 Task: Look for space in Rādhanpur, India from 12th  August, 2023 to 15th August, 2023 for 3 adults in price range Rs.12000 to Rs.16000. Place can be entire place with 2 bedrooms having 3 beds and 1 bathroom. Property type can be house, flat, guest house. Booking option can be shelf check-in. Required host language is English.
Action: Mouse moved to (471, 75)
Screenshot: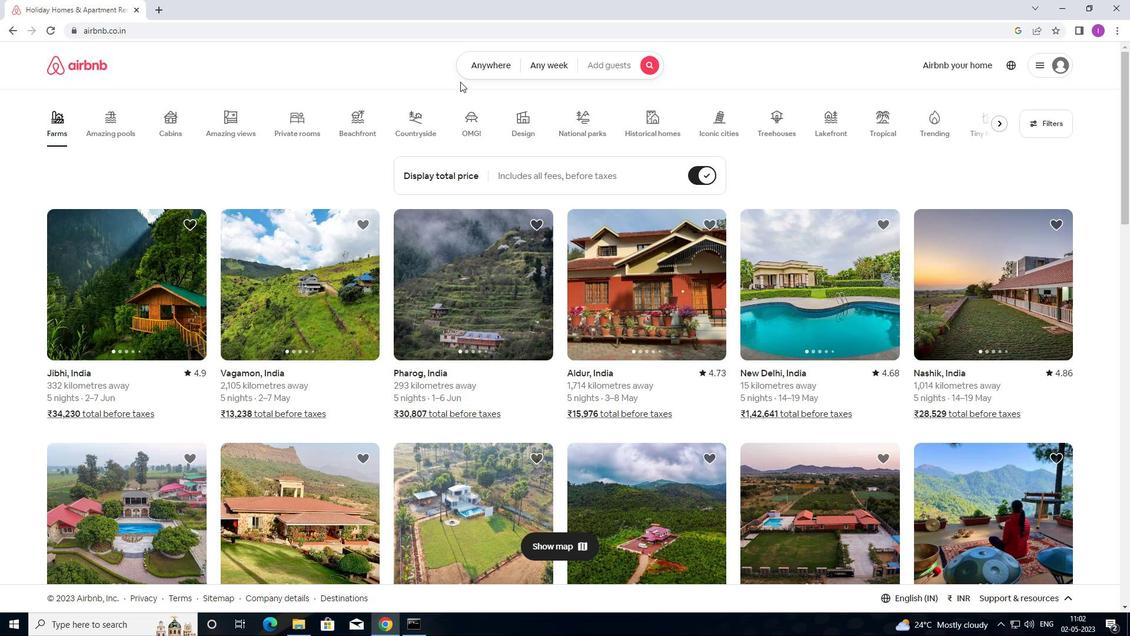 
Action: Mouse pressed left at (471, 75)
Screenshot: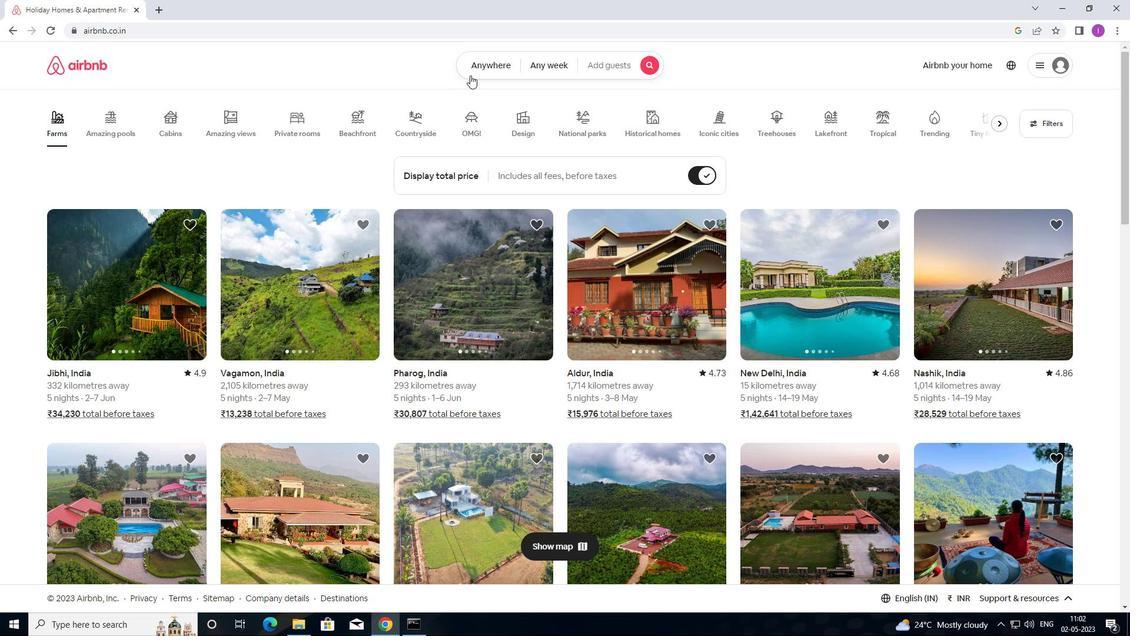 
Action: Mouse moved to (384, 115)
Screenshot: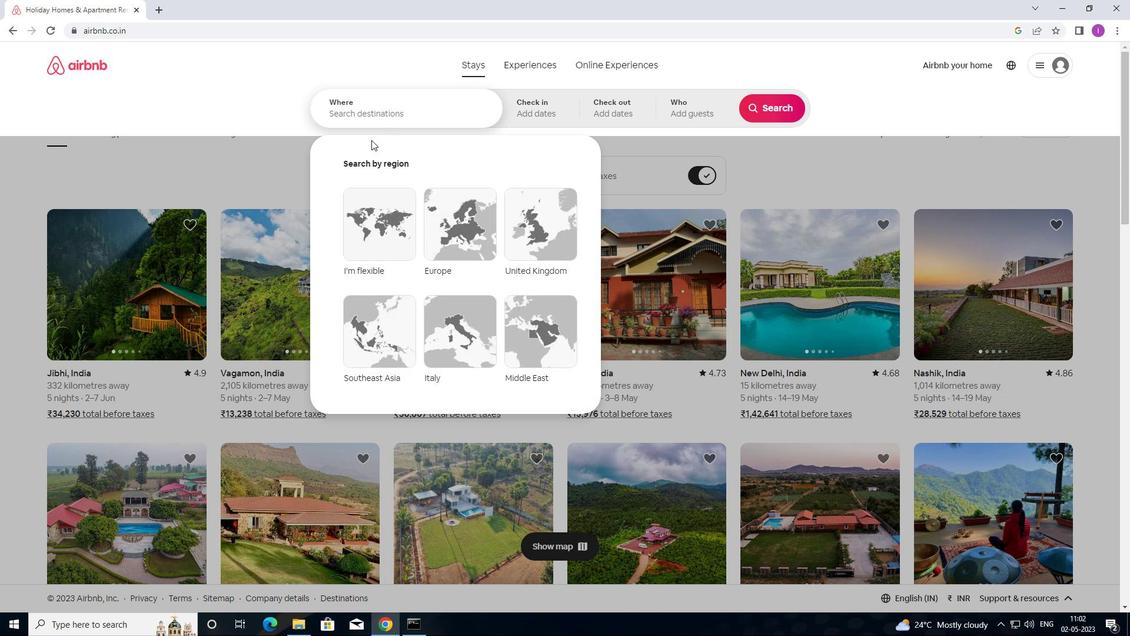 
Action: Mouse pressed left at (384, 115)
Screenshot: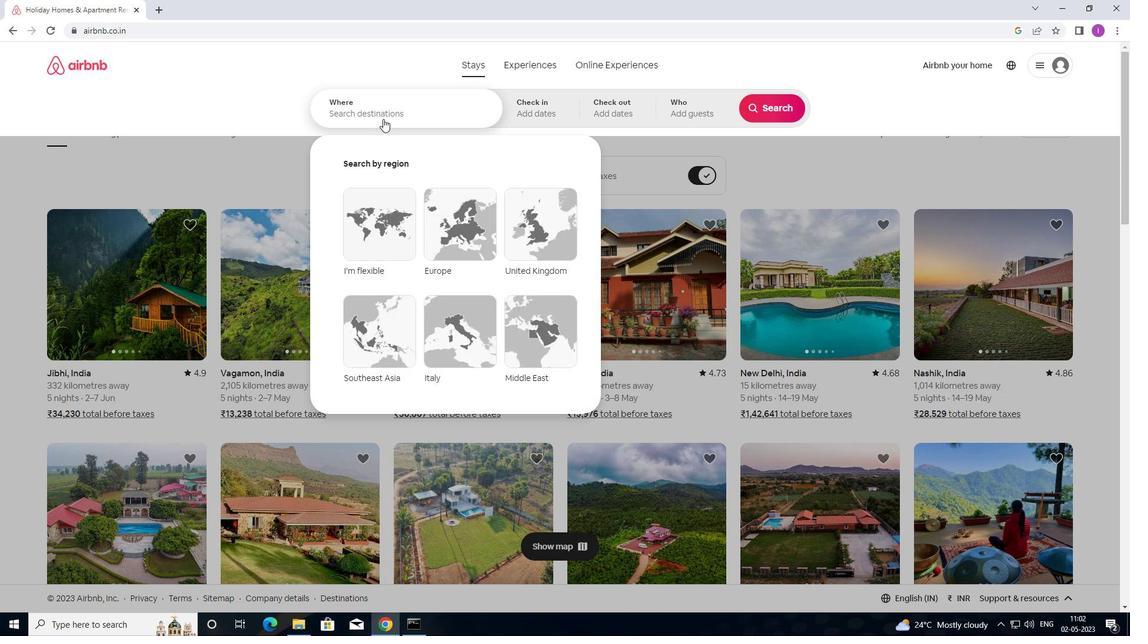 
Action: Mouse moved to (574, 91)
Screenshot: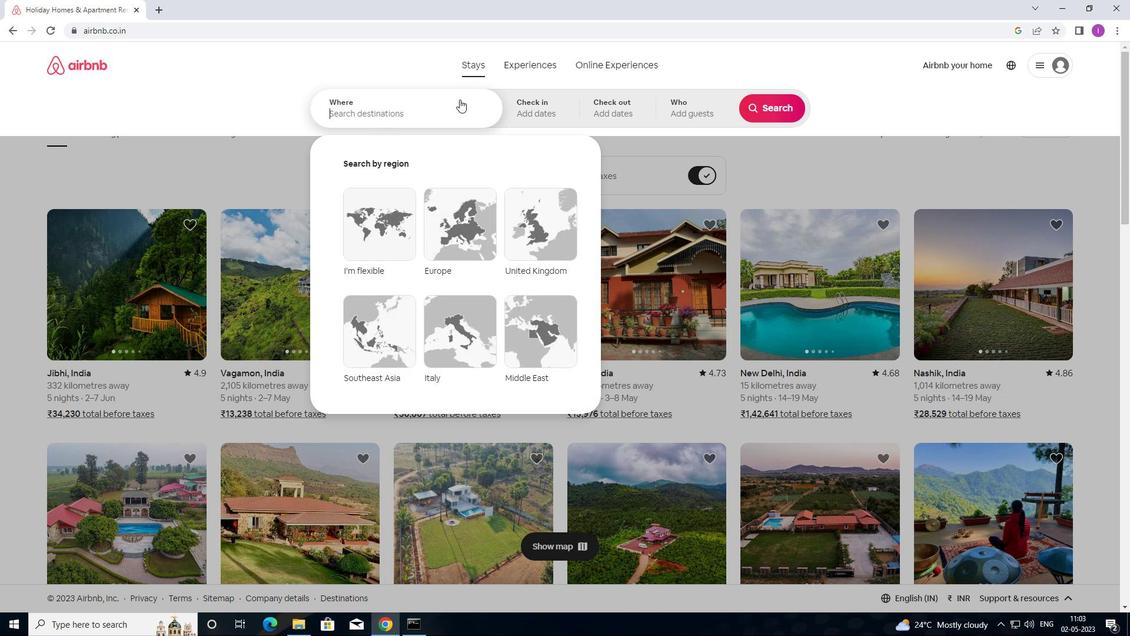 
Action: Key pressed <Key.shift>RADHANPUR,<Key.shift>INDIA
Screenshot: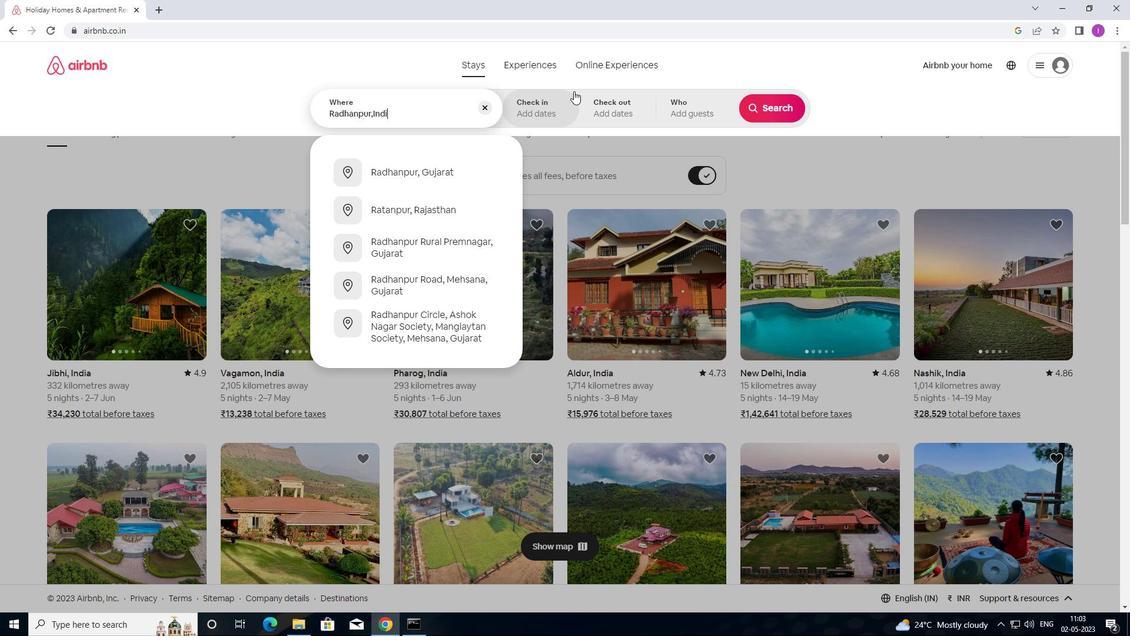 
Action: Mouse moved to (553, 110)
Screenshot: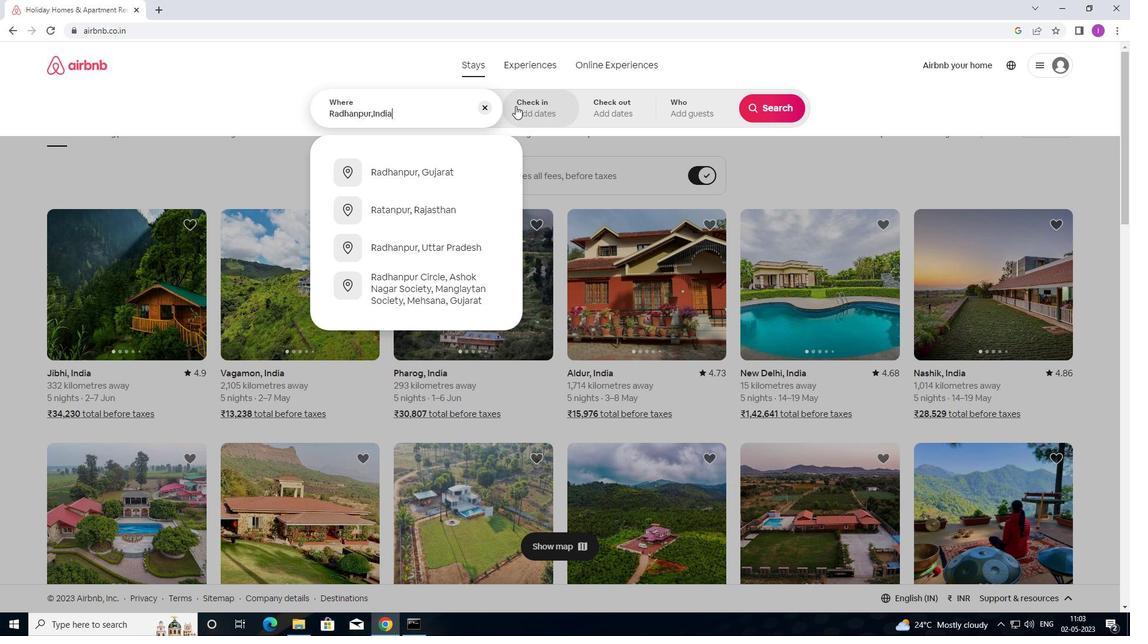
Action: Mouse pressed left at (553, 110)
Screenshot: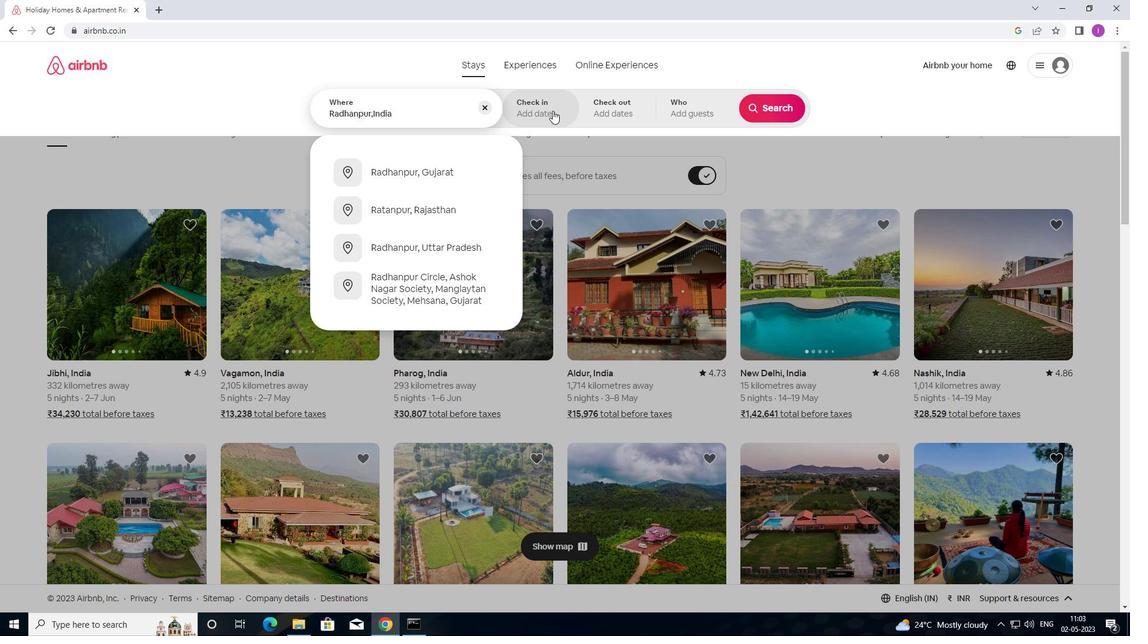 
Action: Mouse moved to (767, 197)
Screenshot: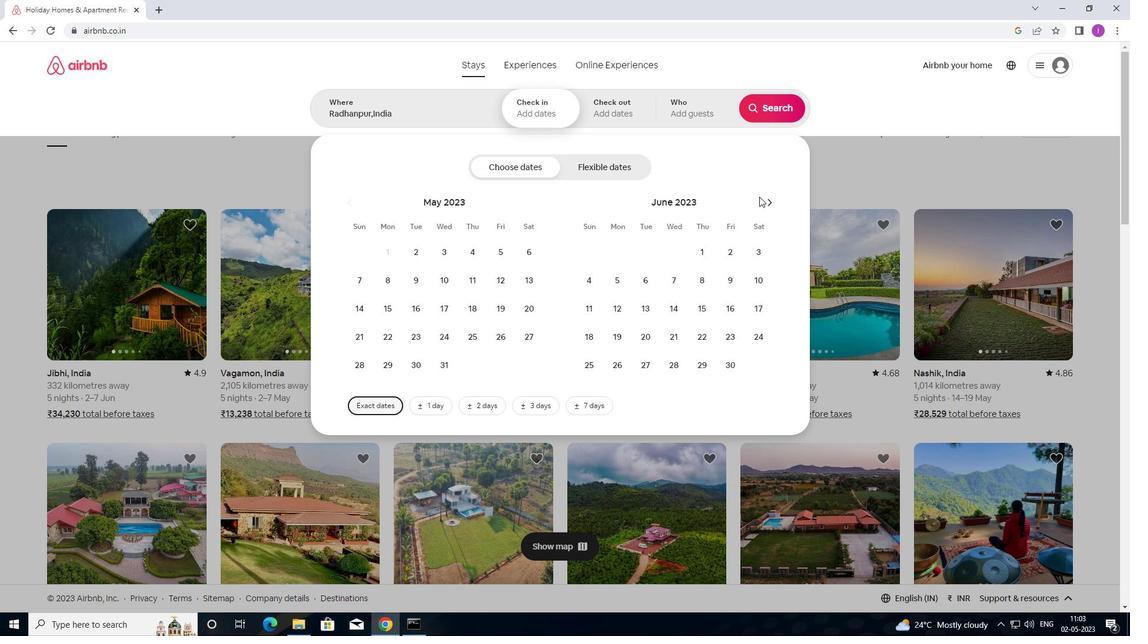 
Action: Mouse pressed left at (767, 197)
Screenshot: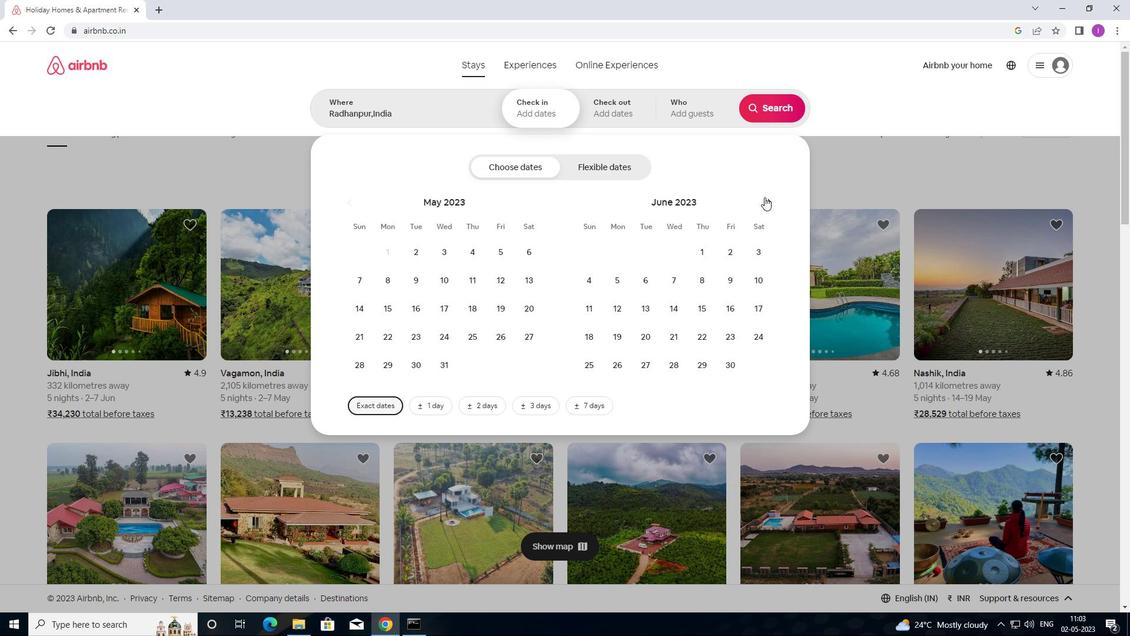 
Action: Mouse moved to (778, 199)
Screenshot: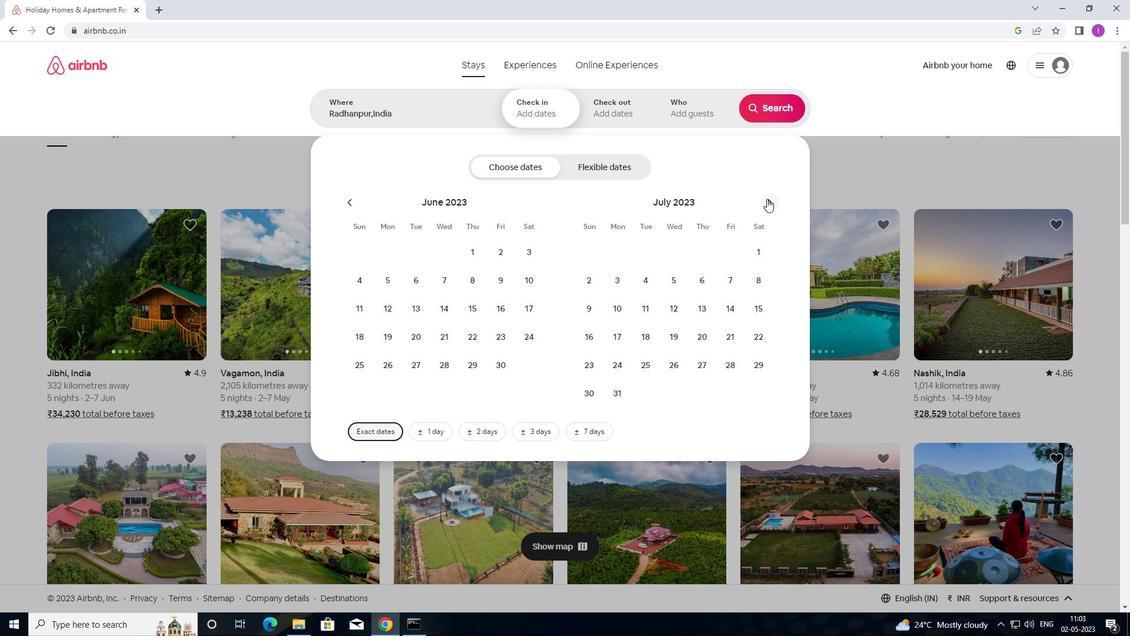 
Action: Mouse pressed left at (778, 199)
Screenshot: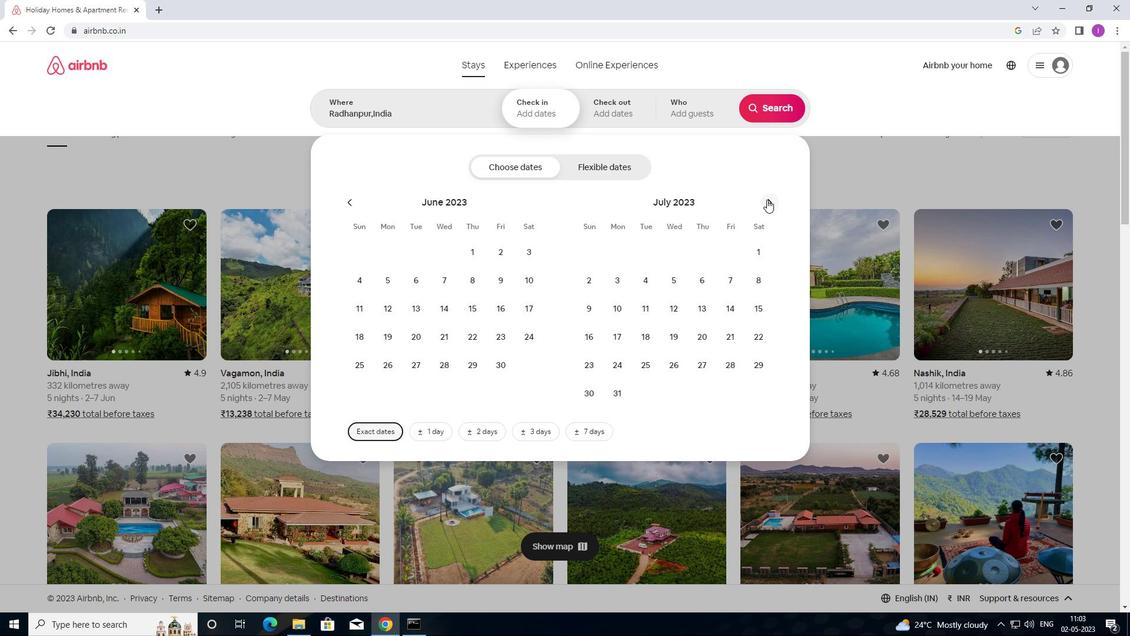
Action: Mouse moved to (751, 279)
Screenshot: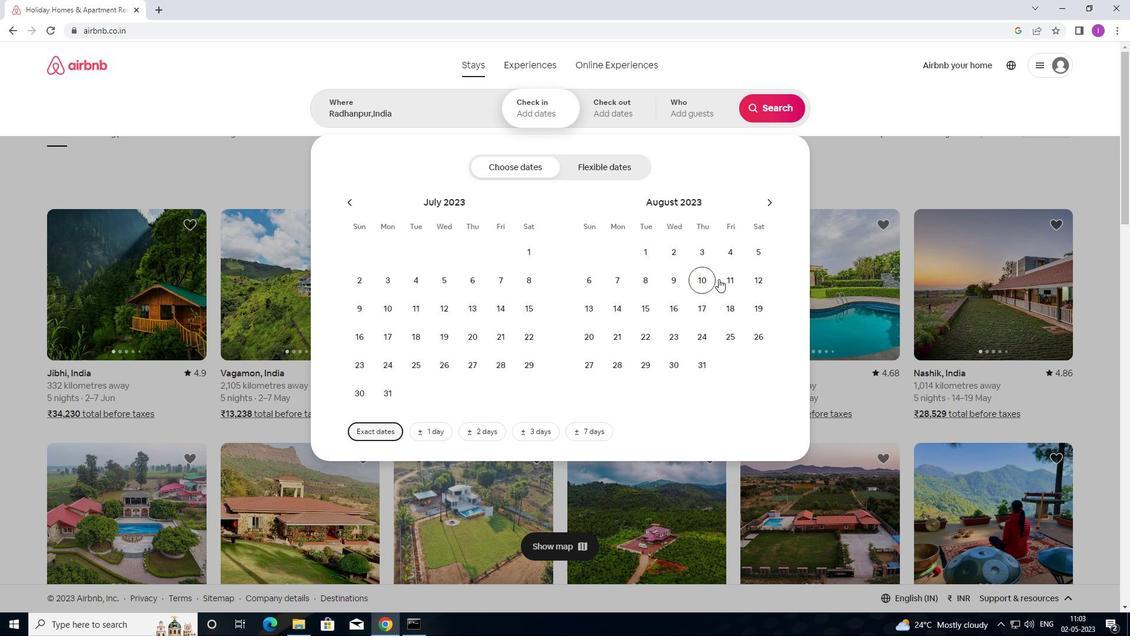
Action: Mouse pressed left at (751, 279)
Screenshot: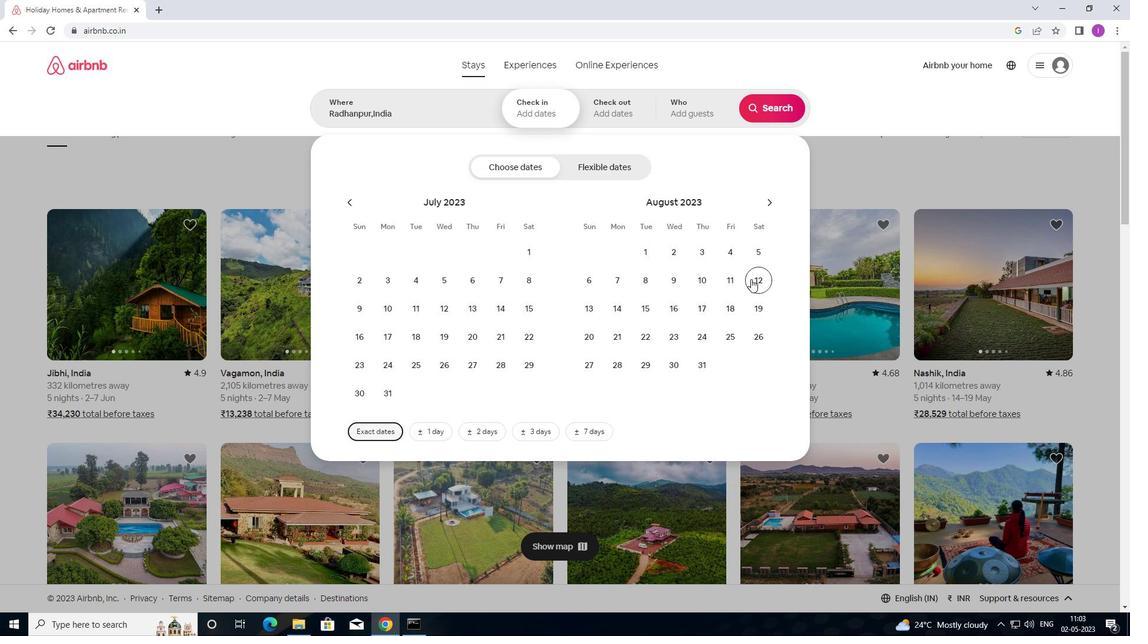 
Action: Mouse moved to (646, 306)
Screenshot: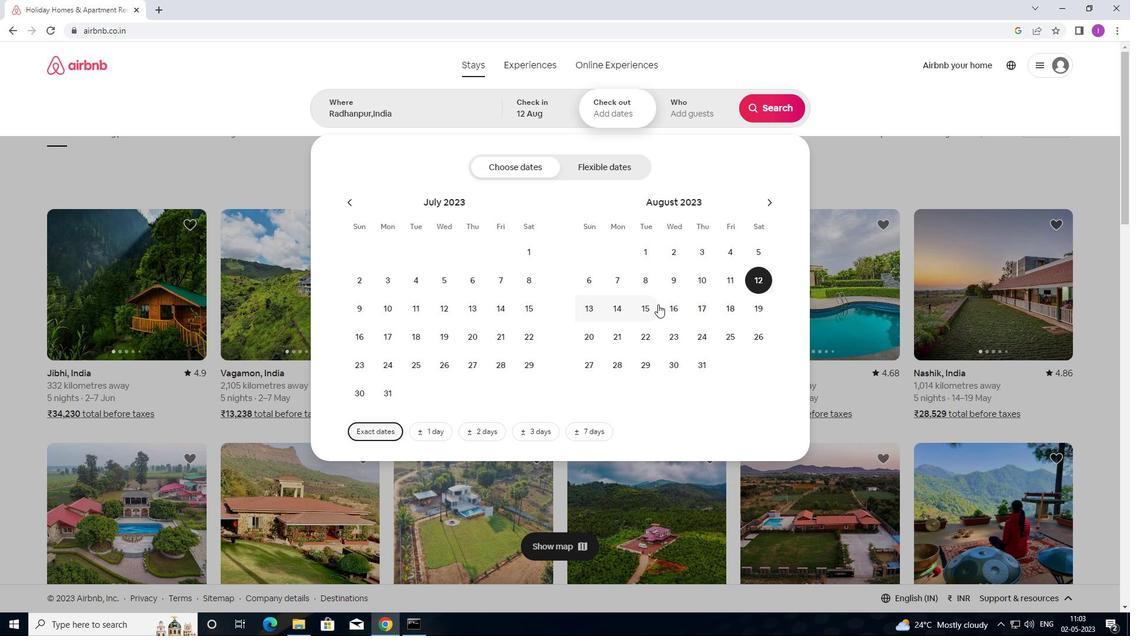 
Action: Mouse pressed left at (646, 306)
Screenshot: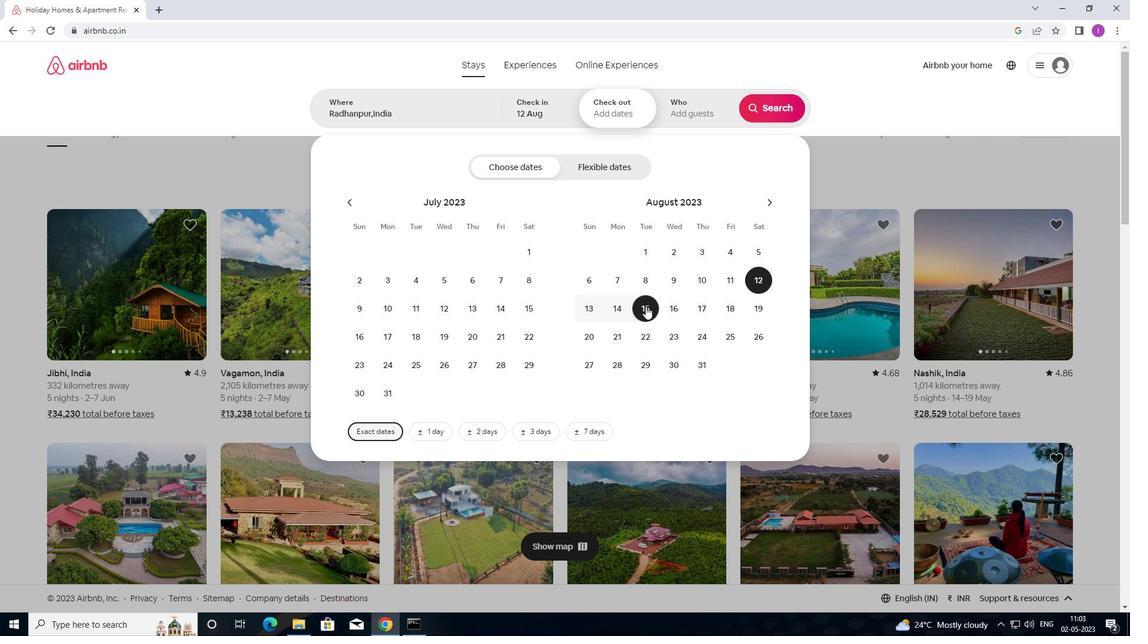 
Action: Mouse moved to (688, 115)
Screenshot: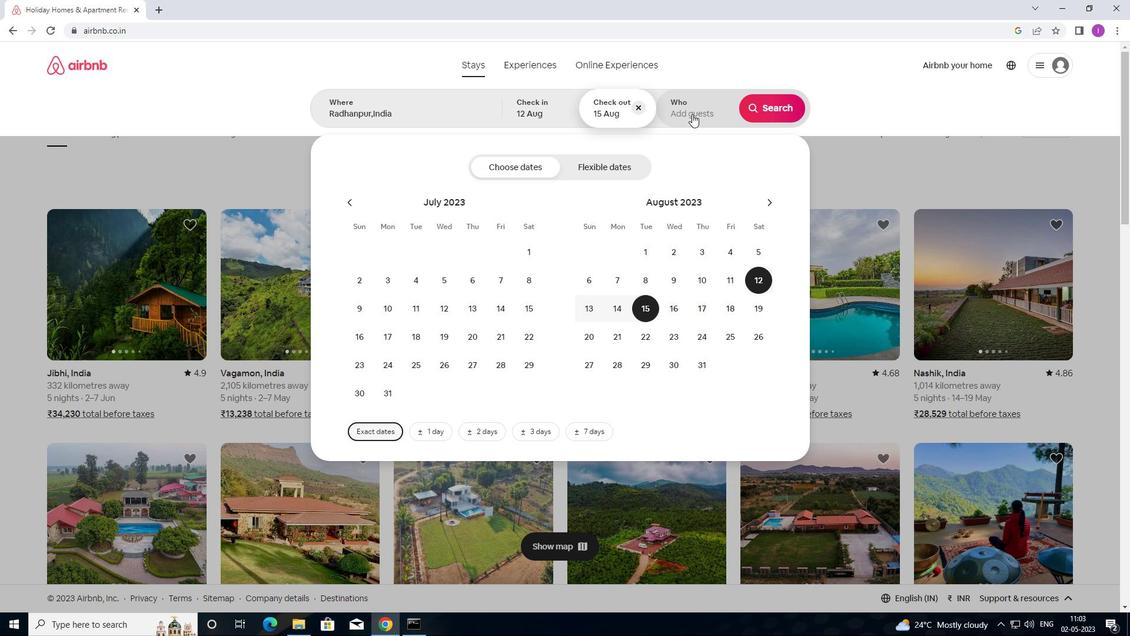 
Action: Mouse pressed left at (688, 115)
Screenshot: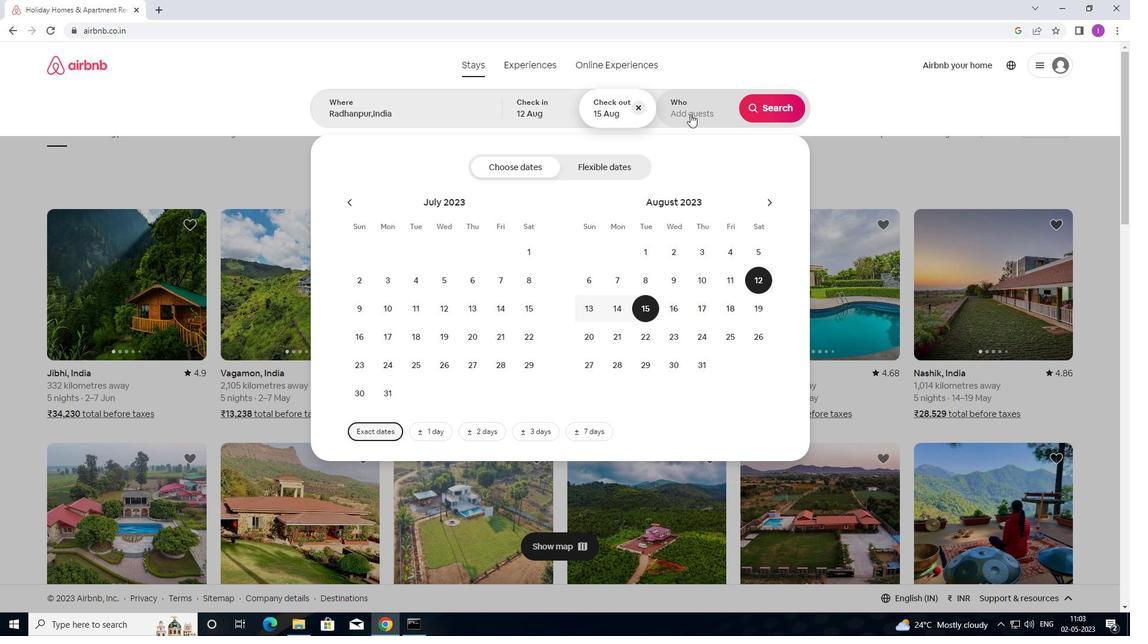 
Action: Mouse moved to (772, 169)
Screenshot: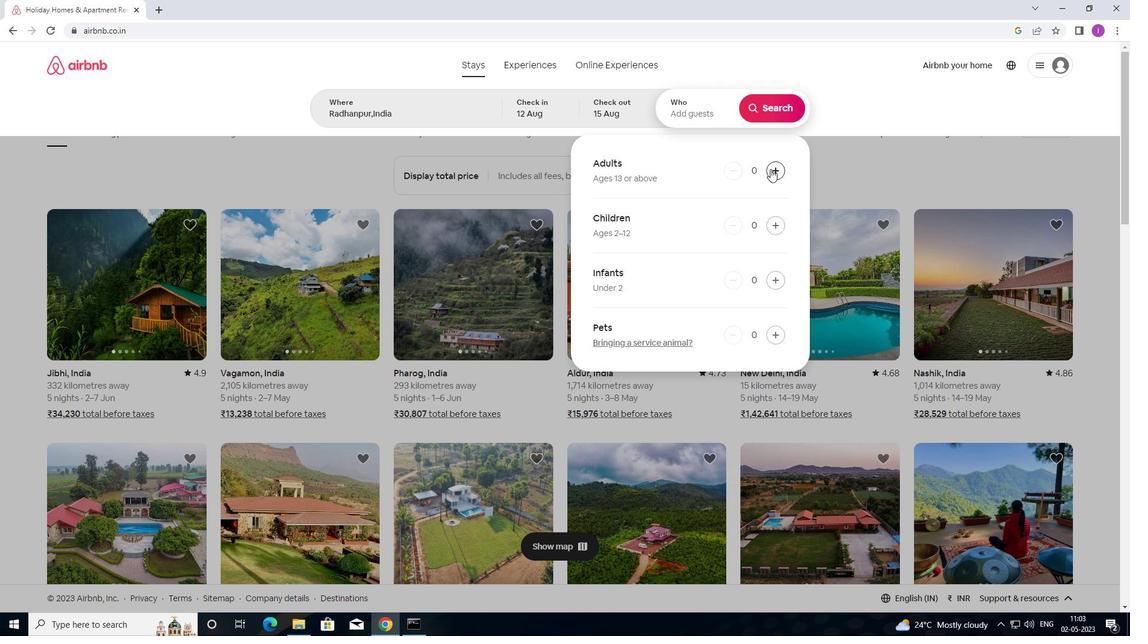 
Action: Mouse pressed left at (772, 169)
Screenshot: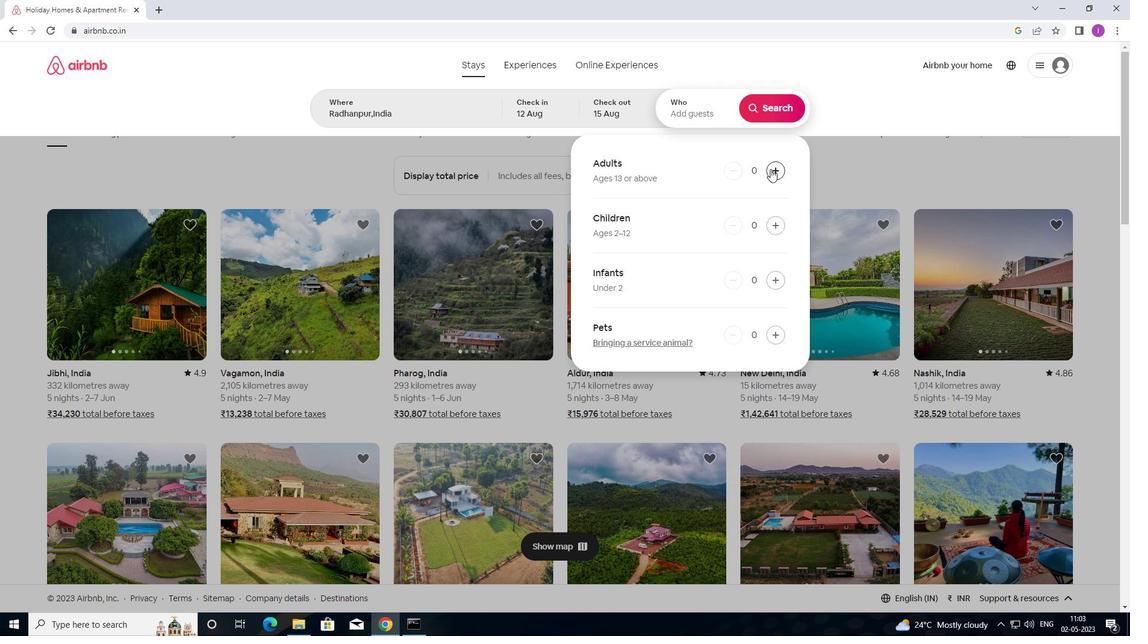
Action: Mouse moved to (773, 169)
Screenshot: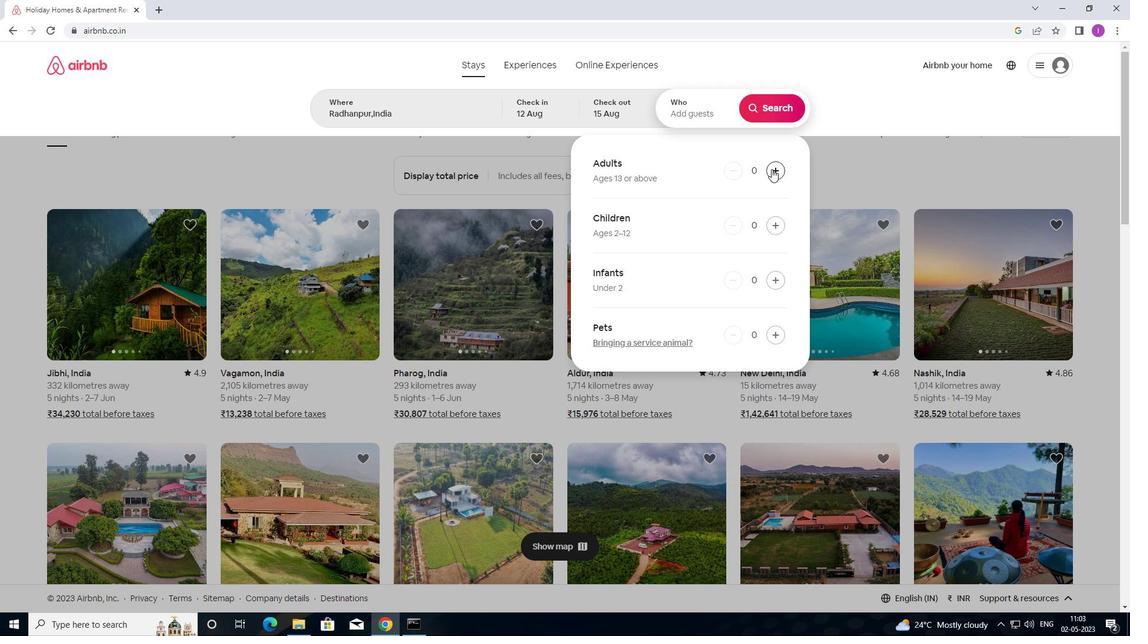 
Action: Mouse pressed left at (773, 169)
Screenshot: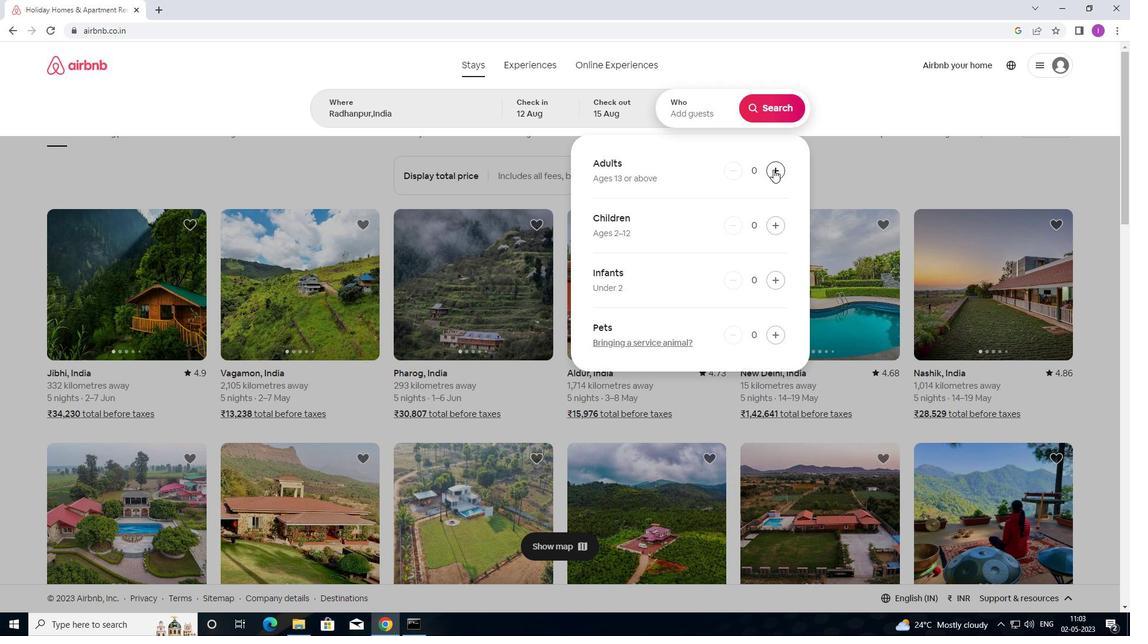 
Action: Mouse moved to (773, 170)
Screenshot: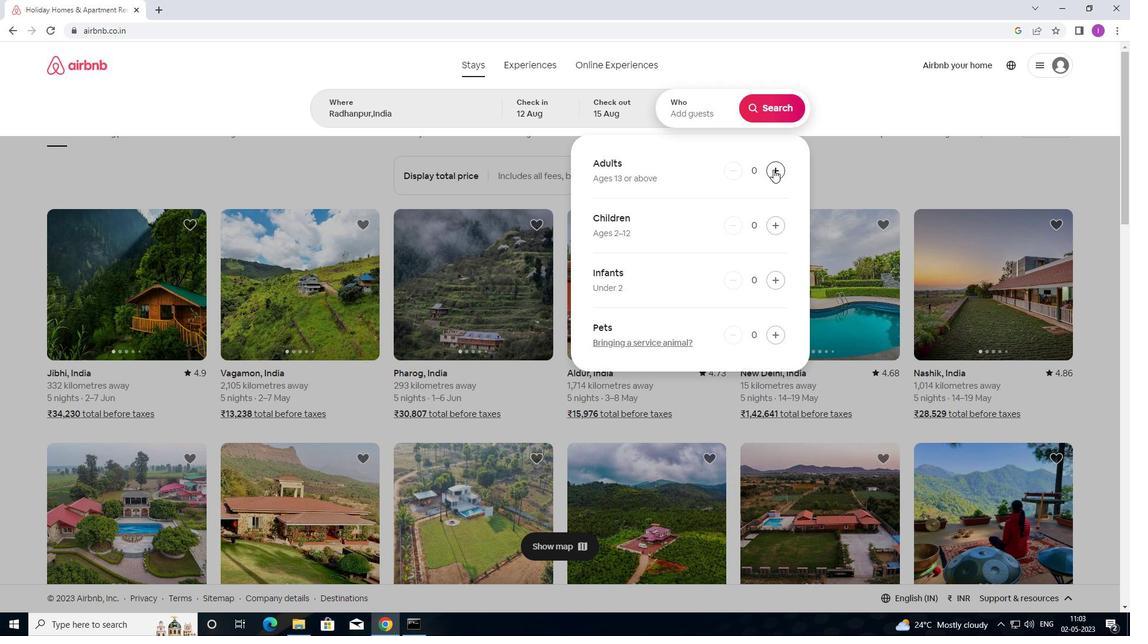 
Action: Mouse pressed left at (773, 170)
Screenshot: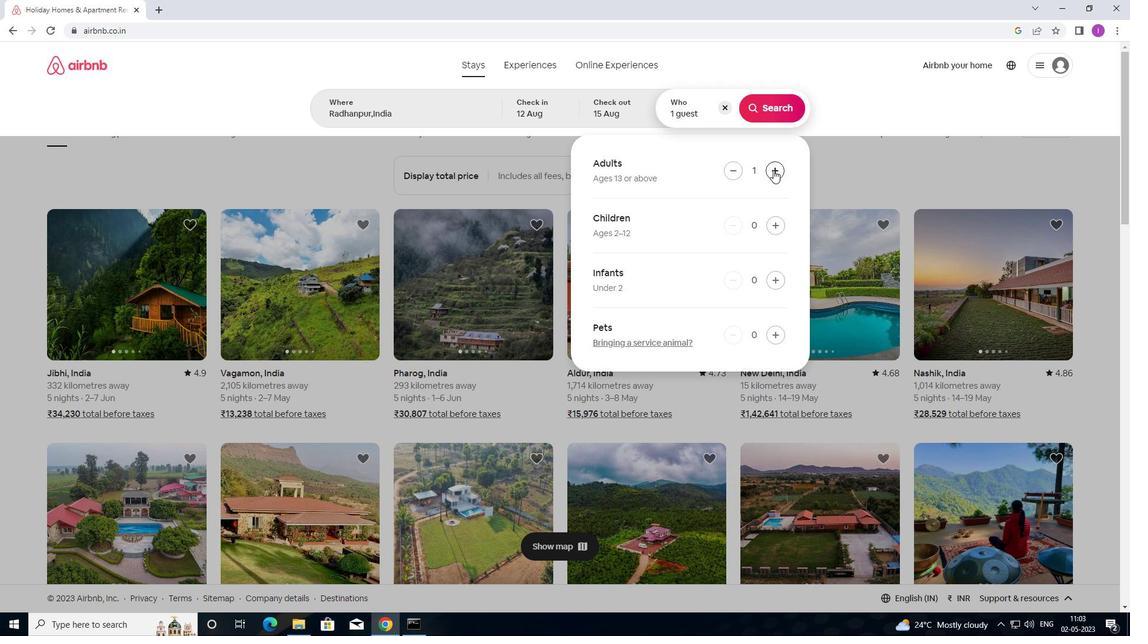 
Action: Mouse moved to (770, 113)
Screenshot: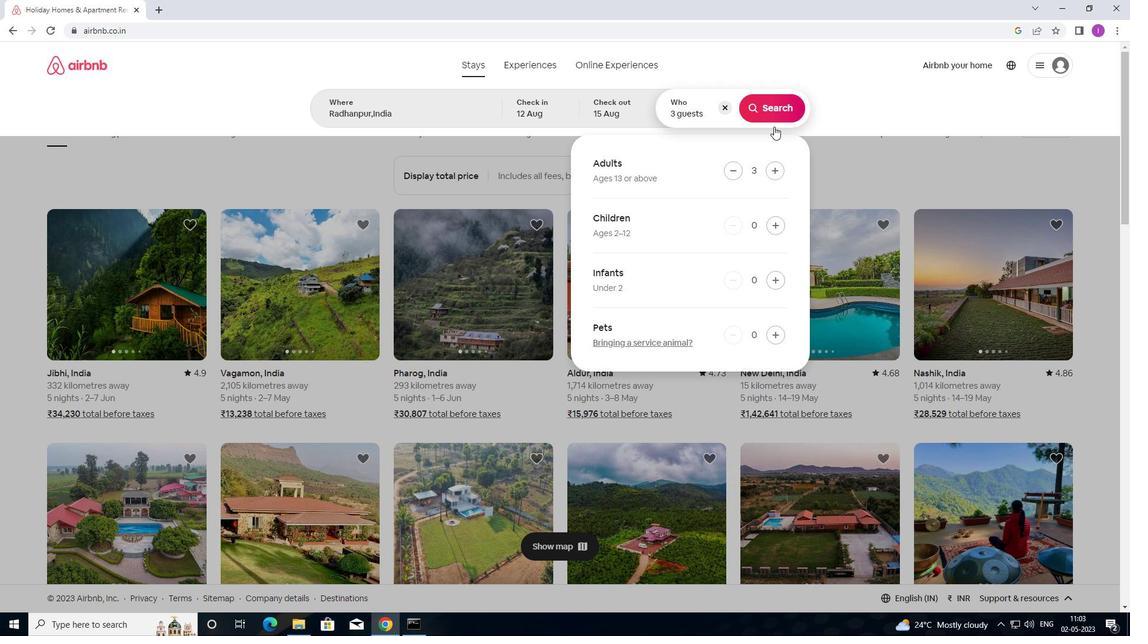 
Action: Mouse pressed left at (770, 113)
Screenshot: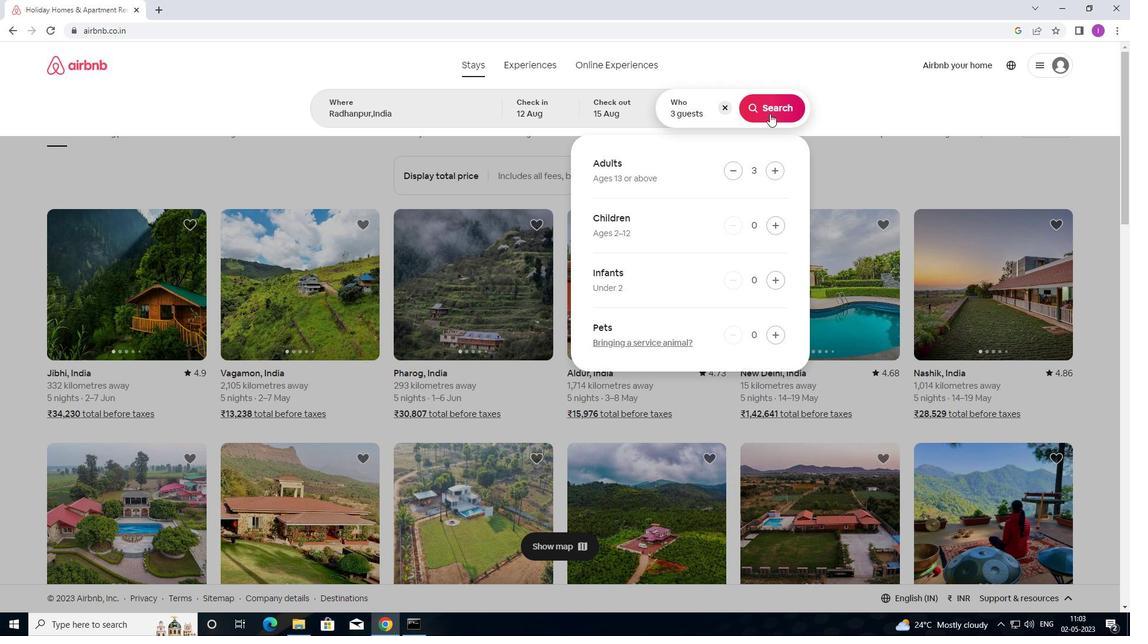 
Action: Mouse moved to (1073, 113)
Screenshot: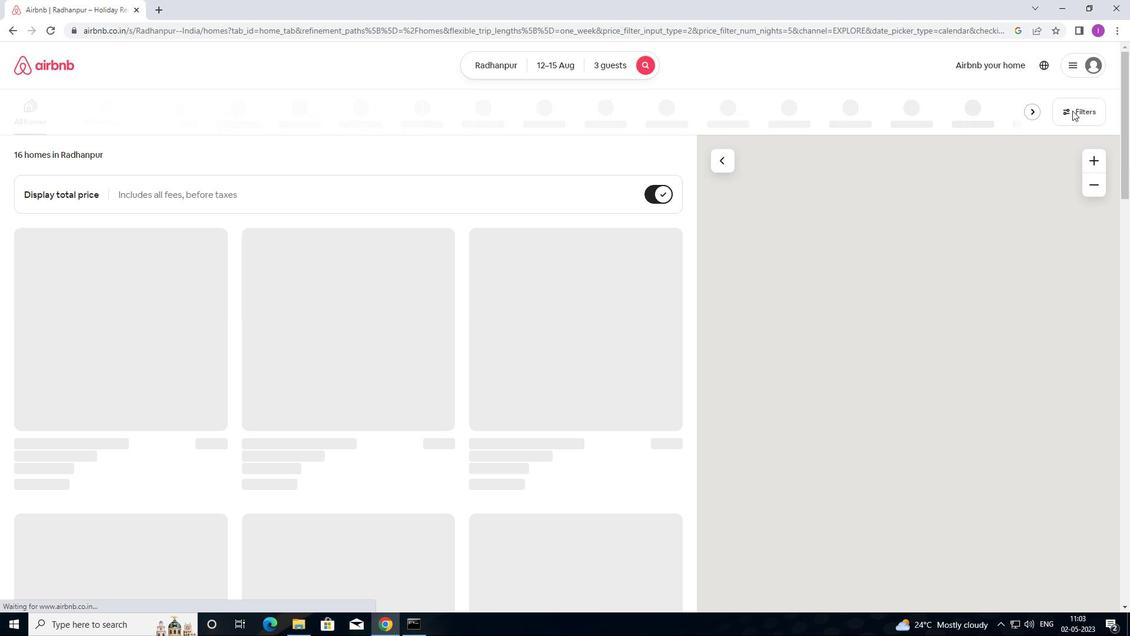 
Action: Mouse pressed left at (1073, 113)
Screenshot: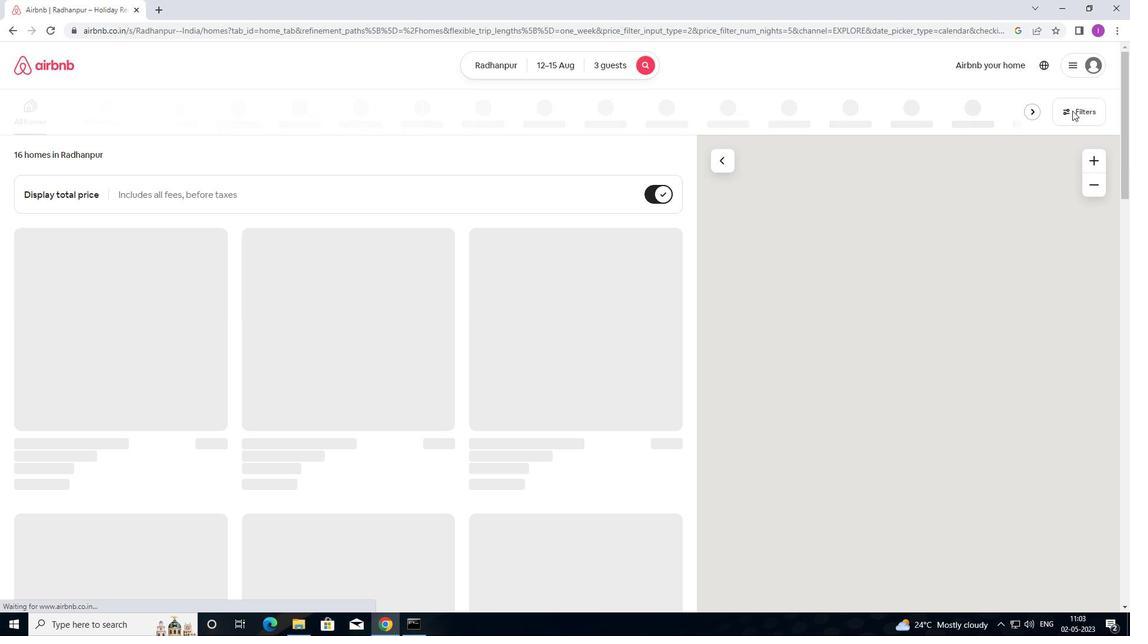 
Action: Mouse moved to (438, 263)
Screenshot: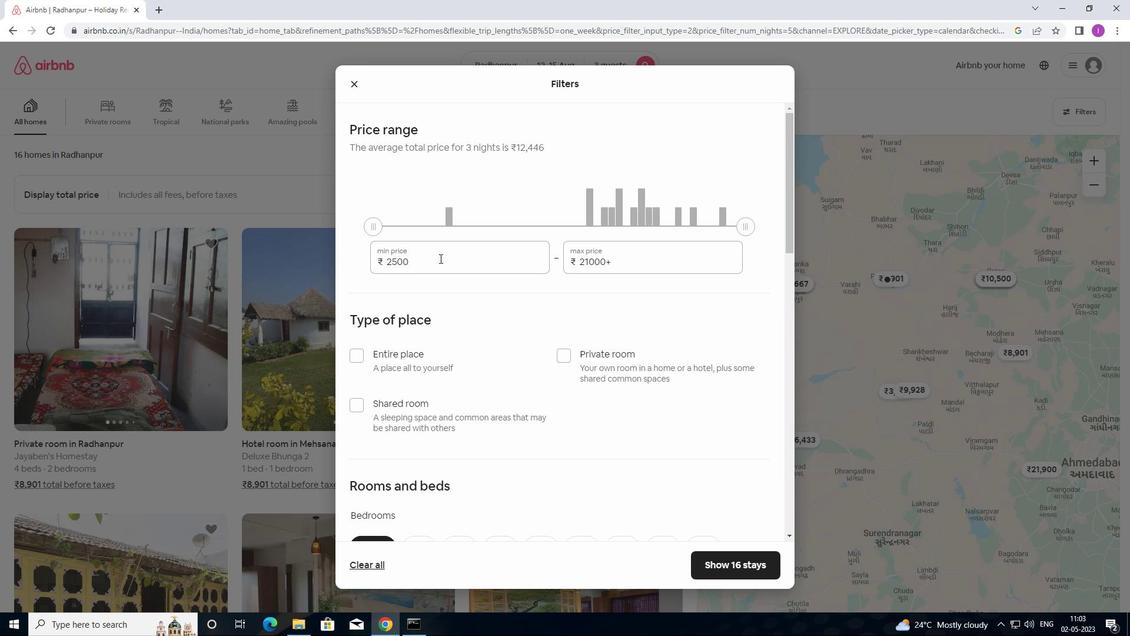 
Action: Mouse pressed left at (438, 263)
Screenshot: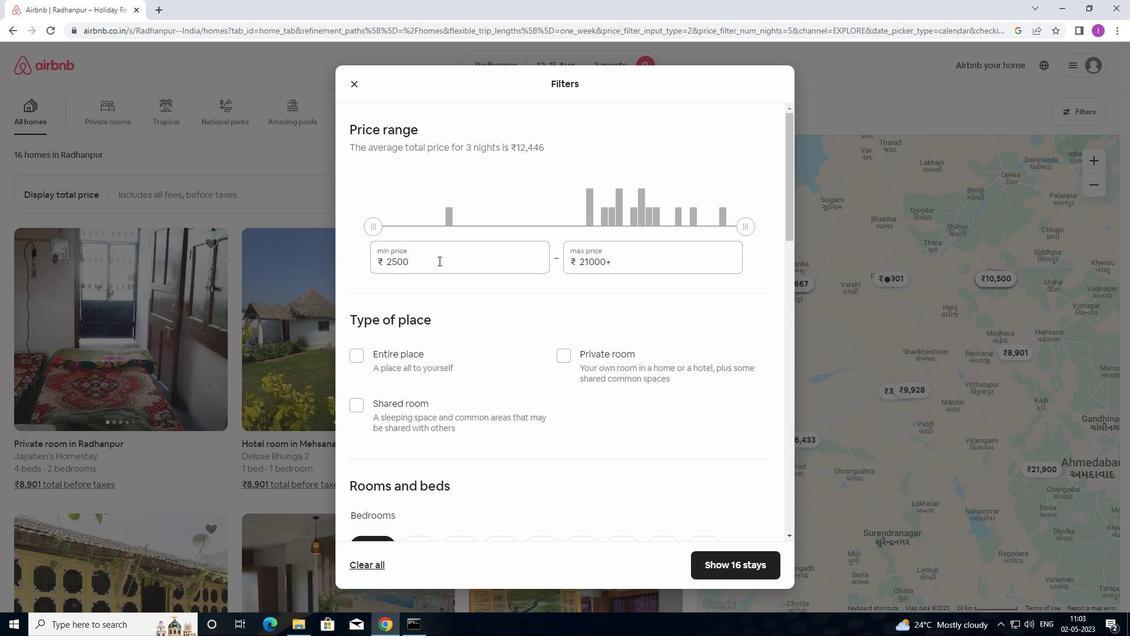 
Action: Mouse moved to (381, 267)
Screenshot: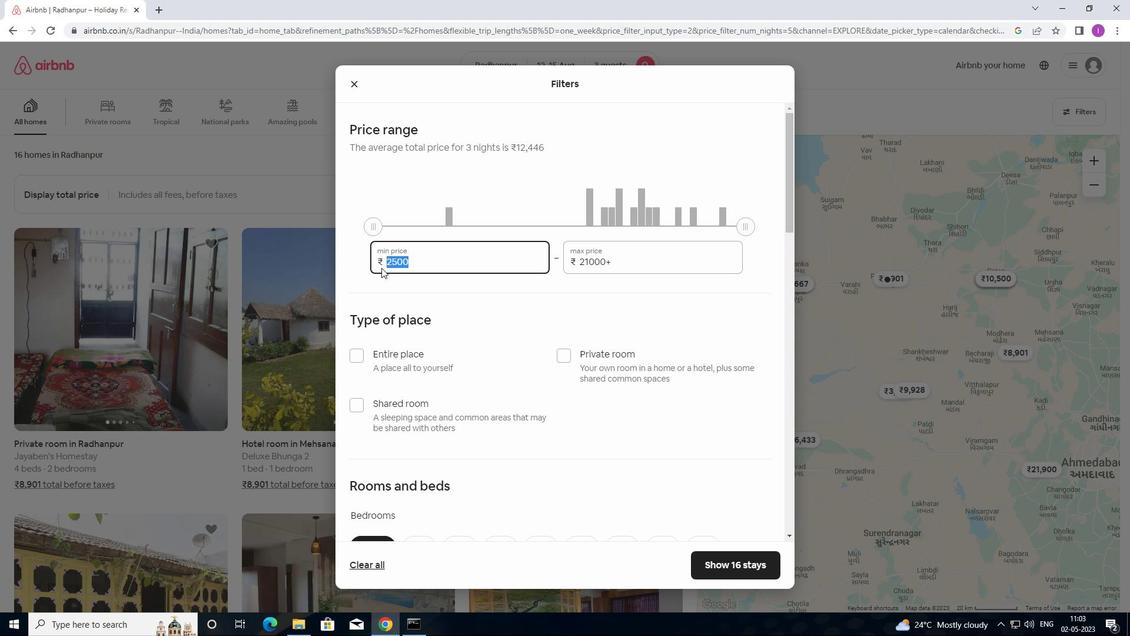 
Action: Key pressed 12000
Screenshot: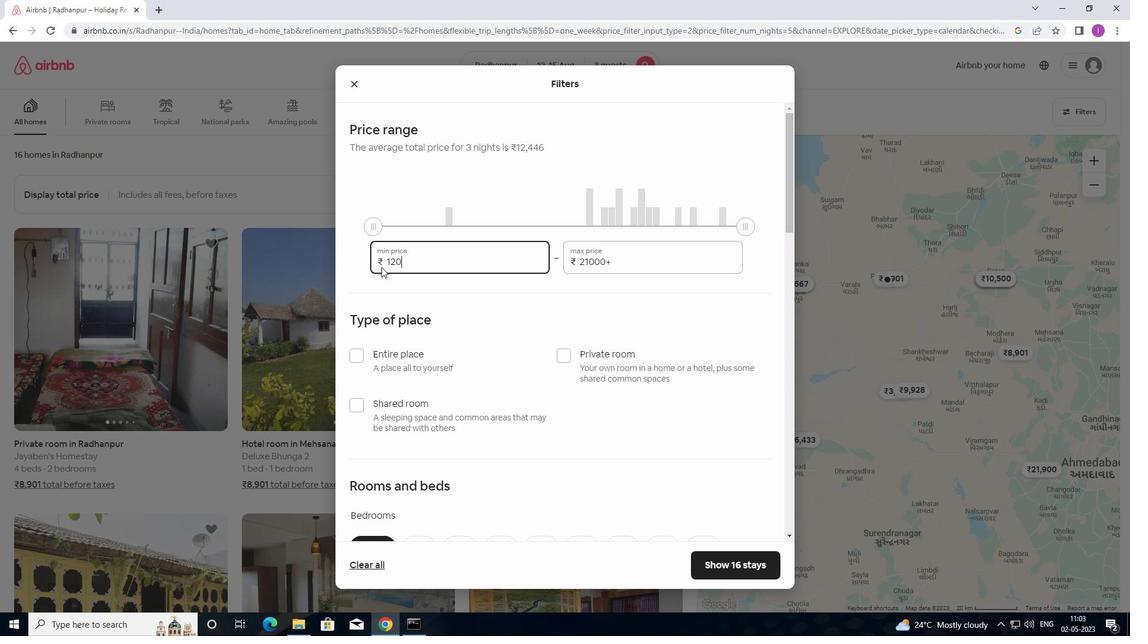 
Action: Mouse moved to (625, 259)
Screenshot: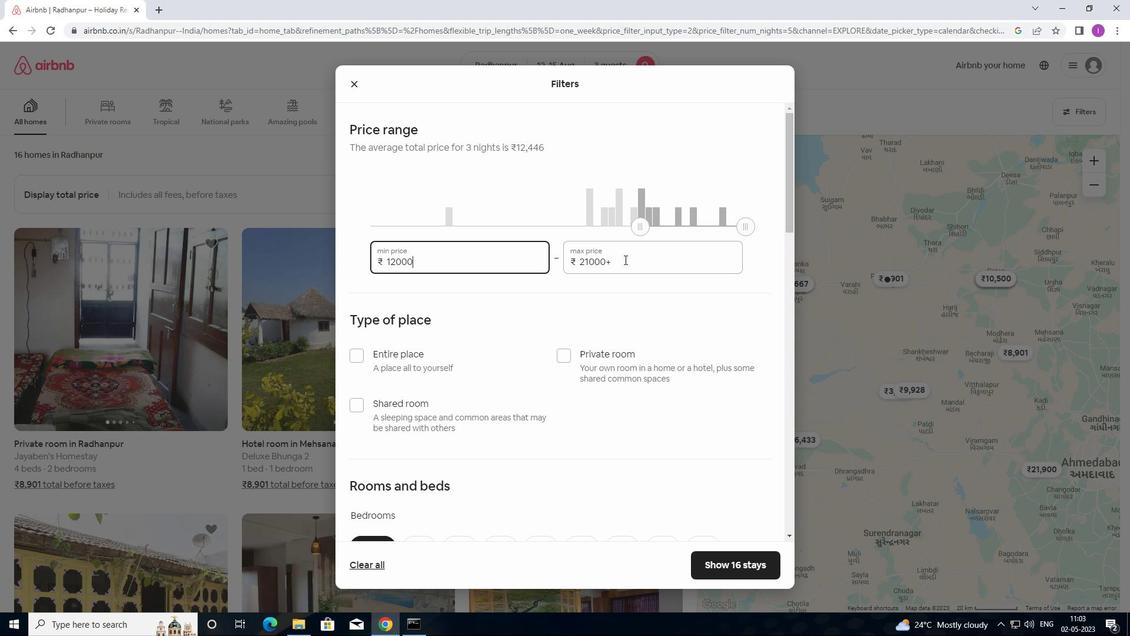 
Action: Mouse pressed left at (625, 259)
Screenshot: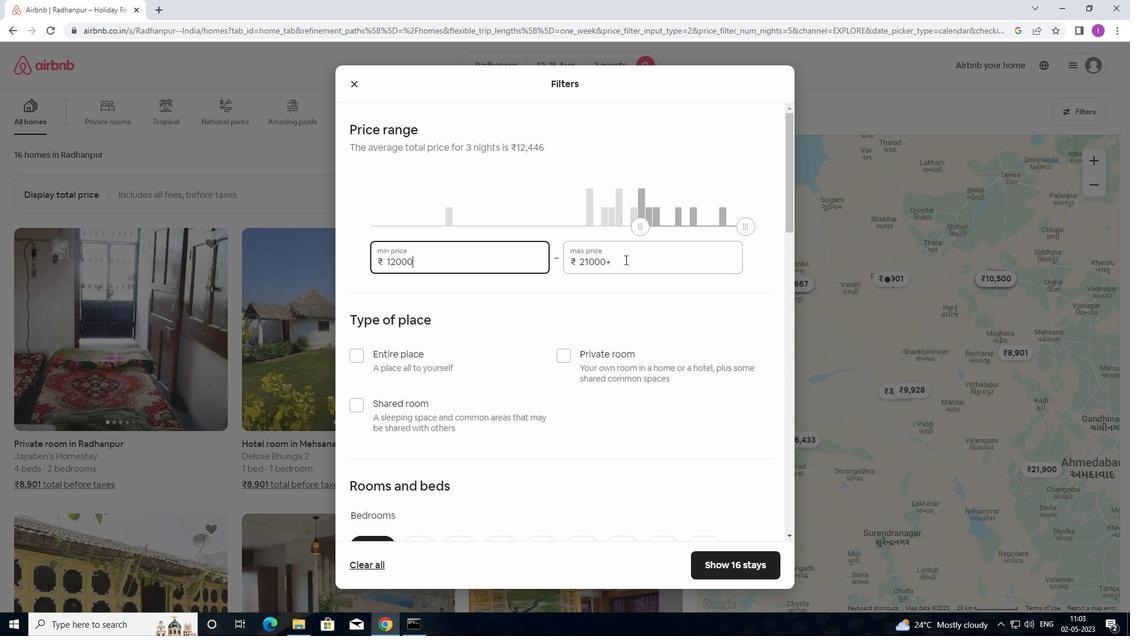 
Action: Mouse moved to (576, 262)
Screenshot: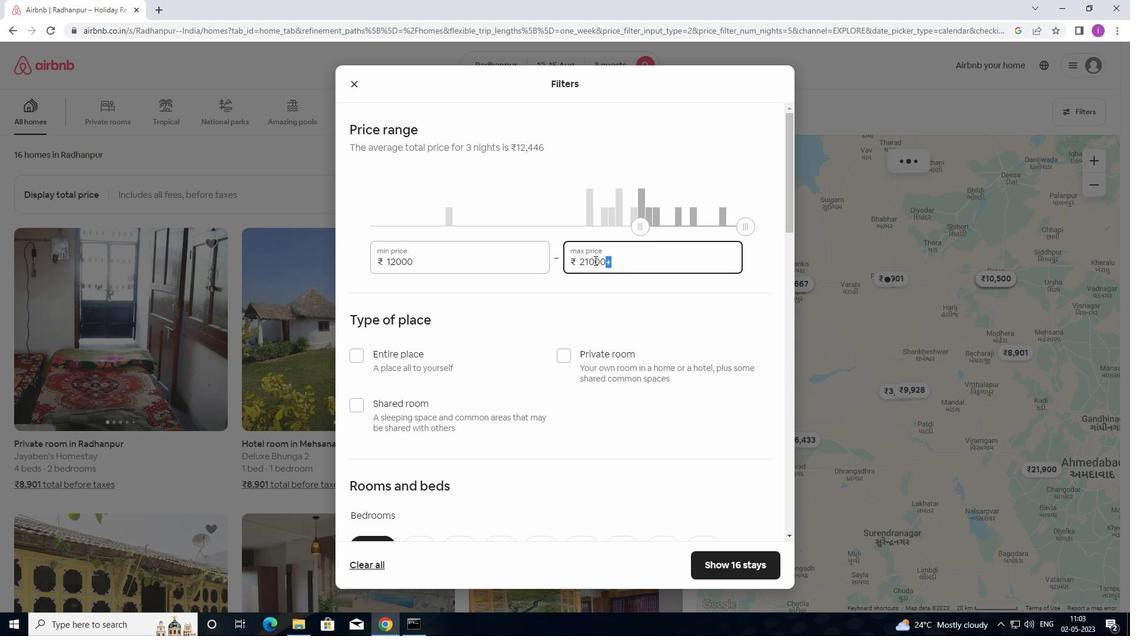 
Action: Key pressed 16000
Screenshot: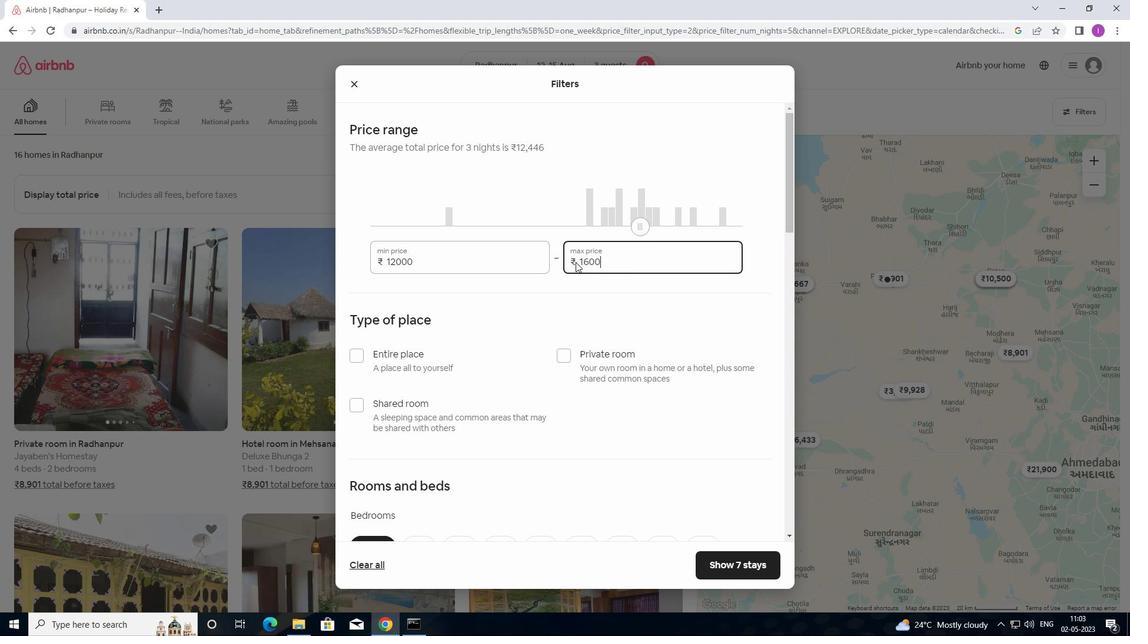 
Action: Mouse moved to (553, 298)
Screenshot: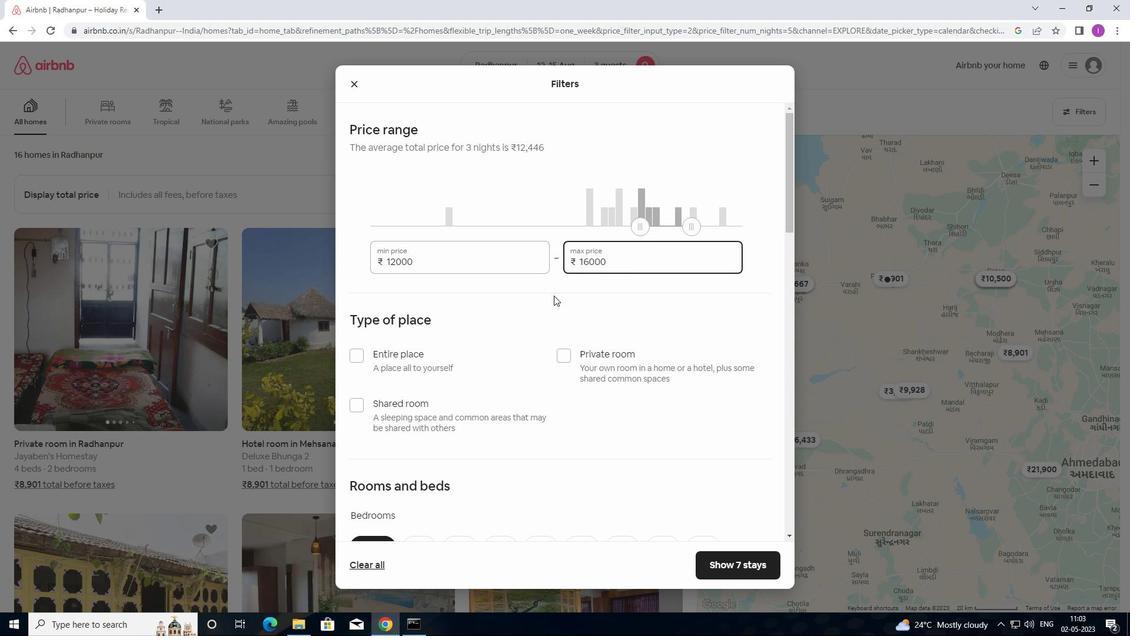 
Action: Mouse scrolled (553, 297) with delta (0, 0)
Screenshot: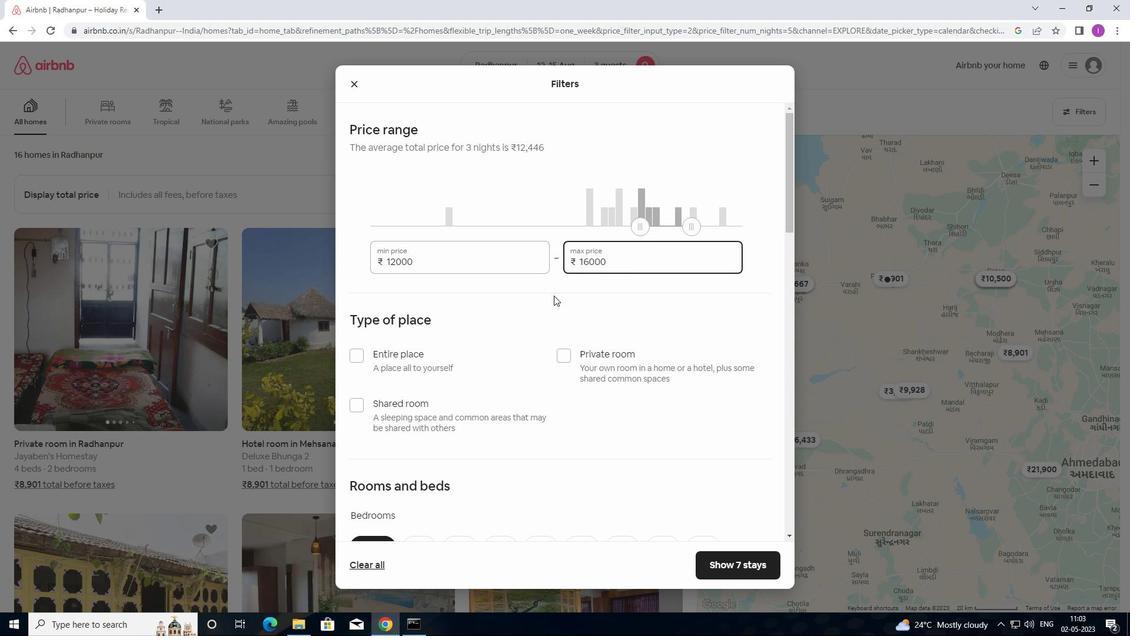 
Action: Mouse scrolled (553, 297) with delta (0, 0)
Screenshot: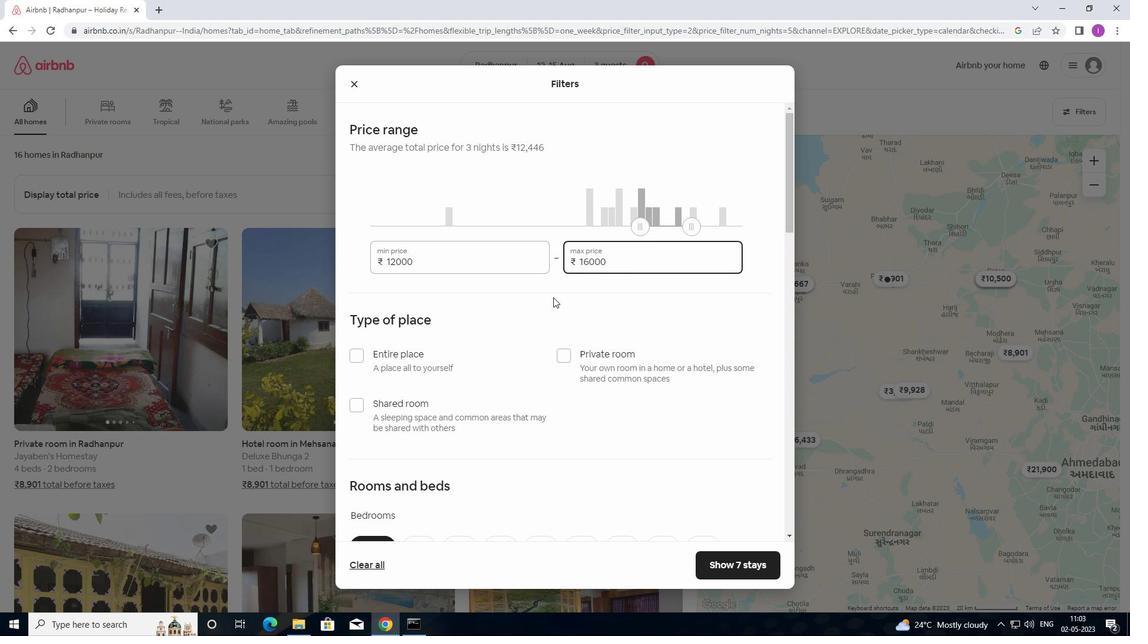 
Action: Mouse moved to (363, 241)
Screenshot: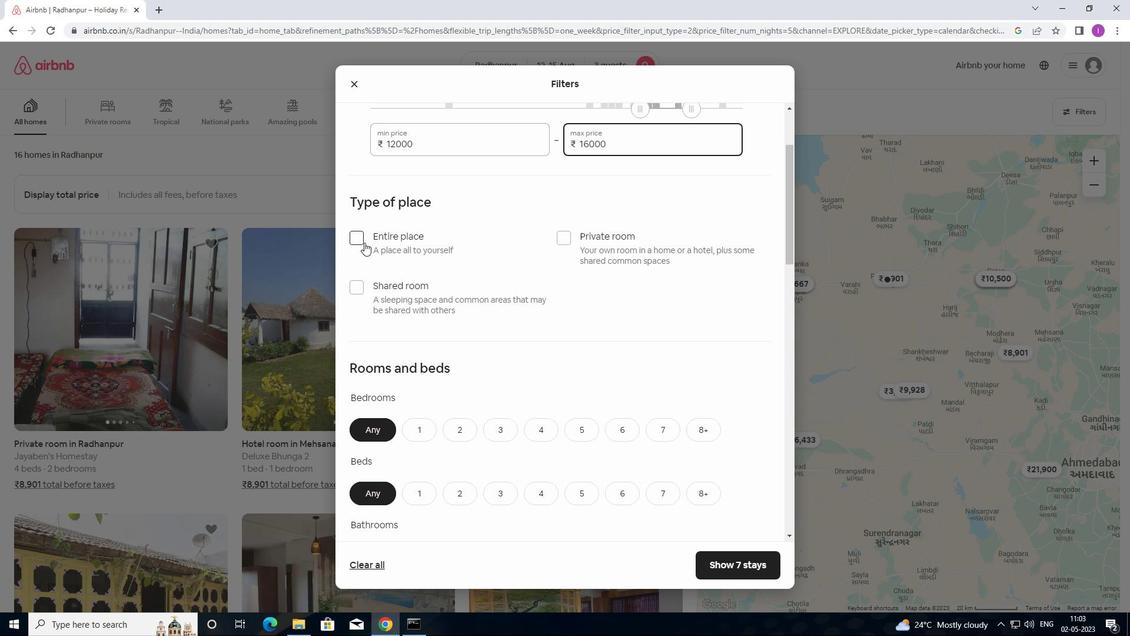 
Action: Mouse pressed left at (363, 241)
Screenshot: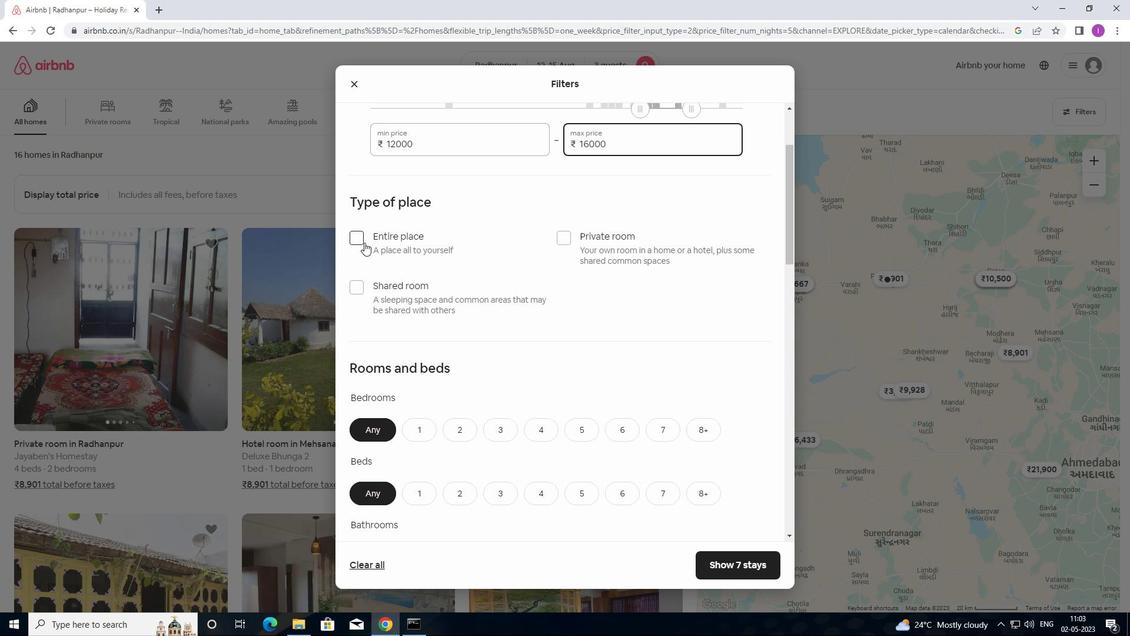 
Action: Mouse moved to (424, 247)
Screenshot: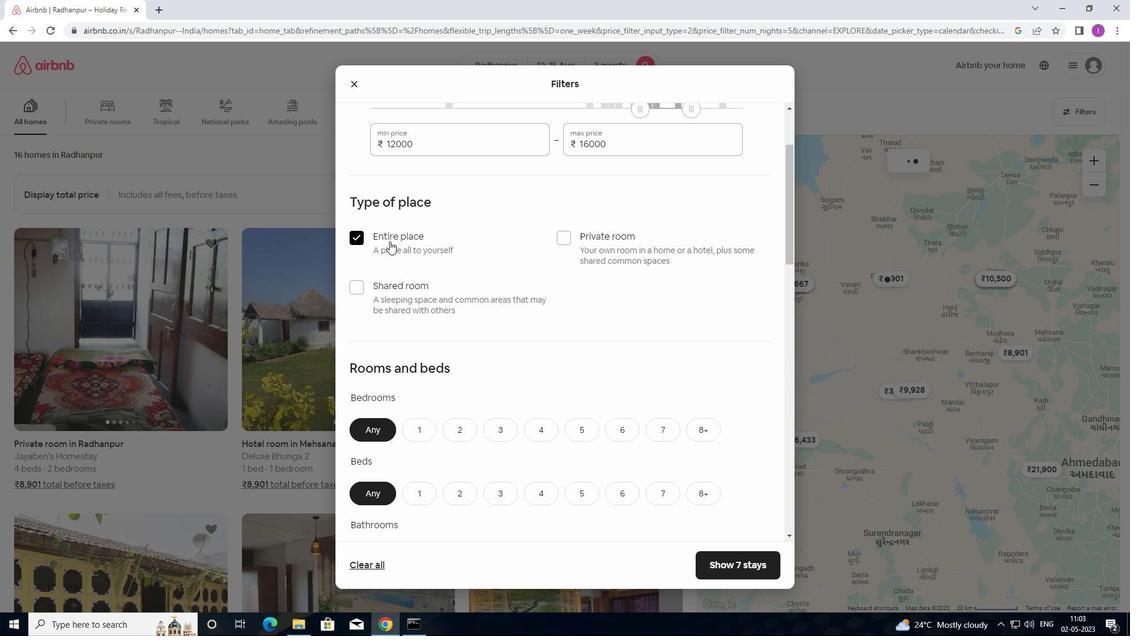 
Action: Mouse scrolled (424, 246) with delta (0, 0)
Screenshot: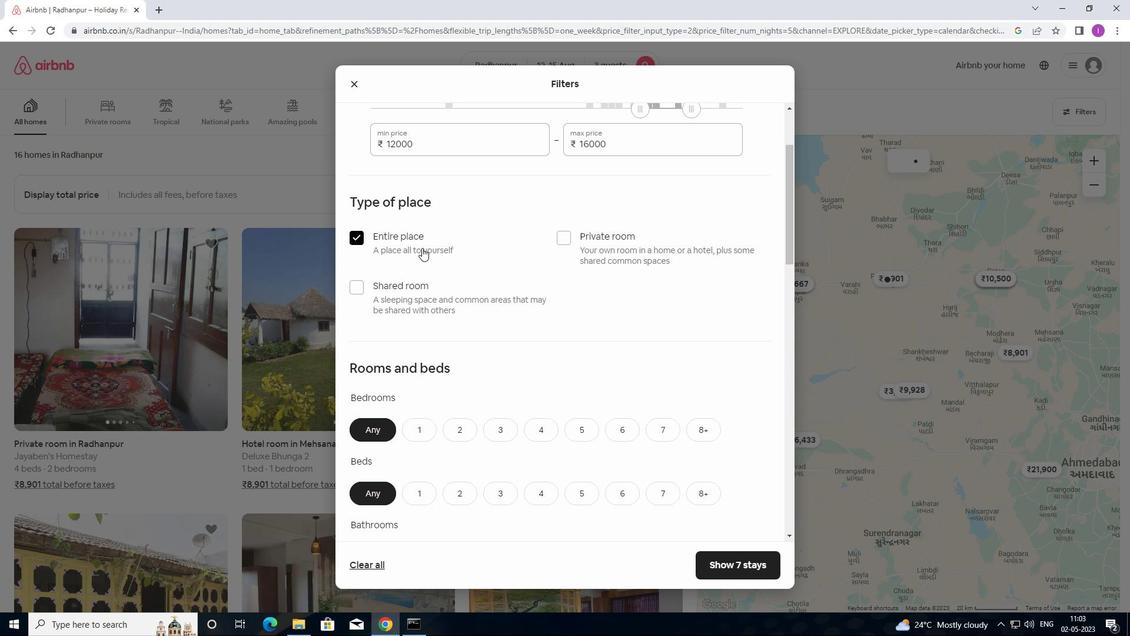 
Action: Mouse moved to (424, 247)
Screenshot: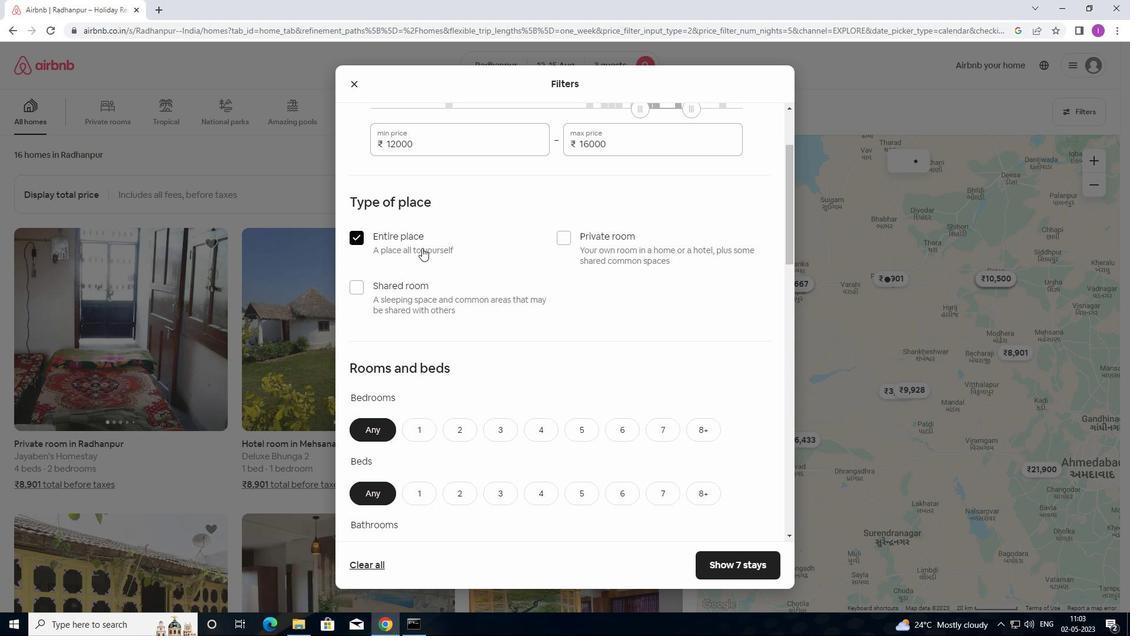 
Action: Mouse scrolled (424, 246) with delta (0, 0)
Screenshot: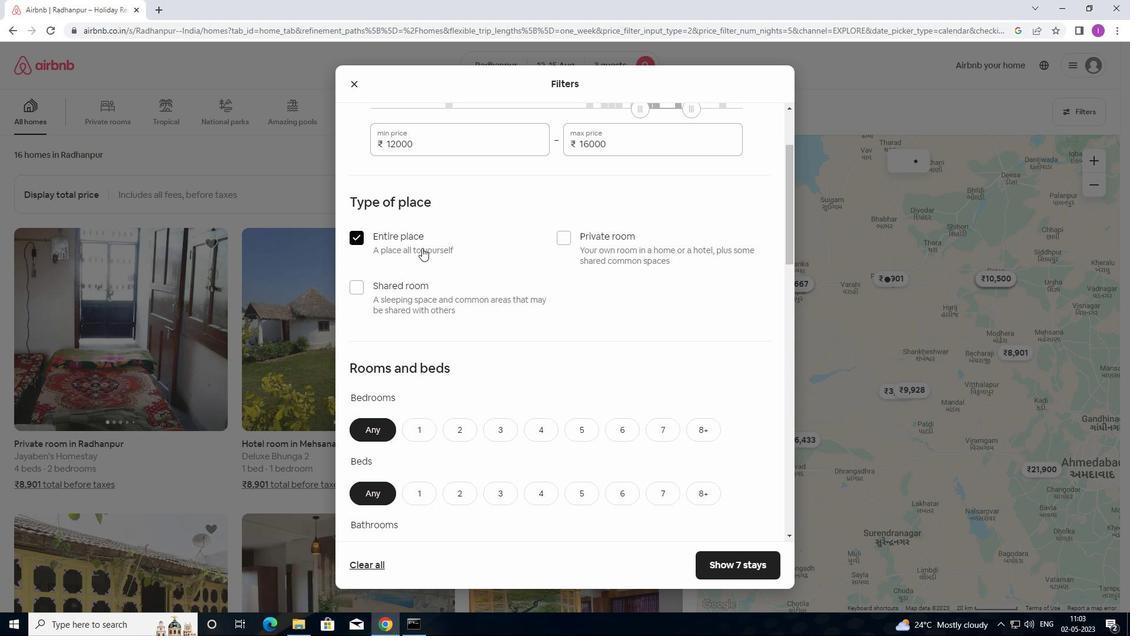 
Action: Mouse moved to (424, 247)
Screenshot: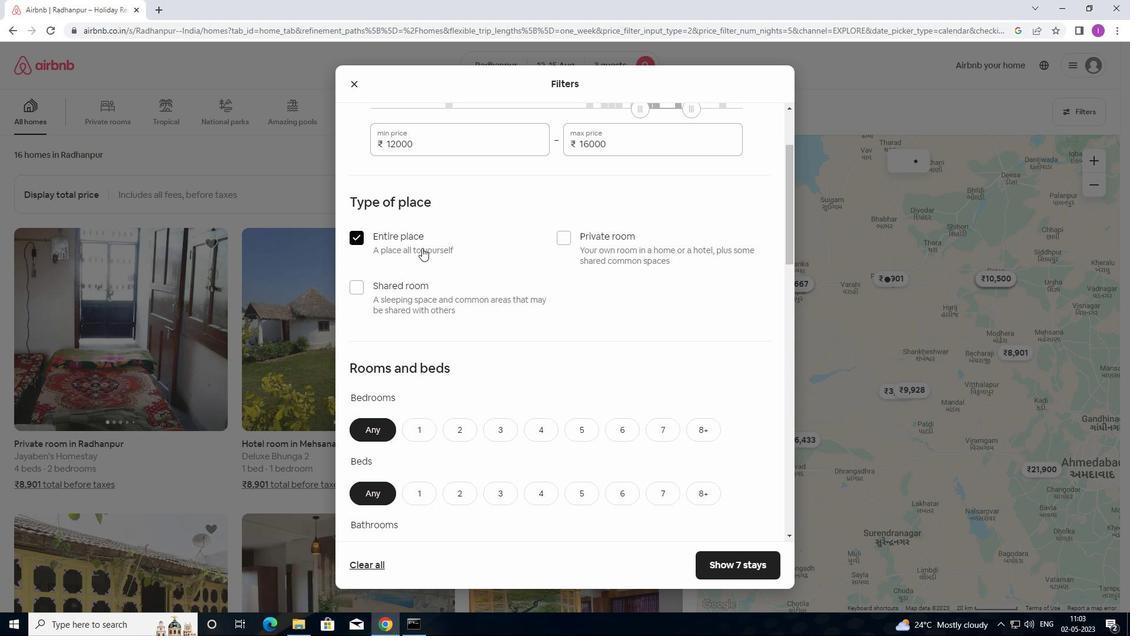 
Action: Mouse scrolled (424, 246) with delta (0, 0)
Screenshot: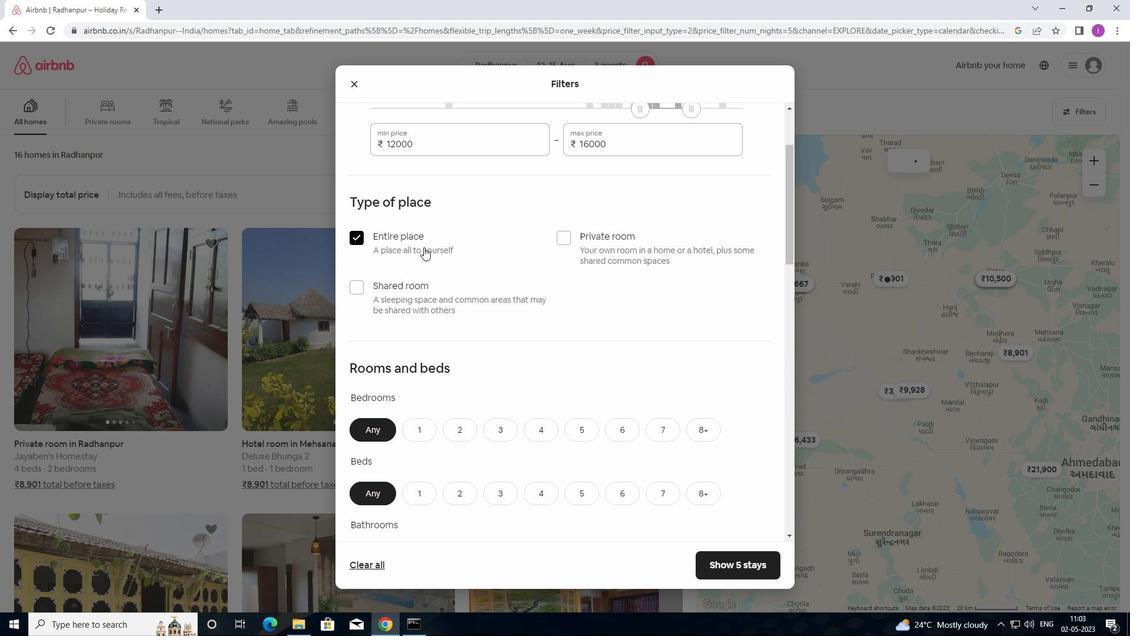 
Action: Mouse scrolled (424, 246) with delta (0, 0)
Screenshot: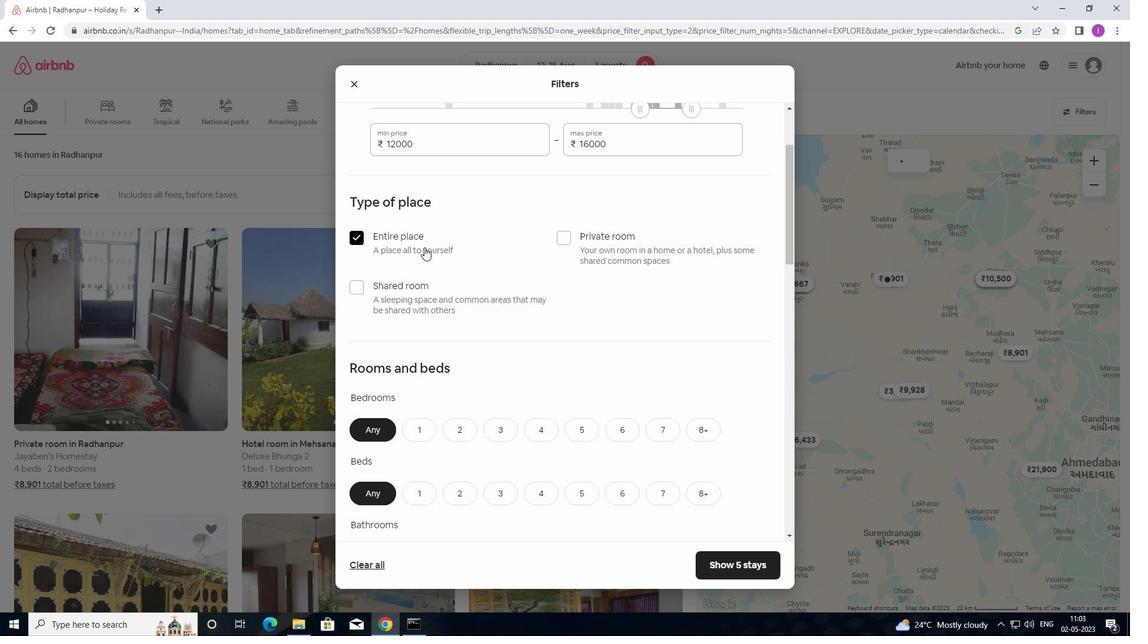 
Action: Mouse moved to (487, 190)
Screenshot: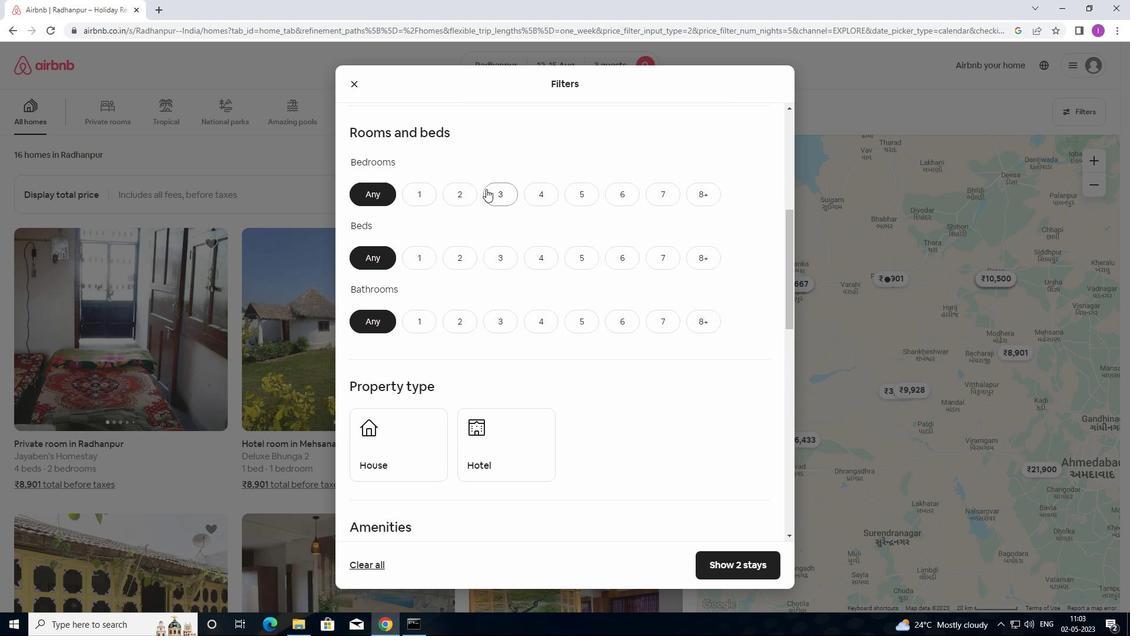 
Action: Mouse pressed left at (487, 190)
Screenshot: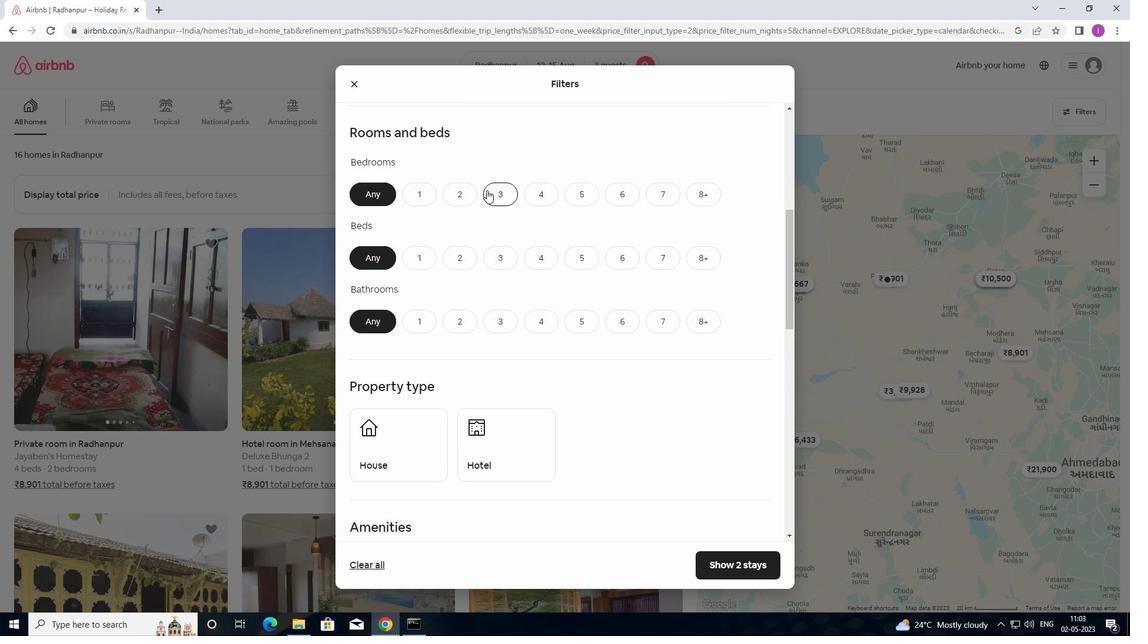 
Action: Mouse moved to (468, 199)
Screenshot: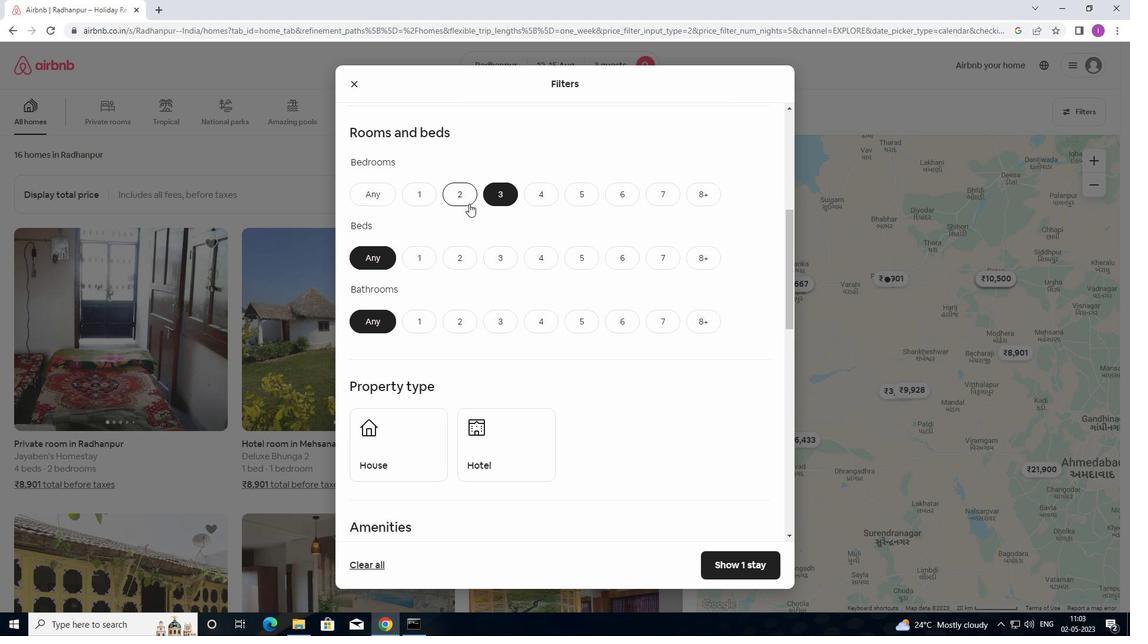 
Action: Mouse pressed left at (468, 199)
Screenshot: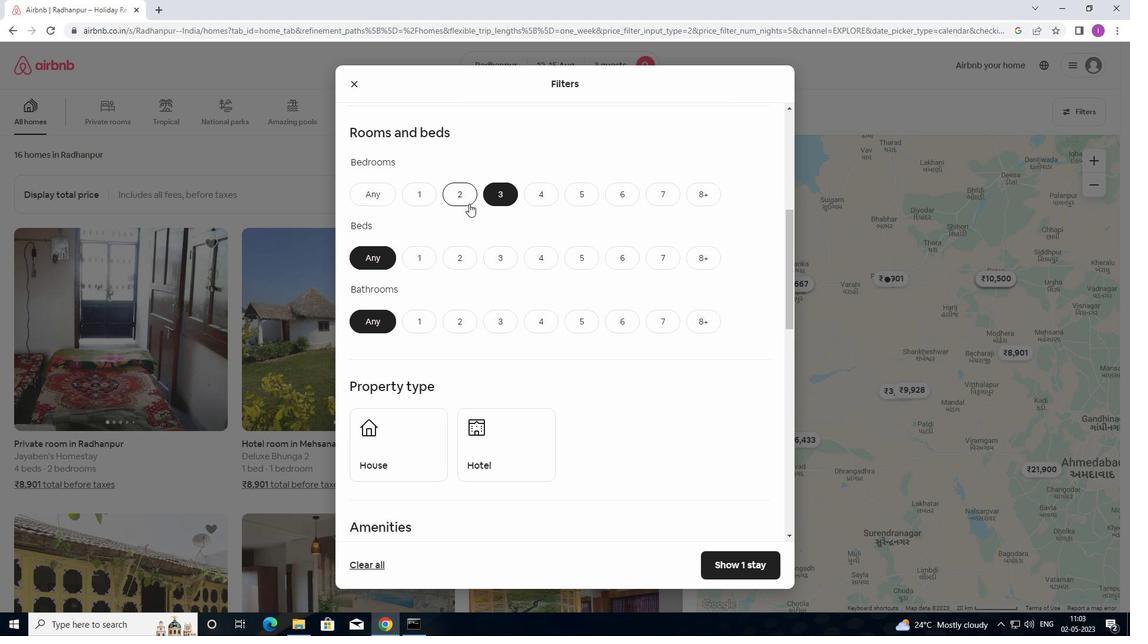 
Action: Mouse moved to (491, 256)
Screenshot: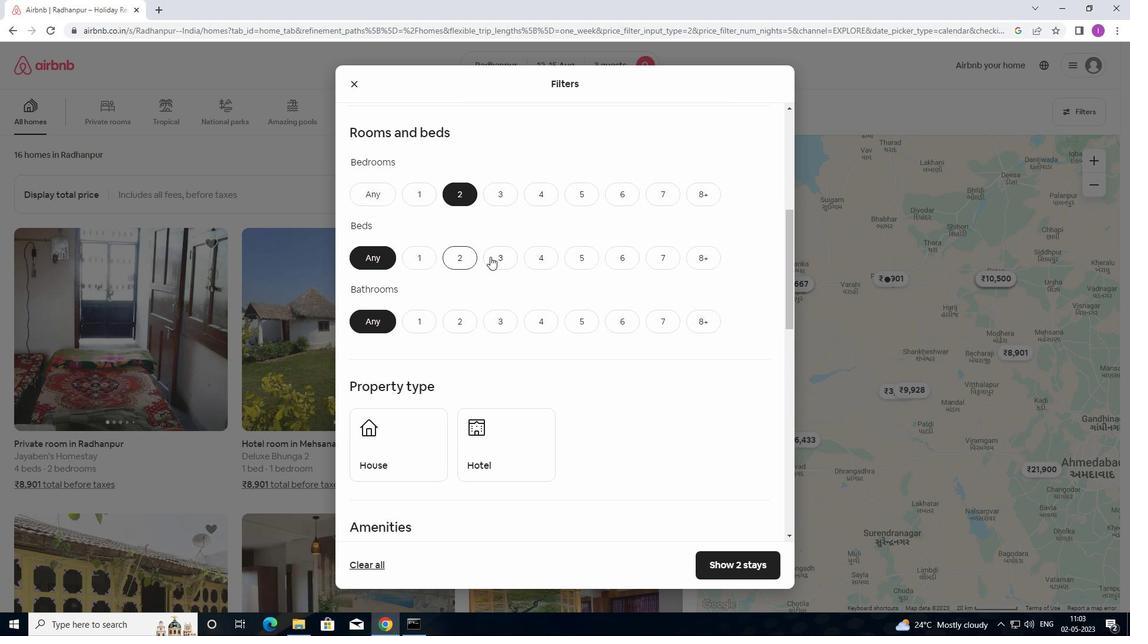 
Action: Mouse pressed left at (491, 256)
Screenshot: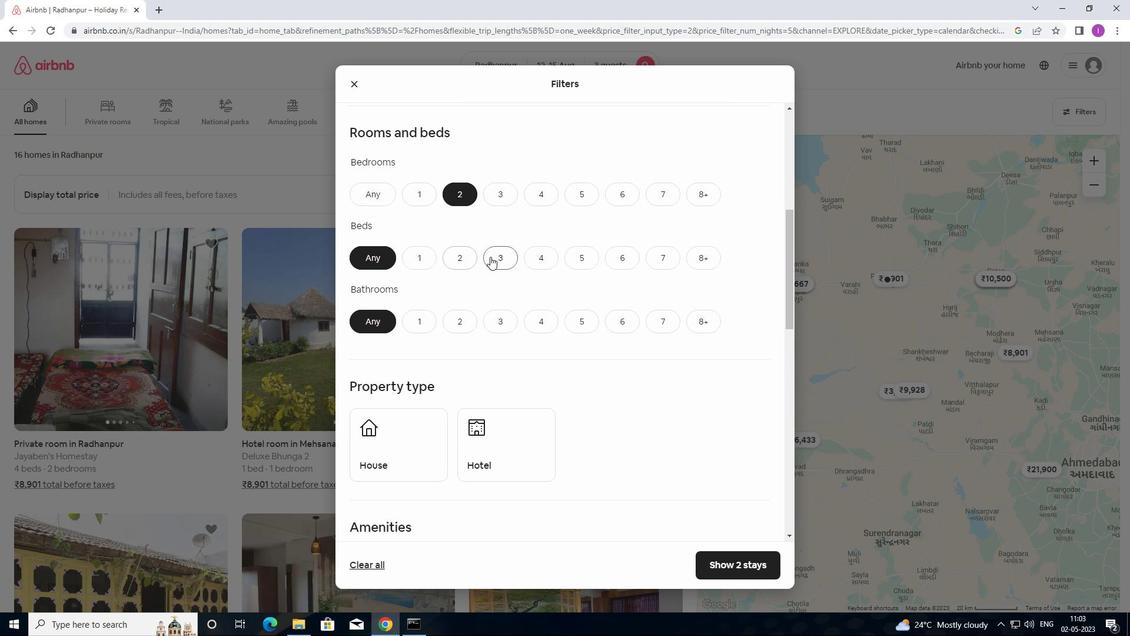 
Action: Mouse moved to (424, 321)
Screenshot: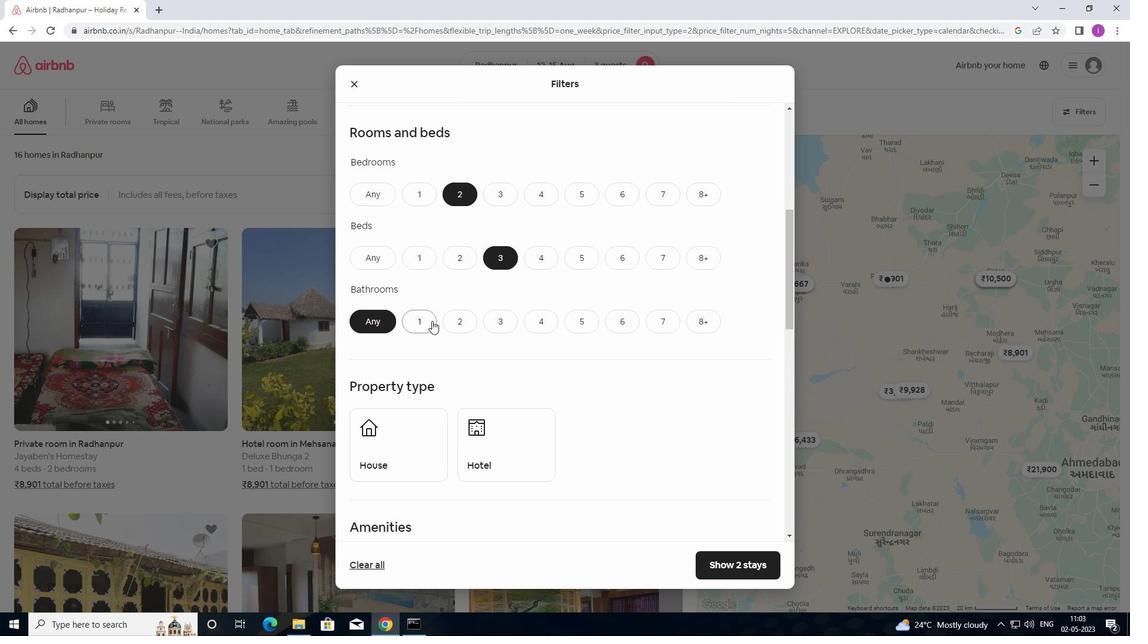 
Action: Mouse pressed left at (424, 321)
Screenshot: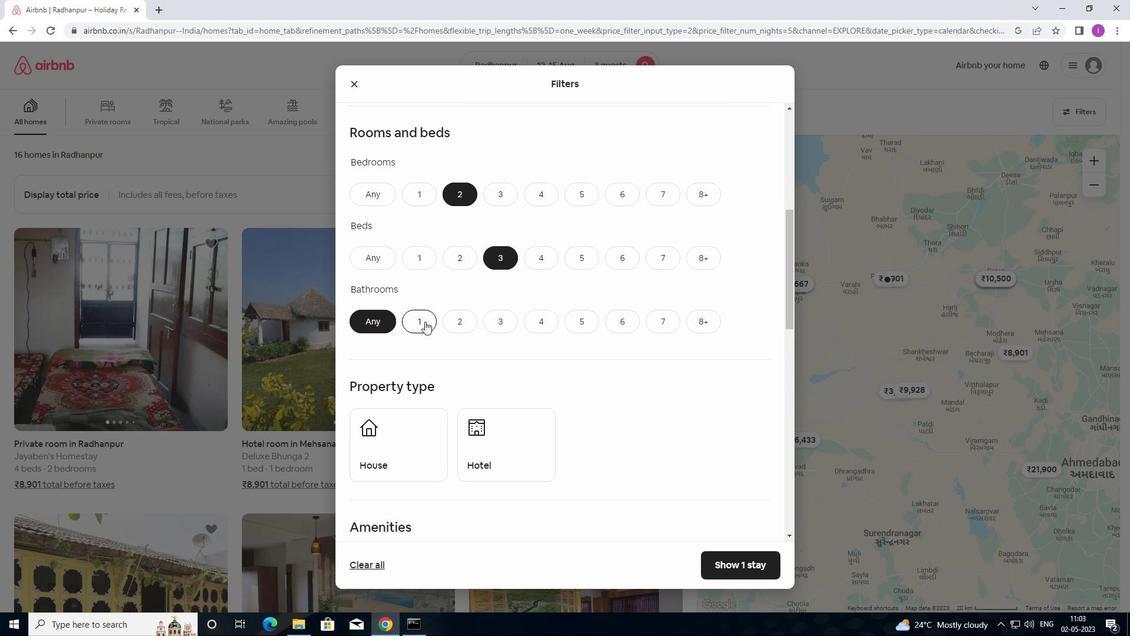 
Action: Mouse moved to (488, 300)
Screenshot: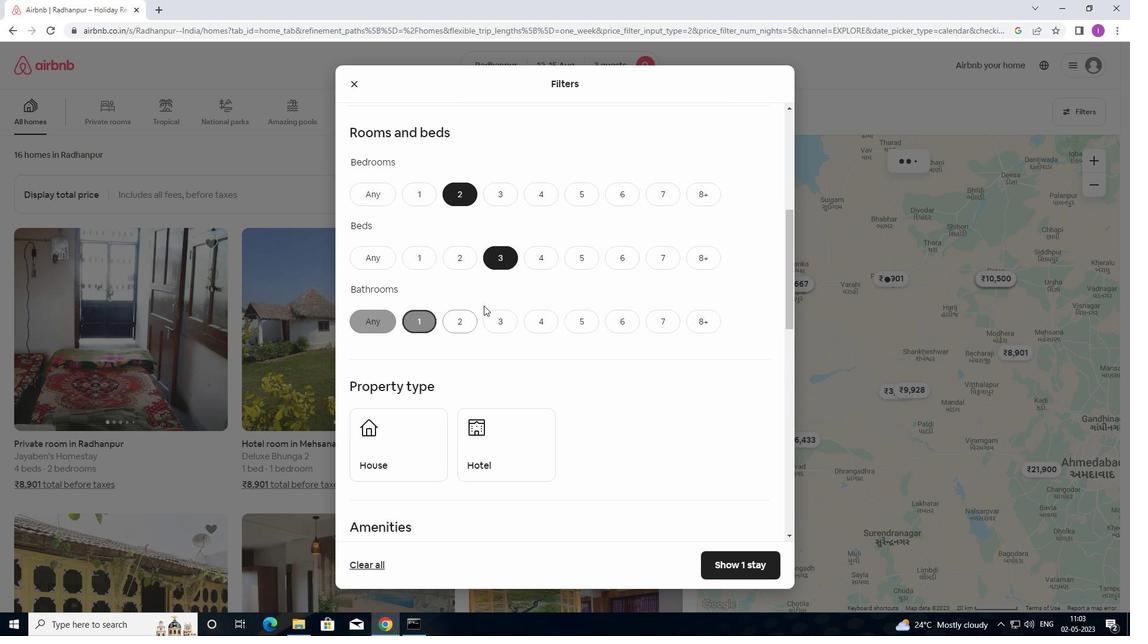 
Action: Mouse scrolled (488, 300) with delta (0, 0)
Screenshot: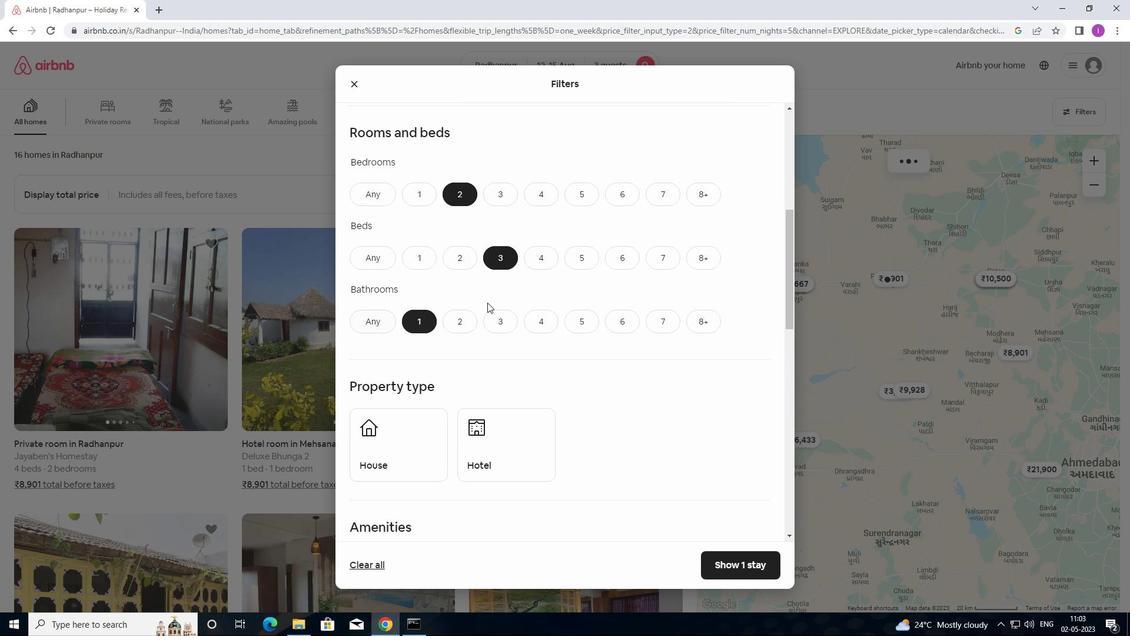 
Action: Mouse scrolled (488, 300) with delta (0, 0)
Screenshot: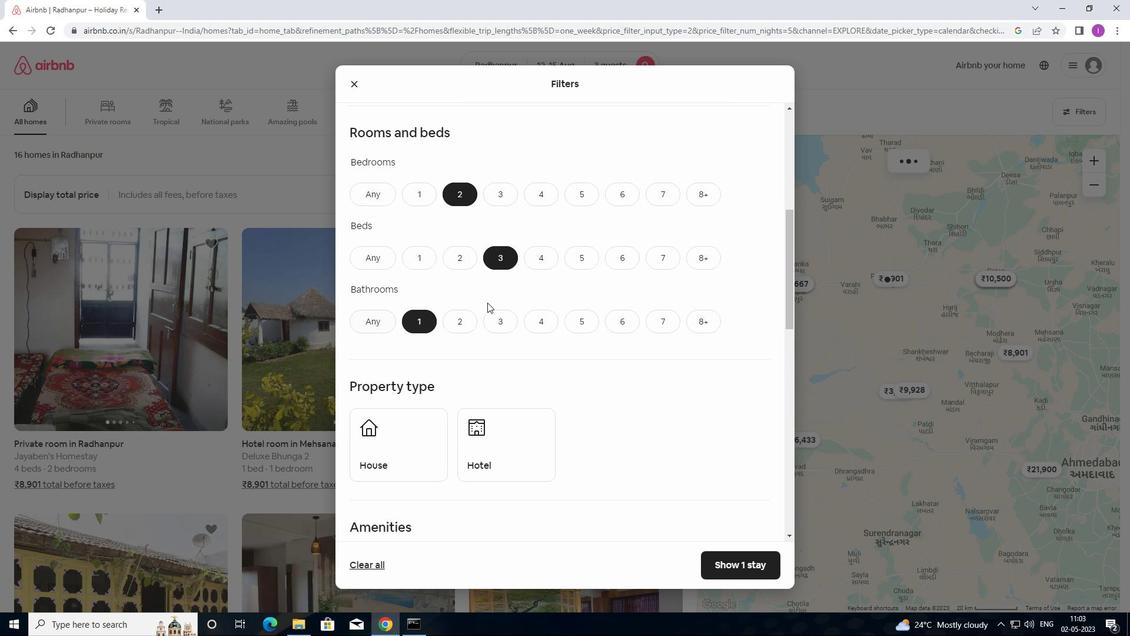 
Action: Mouse scrolled (488, 300) with delta (0, 0)
Screenshot: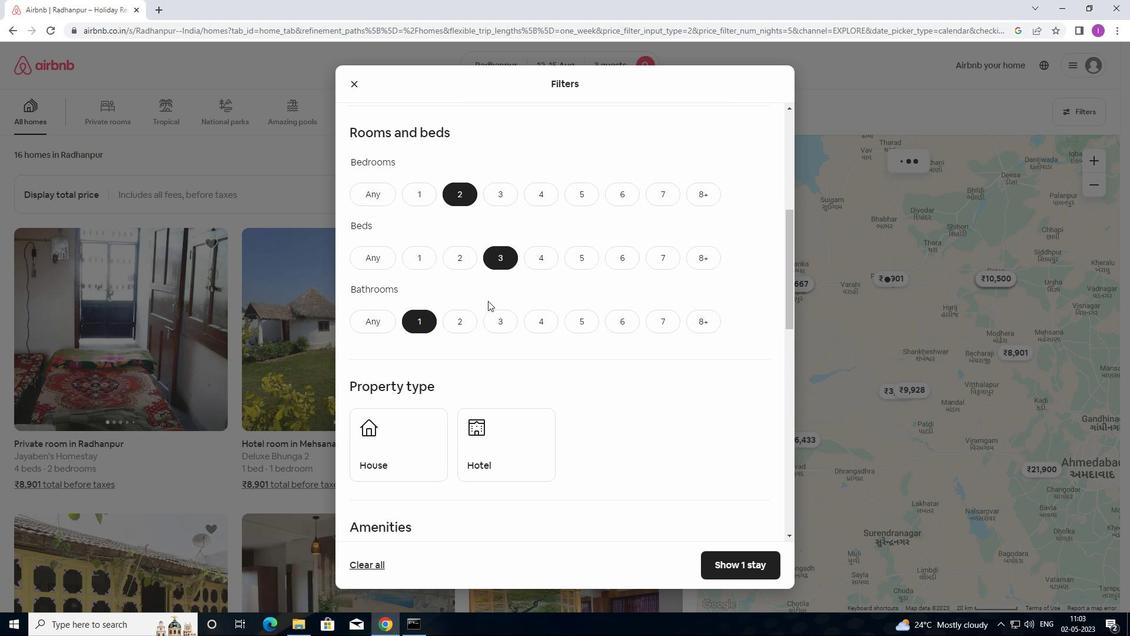 
Action: Mouse moved to (412, 282)
Screenshot: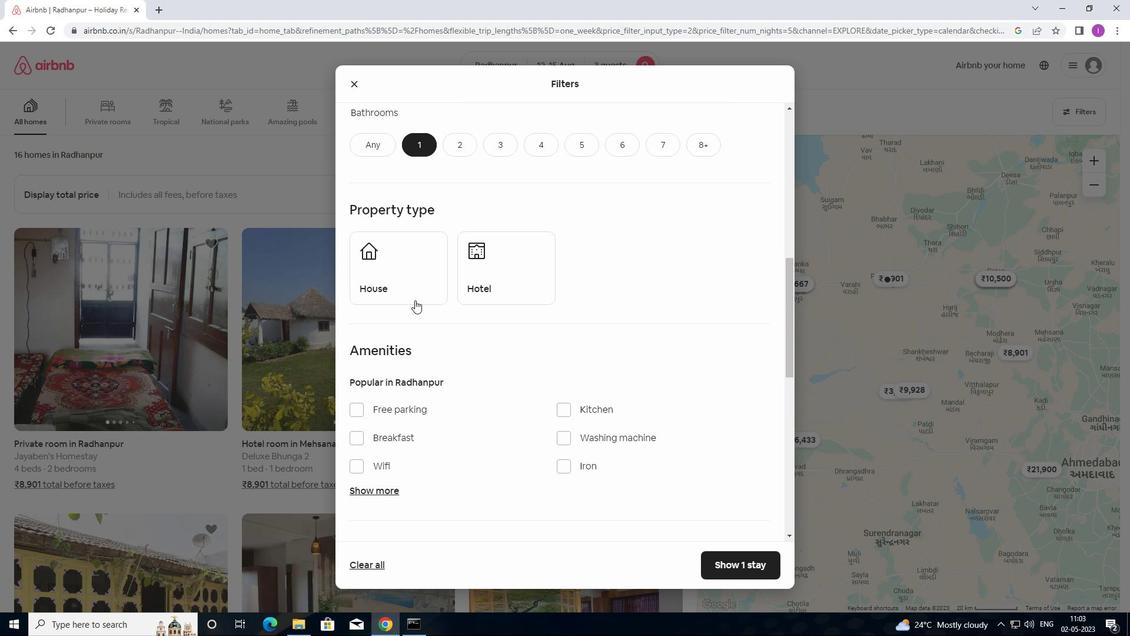 
Action: Mouse pressed left at (412, 282)
Screenshot: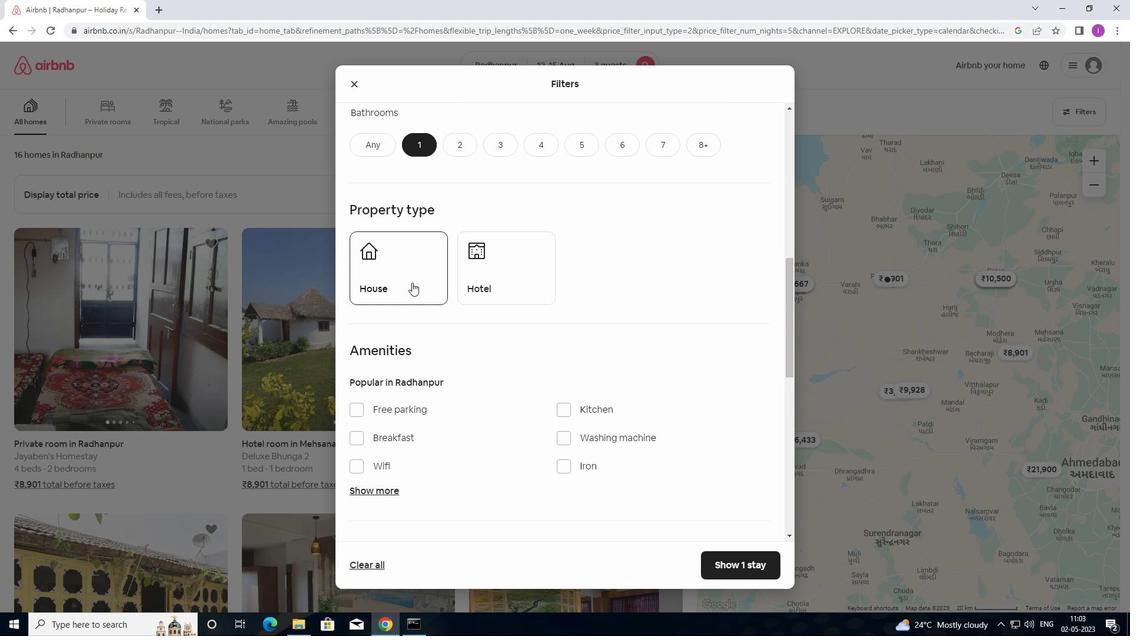 
Action: Mouse moved to (461, 331)
Screenshot: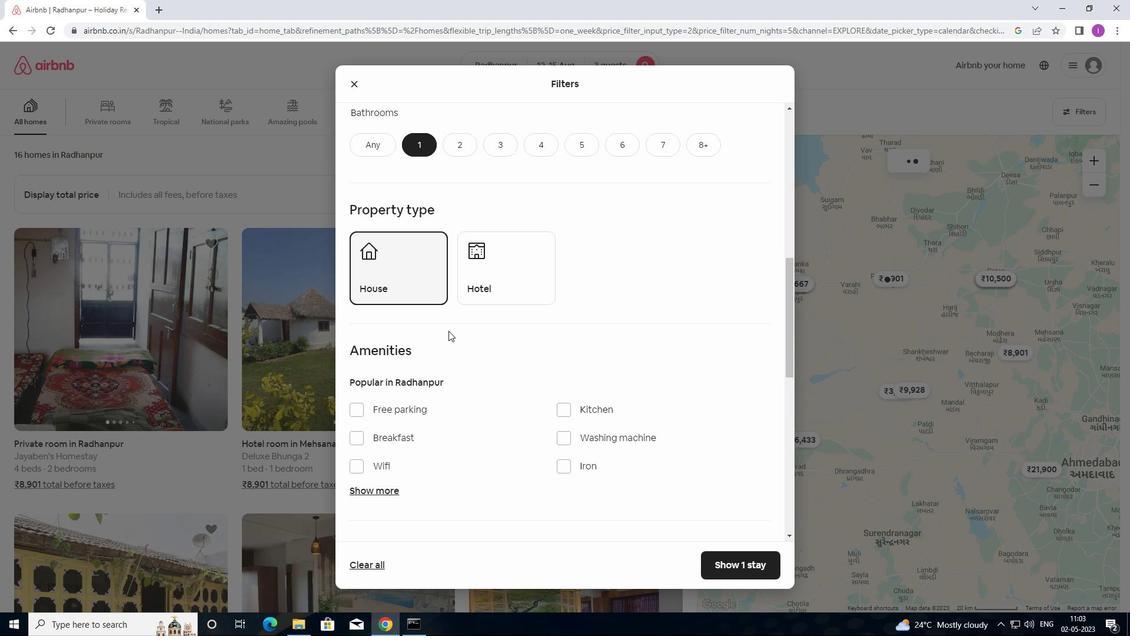 
Action: Mouse scrolled (461, 331) with delta (0, 0)
Screenshot: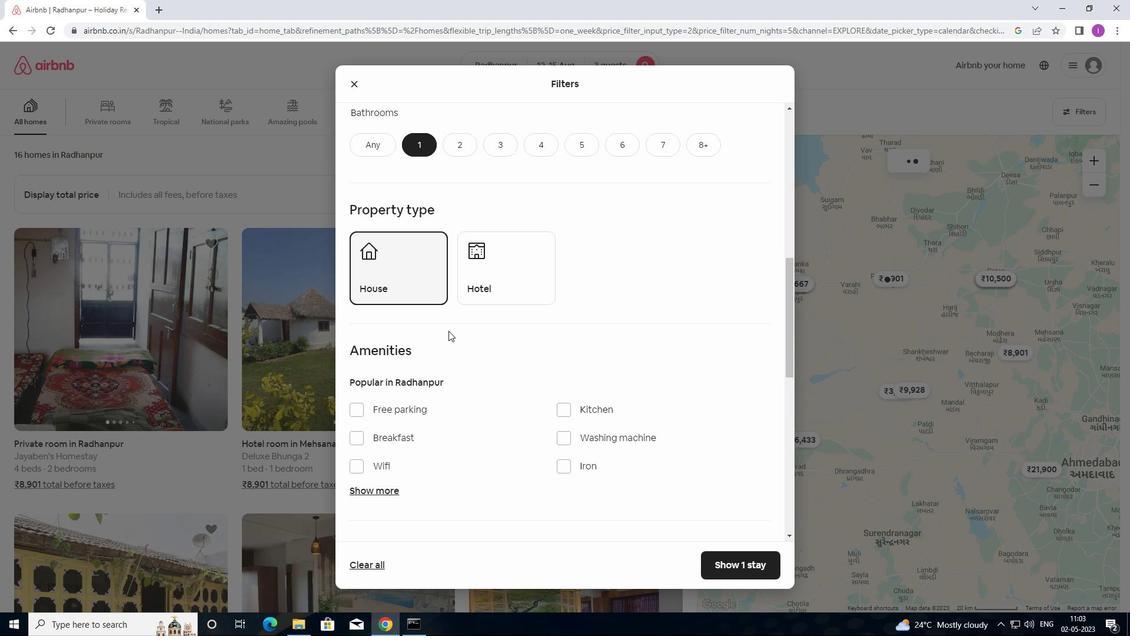 
Action: Mouse moved to (467, 338)
Screenshot: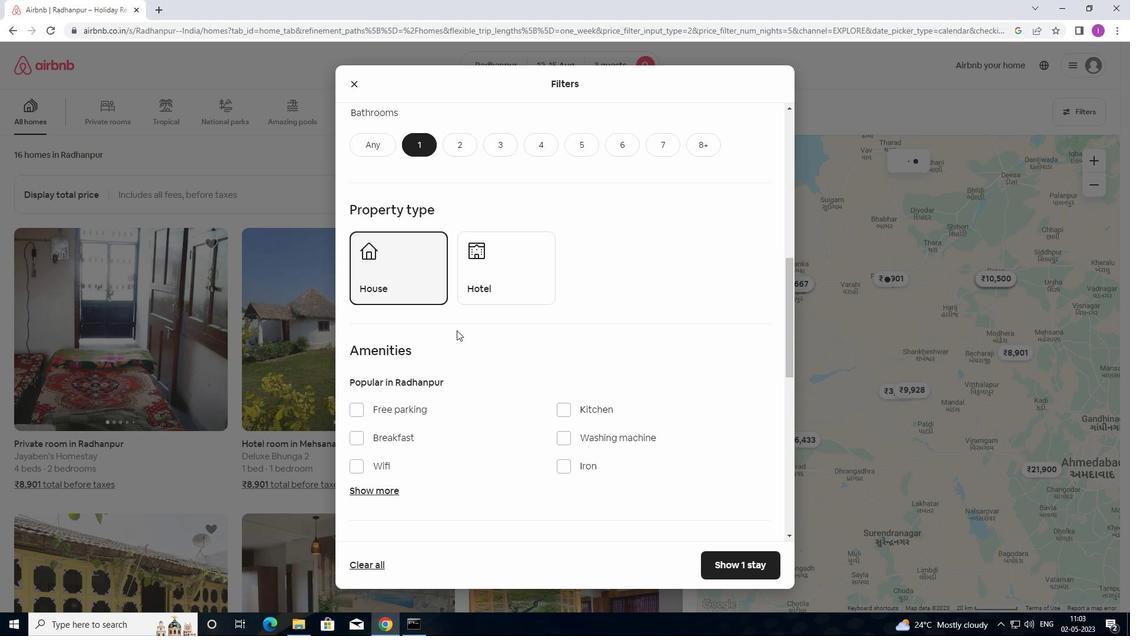 
Action: Mouse scrolled (467, 337) with delta (0, 0)
Screenshot: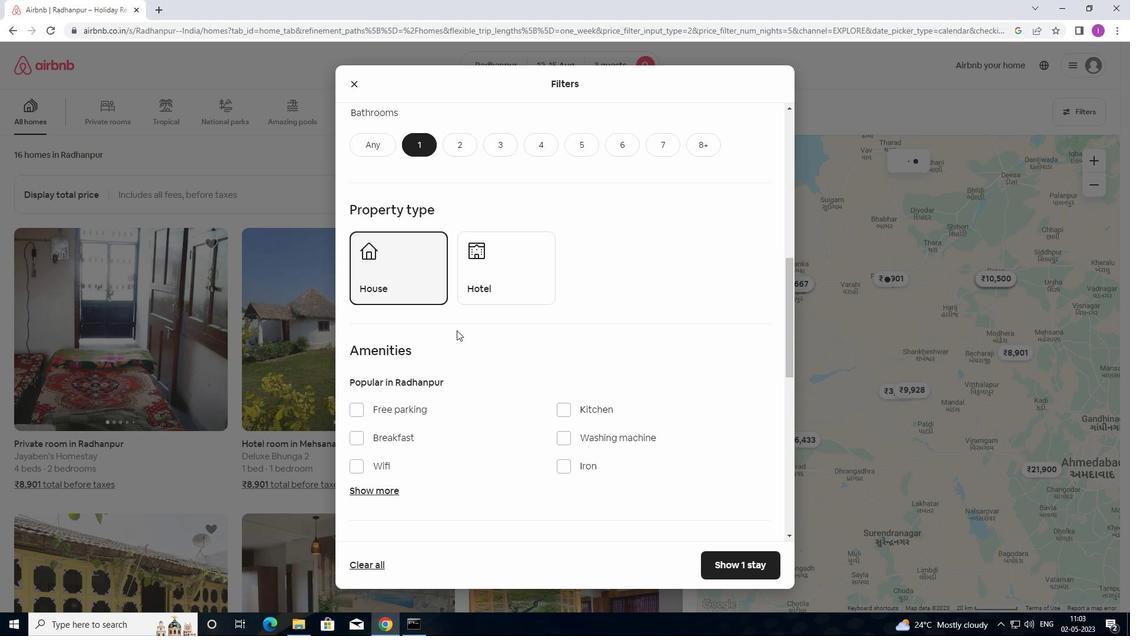 
Action: Mouse moved to (471, 339)
Screenshot: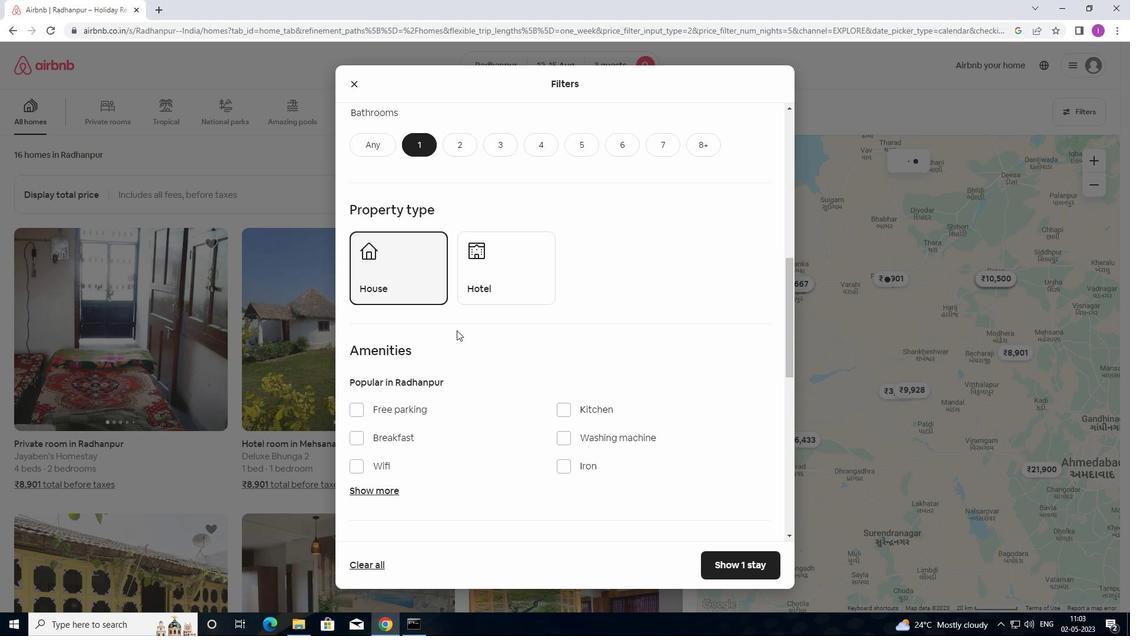 
Action: Mouse scrolled (471, 339) with delta (0, 0)
Screenshot: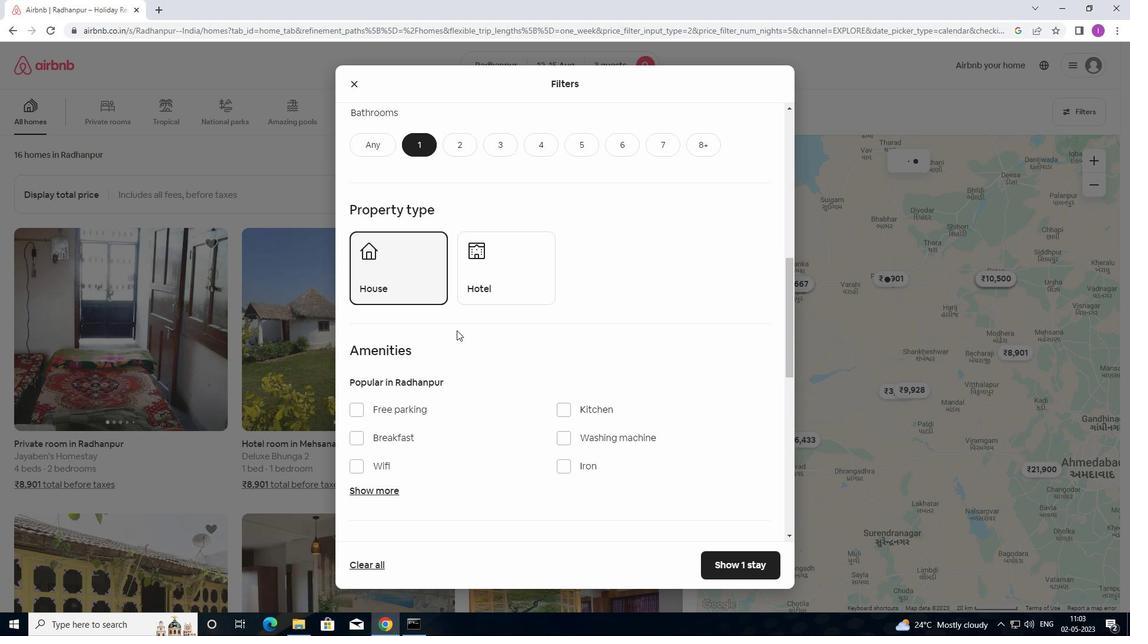 
Action: Mouse moved to (586, 334)
Screenshot: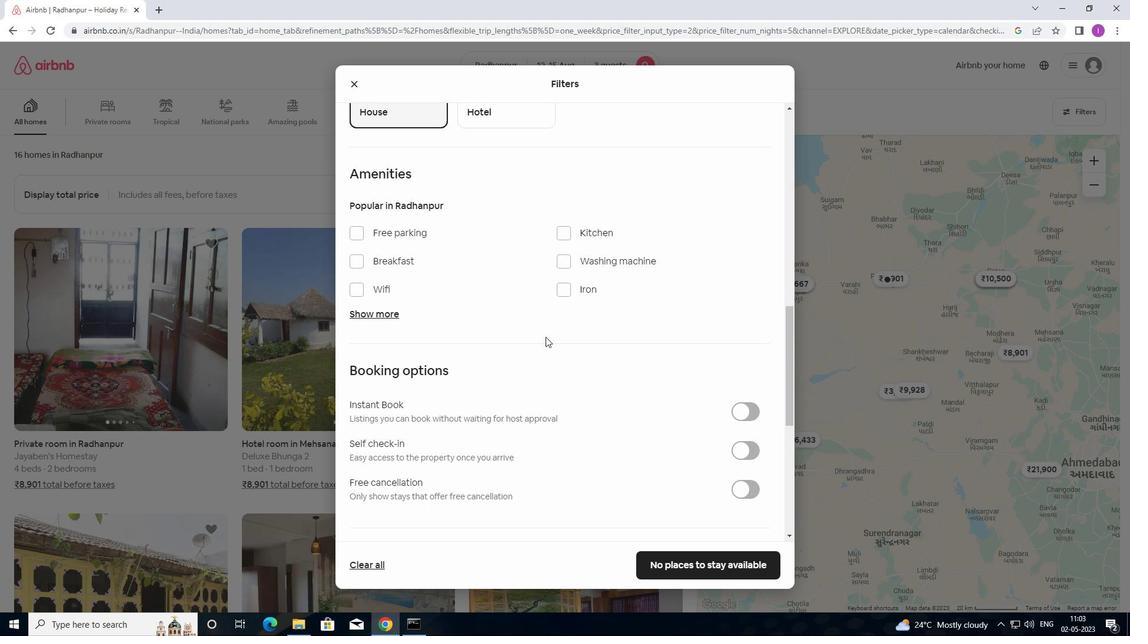
Action: Mouse scrolled (586, 333) with delta (0, 0)
Screenshot: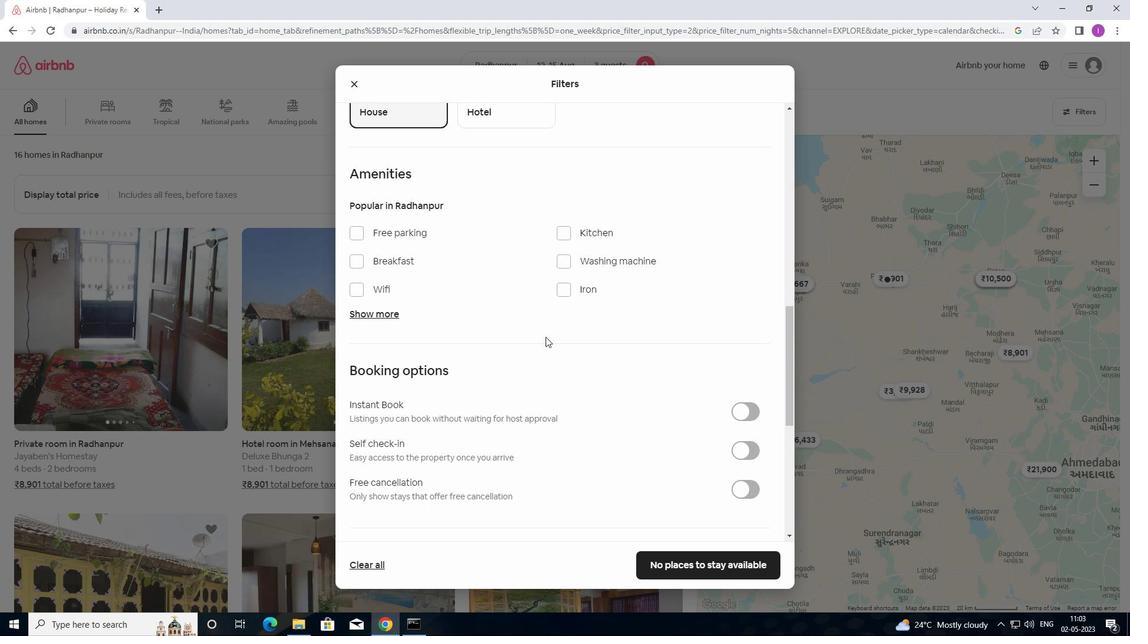 
Action: Mouse moved to (587, 334)
Screenshot: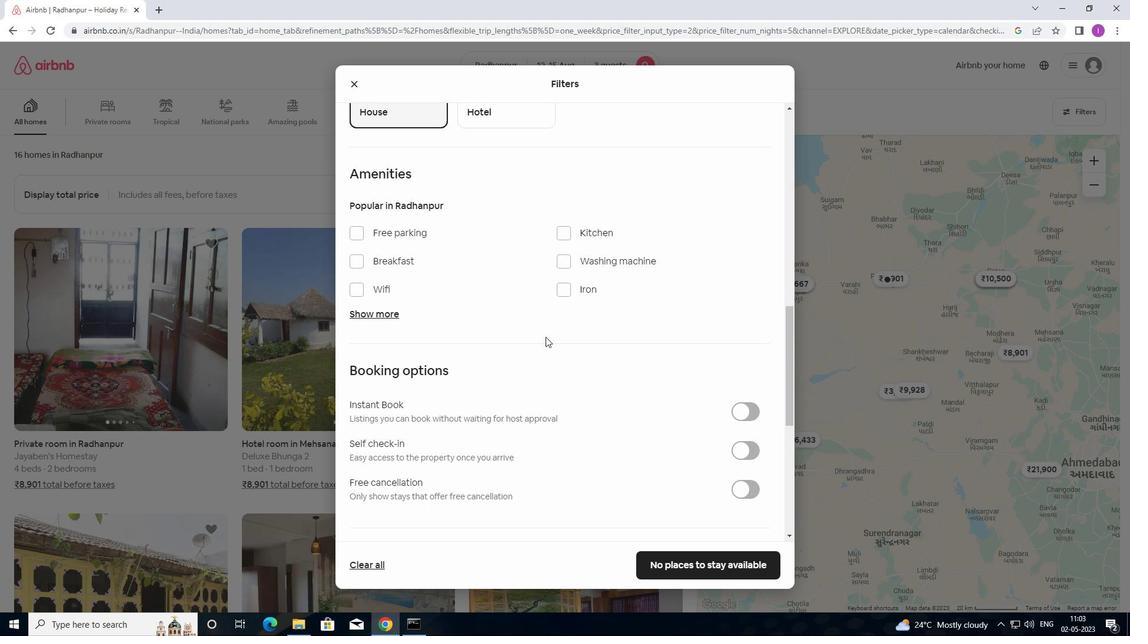 
Action: Mouse scrolled (587, 333) with delta (0, 0)
Screenshot: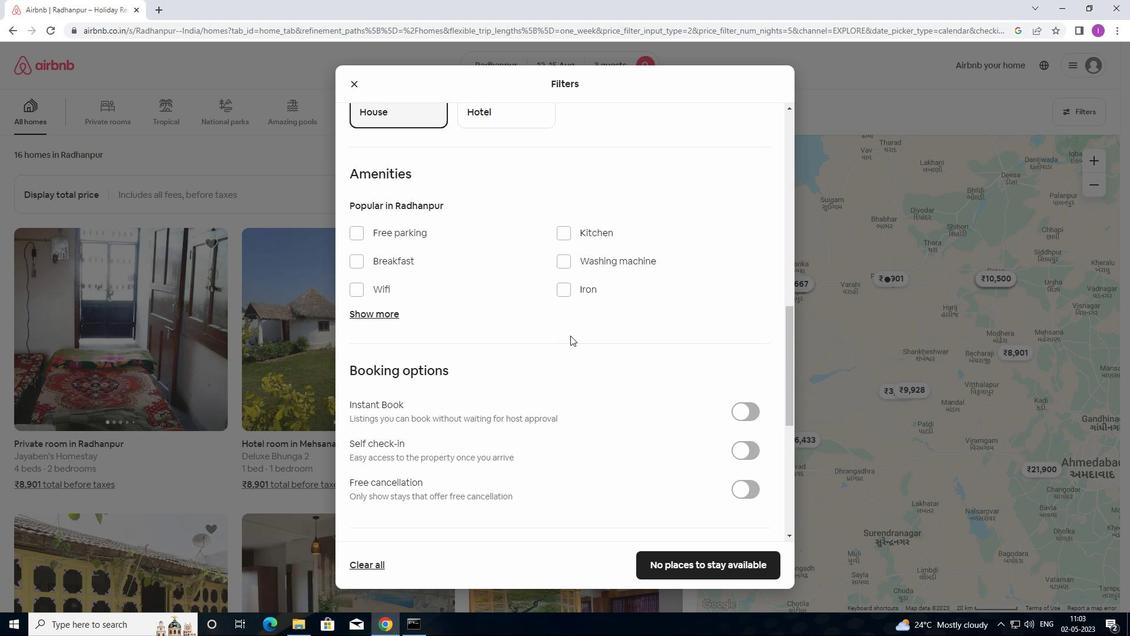 
Action: Mouse moved to (763, 333)
Screenshot: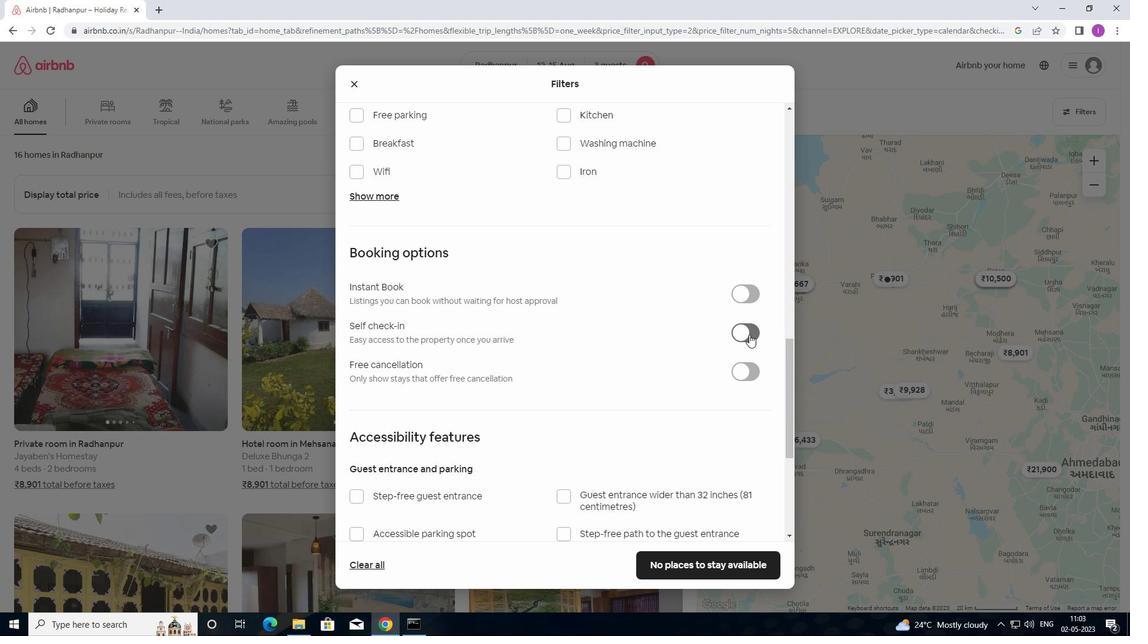 
Action: Mouse pressed left at (763, 333)
Screenshot: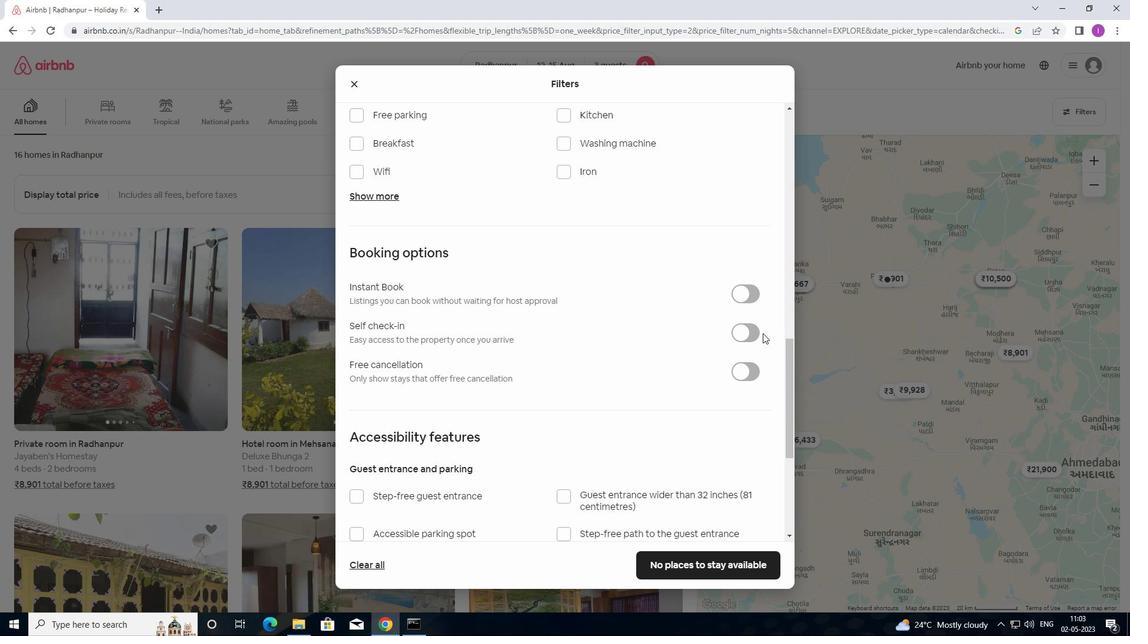 
Action: Mouse moved to (753, 333)
Screenshot: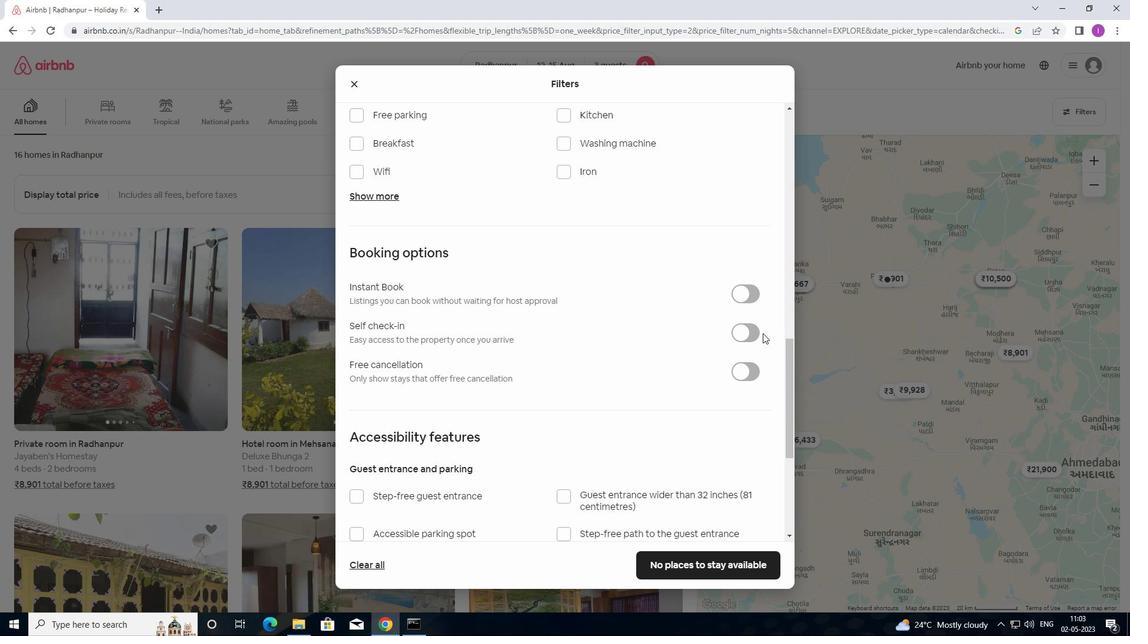 
Action: Mouse pressed left at (753, 333)
Screenshot: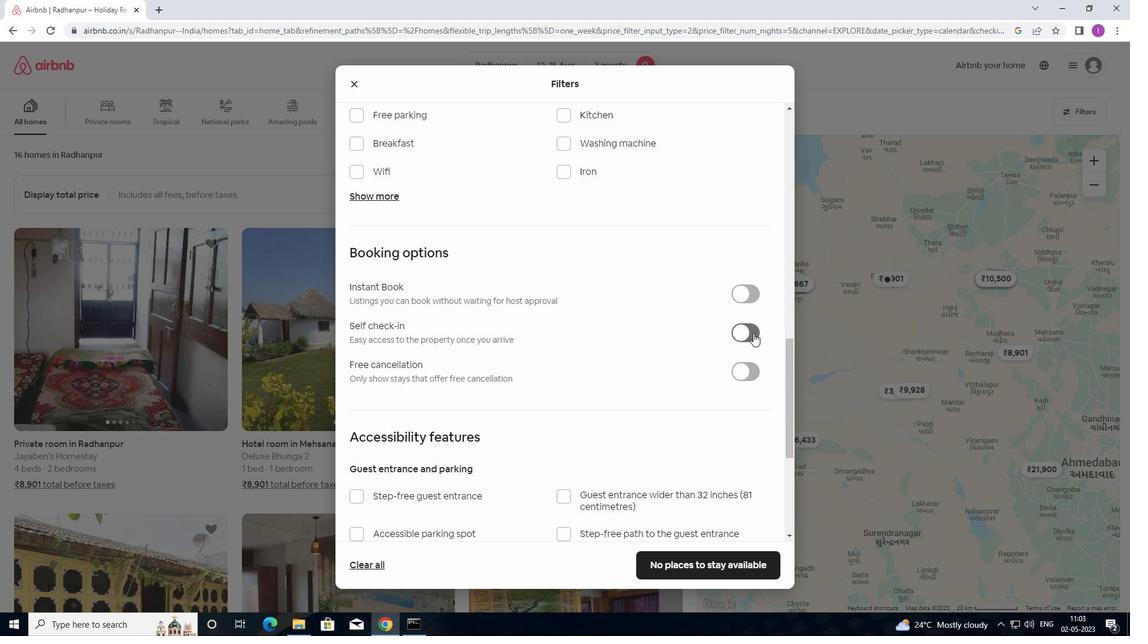 
Action: Mouse moved to (596, 351)
Screenshot: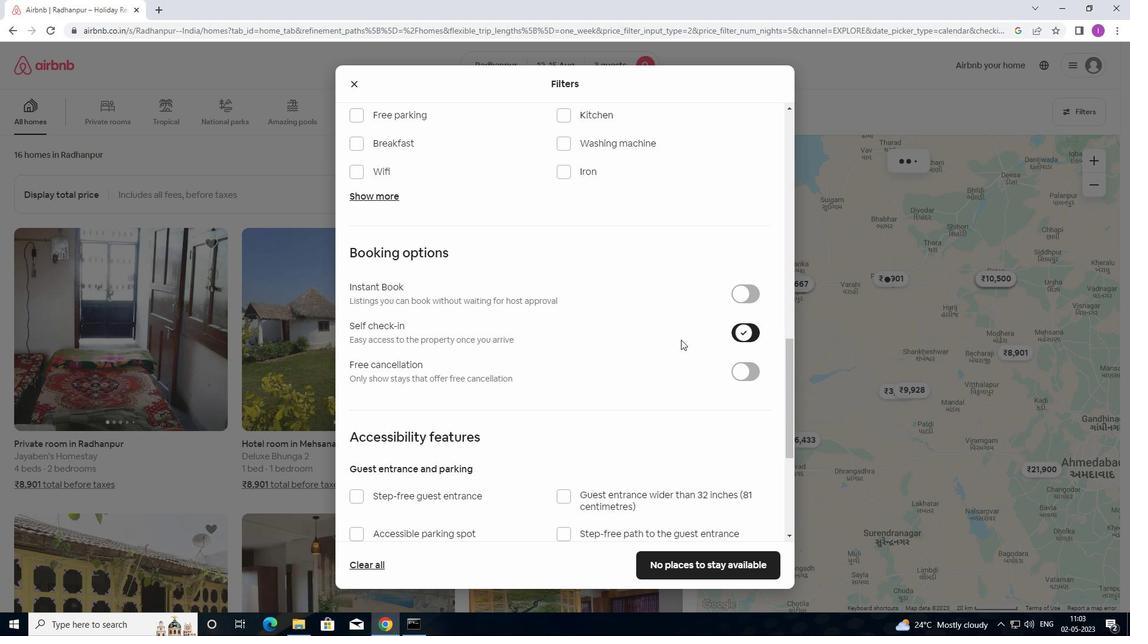 
Action: Mouse scrolled (596, 350) with delta (0, 0)
Screenshot: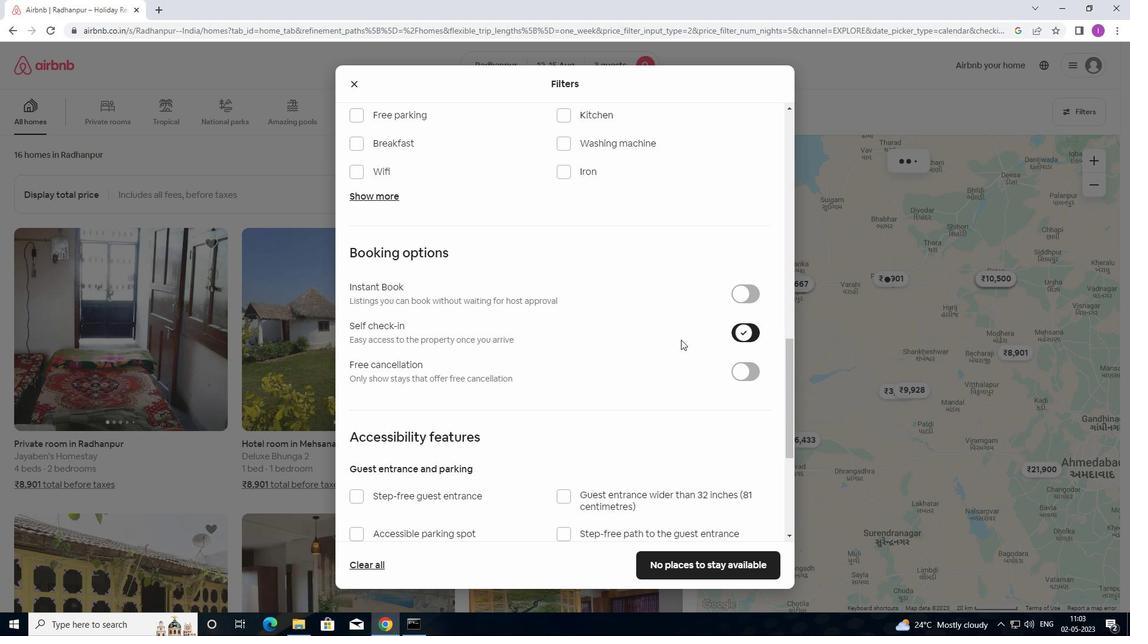 
Action: Mouse moved to (593, 352)
Screenshot: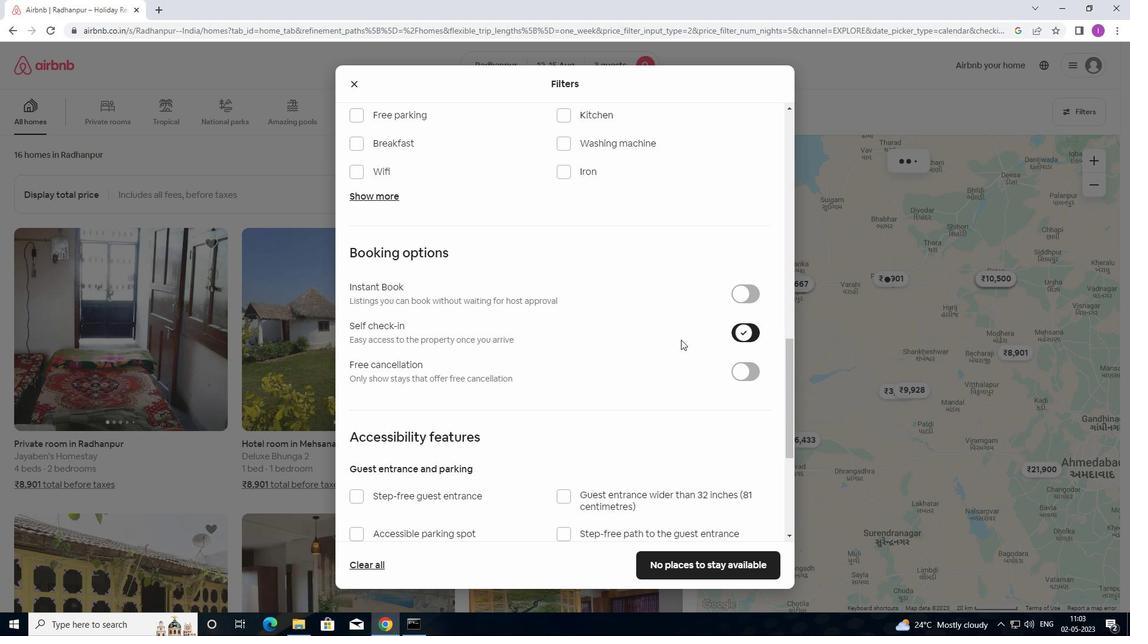 
Action: Mouse scrolled (593, 351) with delta (0, 0)
Screenshot: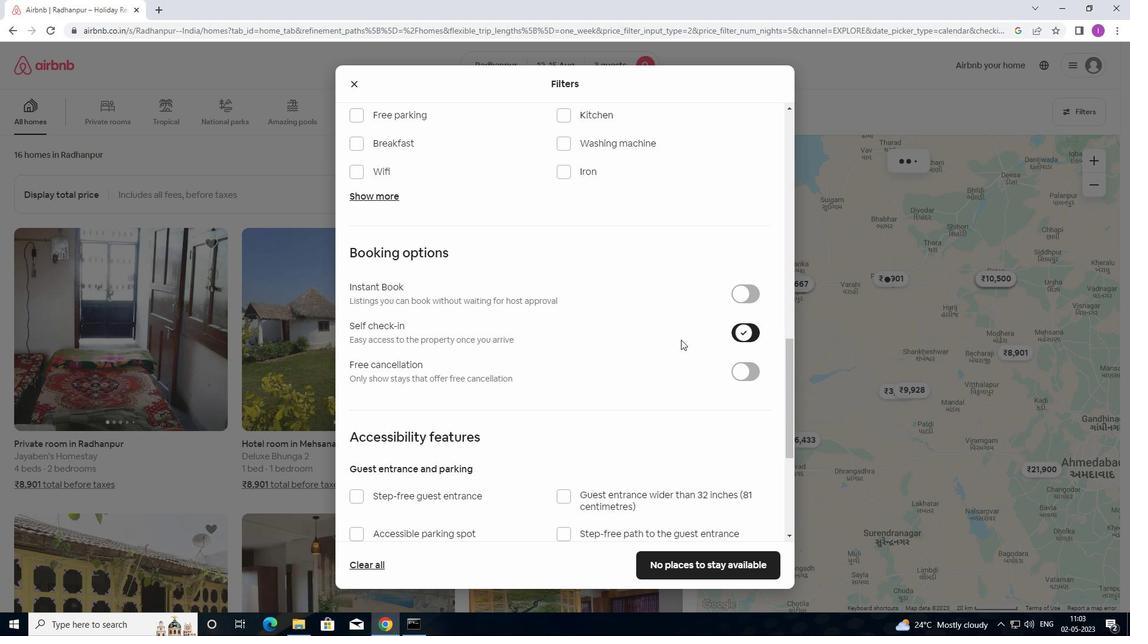 
Action: Mouse moved to (593, 352)
Screenshot: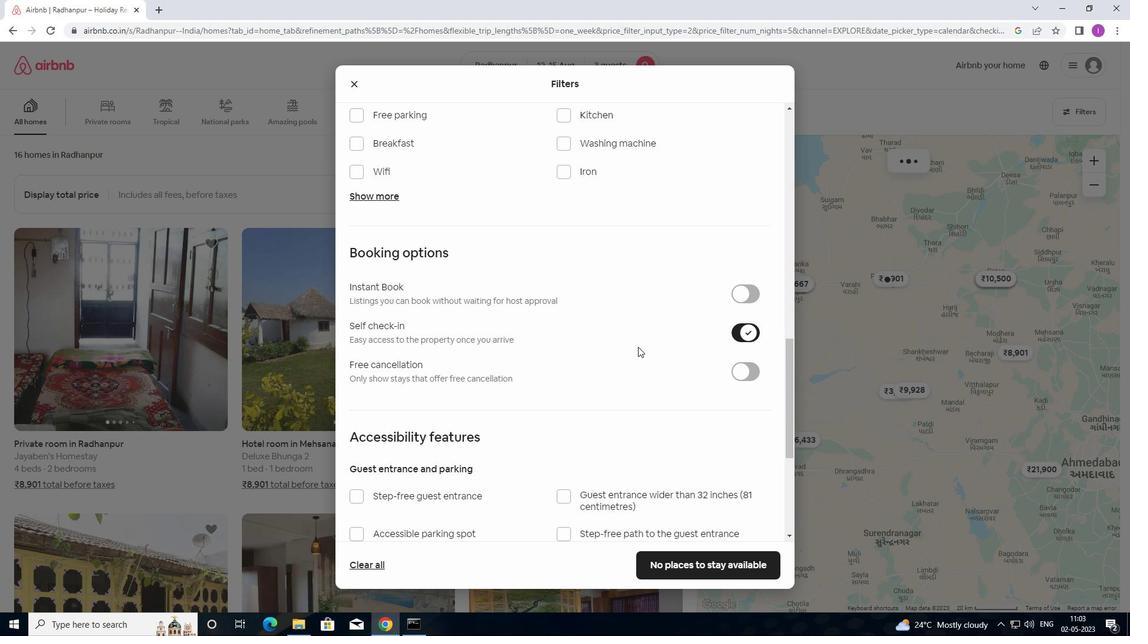 
Action: Mouse scrolled (593, 351) with delta (0, 0)
Screenshot: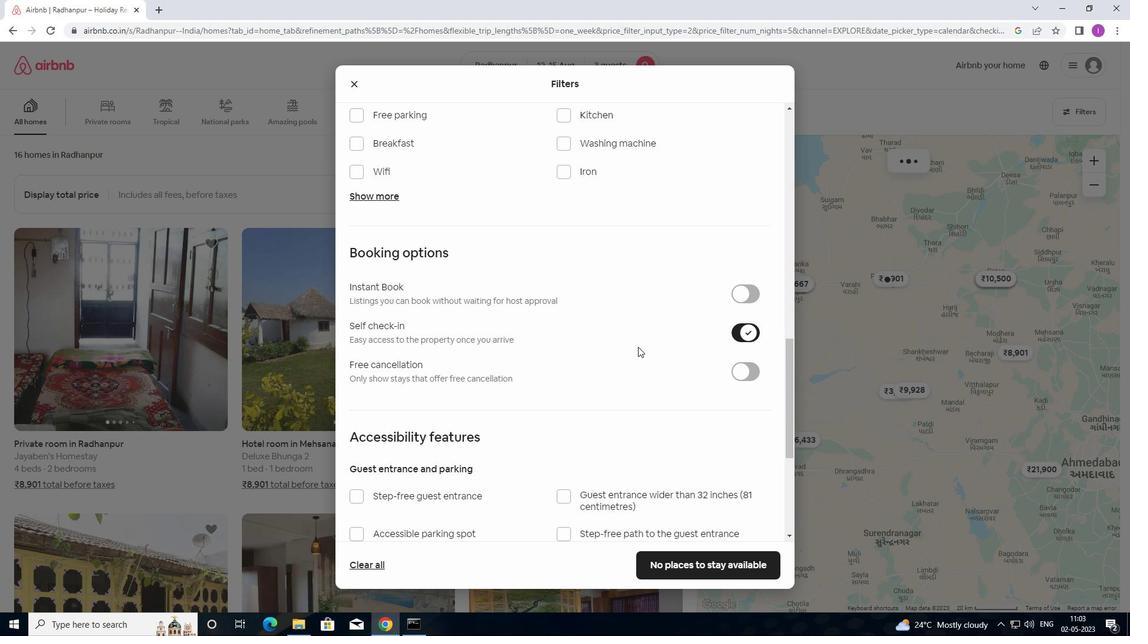 
Action: Mouse moved to (592, 353)
Screenshot: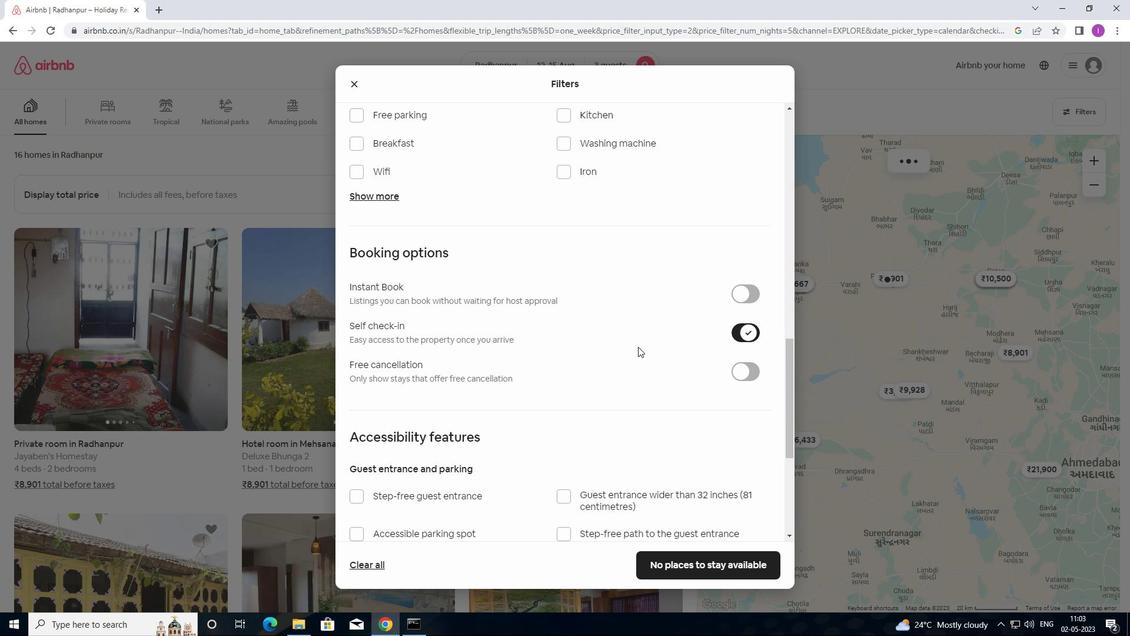 
Action: Mouse scrolled (592, 352) with delta (0, 0)
Screenshot: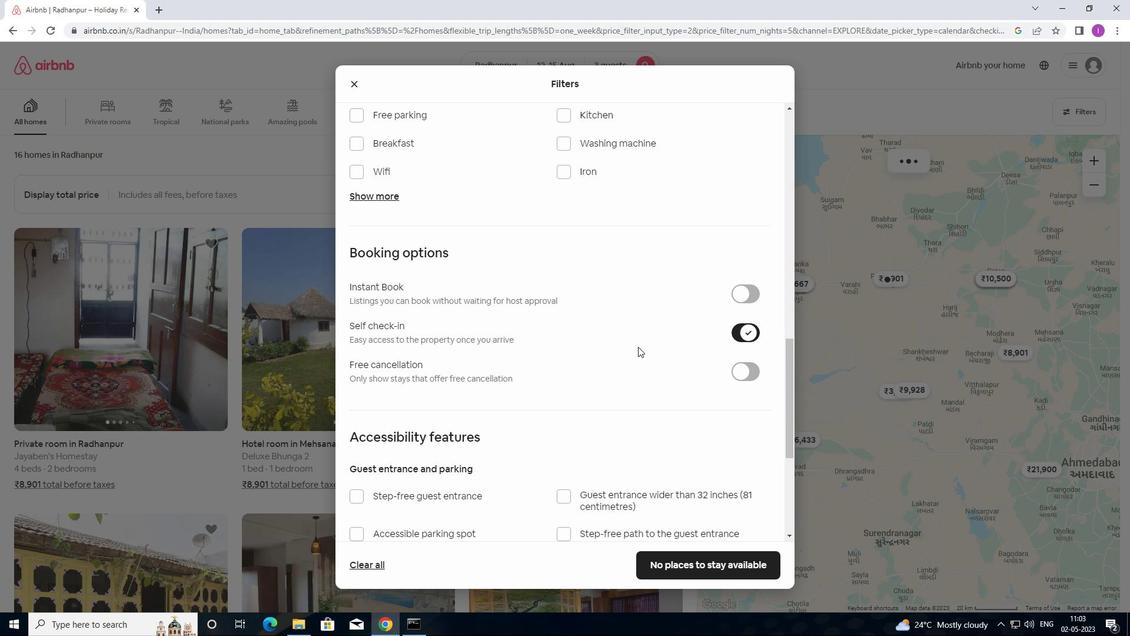
Action: Mouse moved to (592, 354)
Screenshot: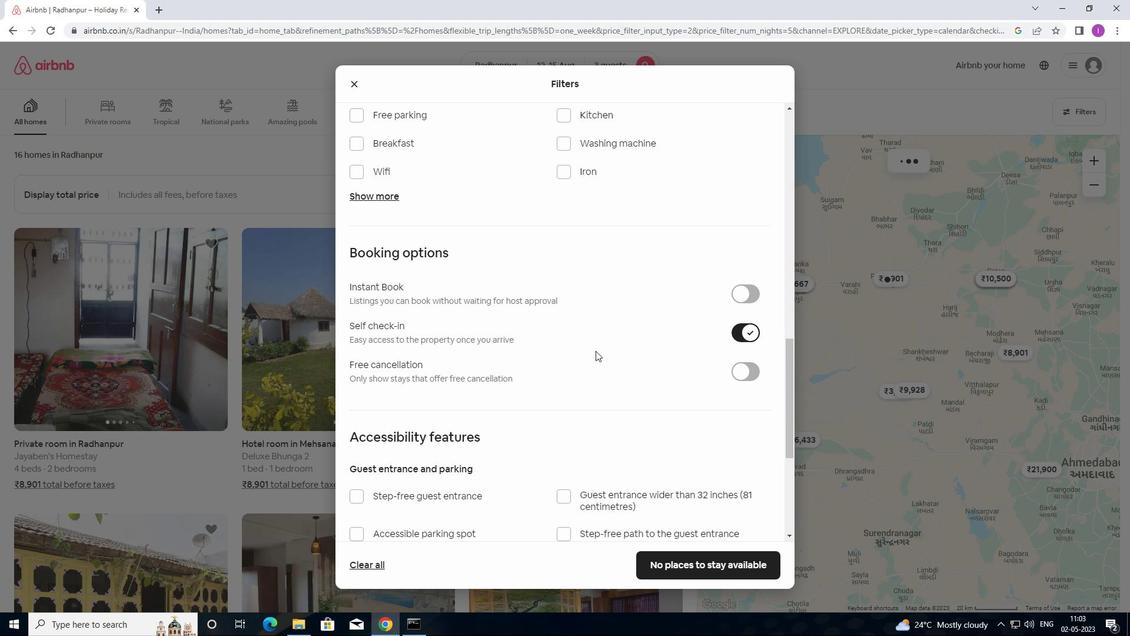 
Action: Mouse scrolled (592, 353) with delta (0, 0)
Screenshot: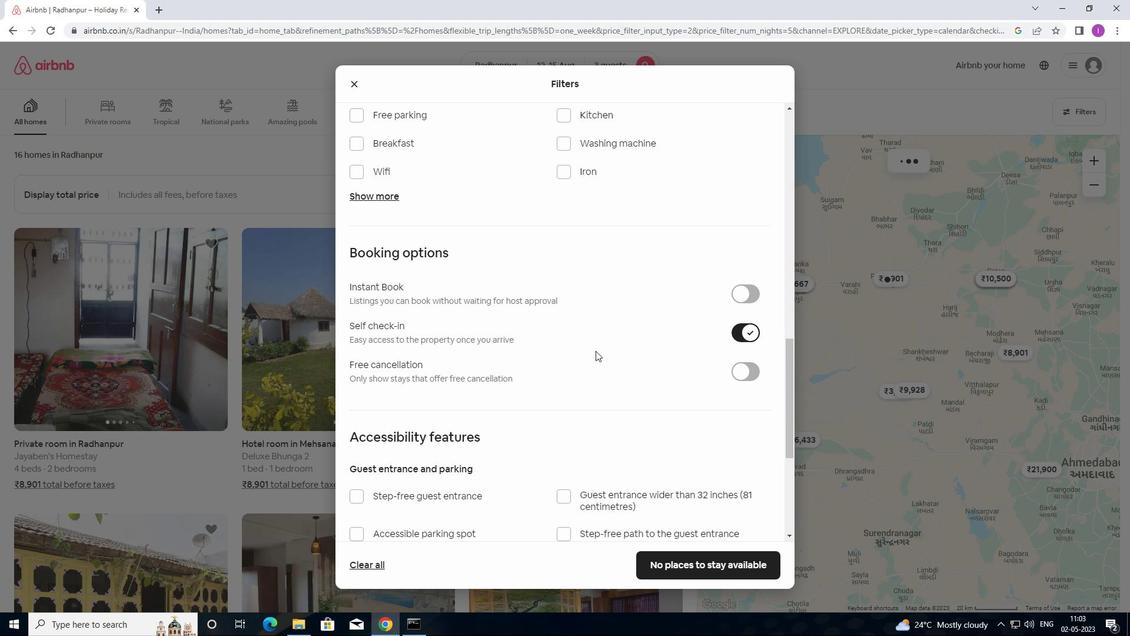 
Action: Mouse moved to (574, 342)
Screenshot: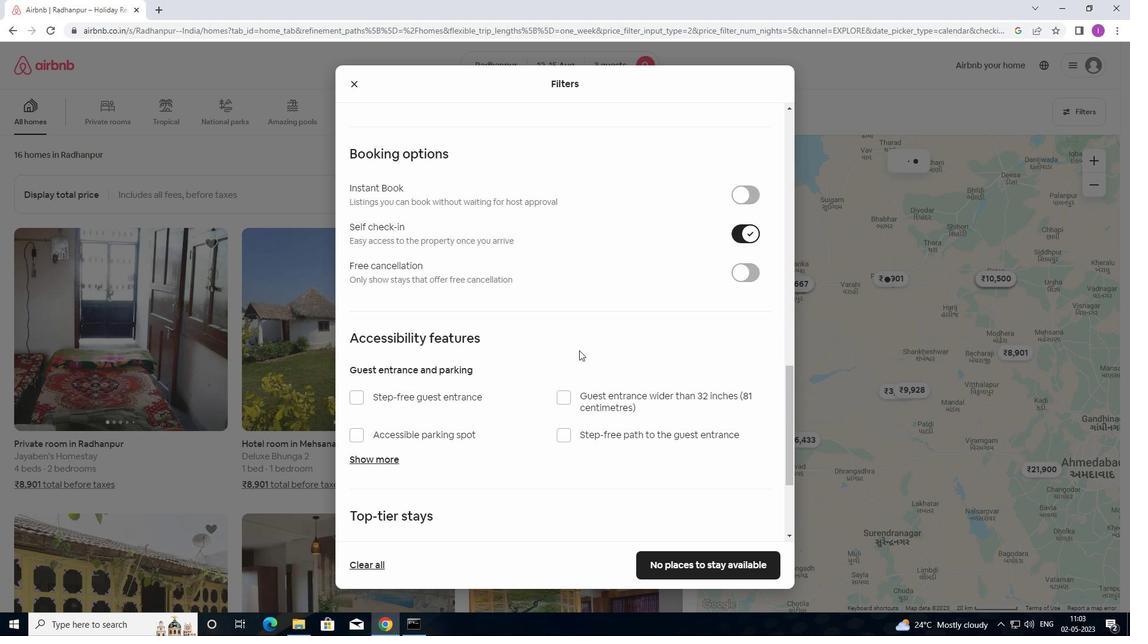 
Action: Mouse scrolled (574, 342) with delta (0, 0)
Screenshot: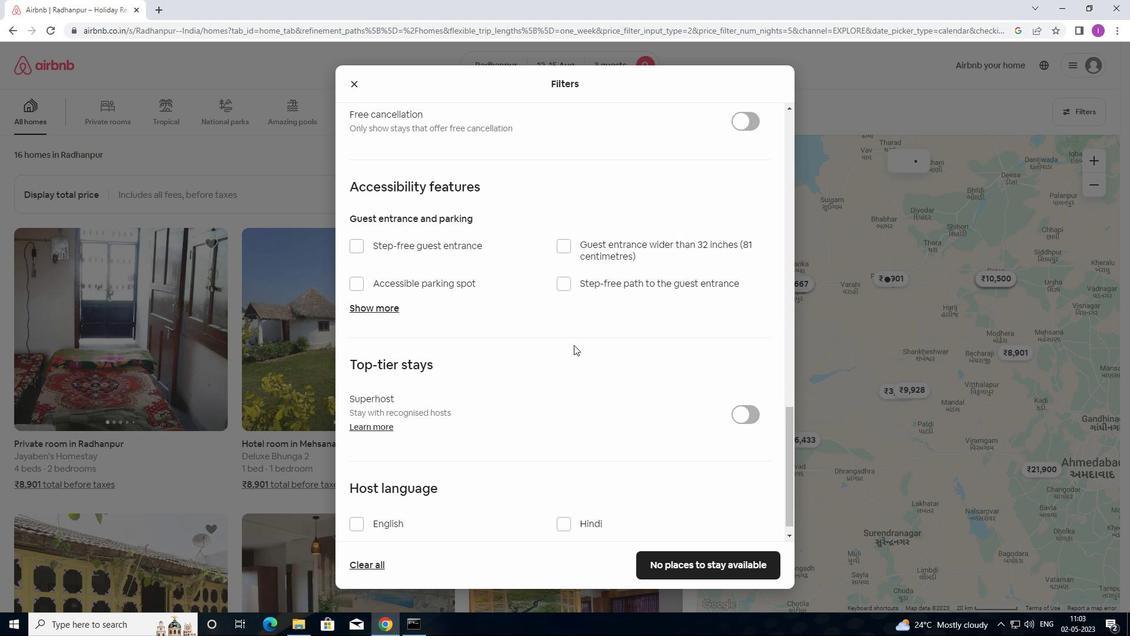 
Action: Mouse moved to (573, 345)
Screenshot: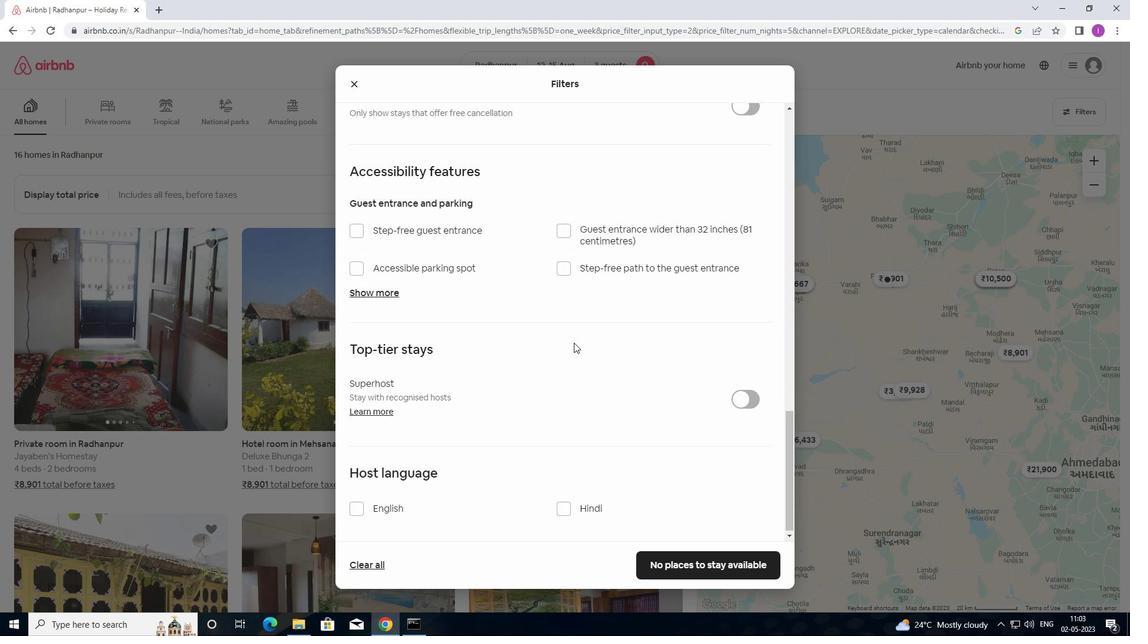 
Action: Mouse scrolled (573, 344) with delta (0, 0)
Screenshot: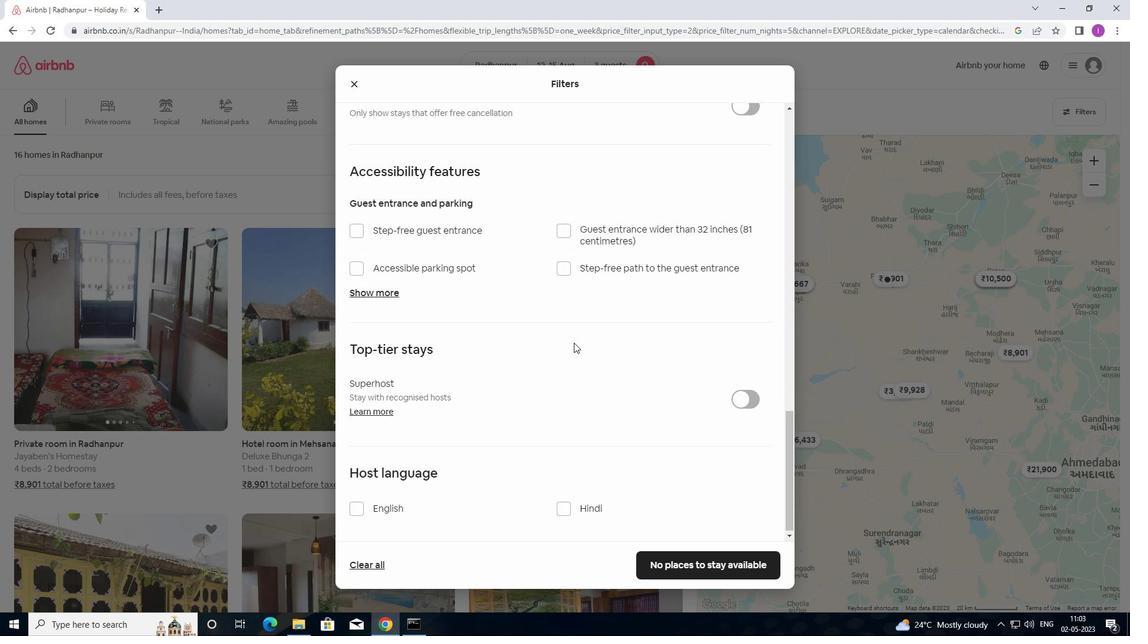 
Action: Mouse moved to (570, 352)
Screenshot: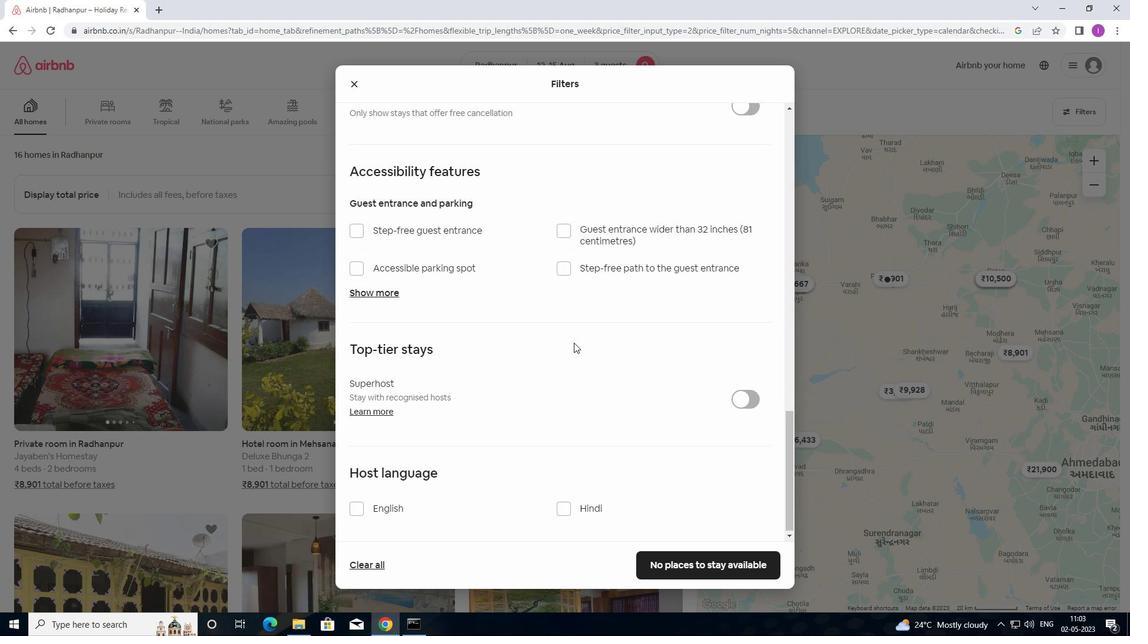 
Action: Mouse scrolled (570, 352) with delta (0, 0)
Screenshot: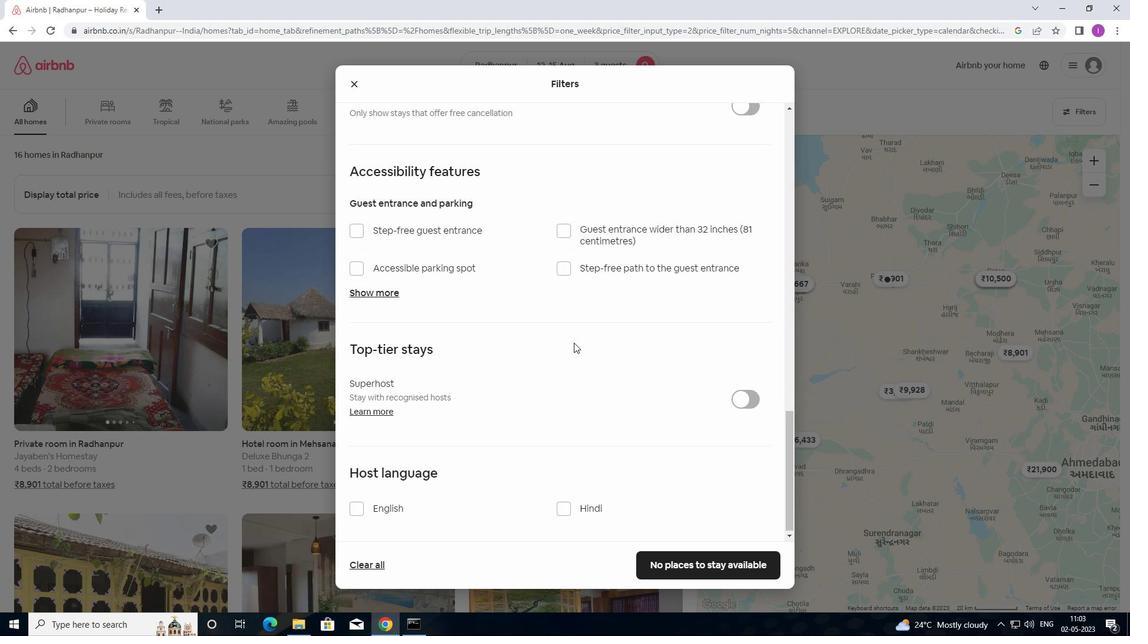 
Action: Mouse moved to (569, 355)
Screenshot: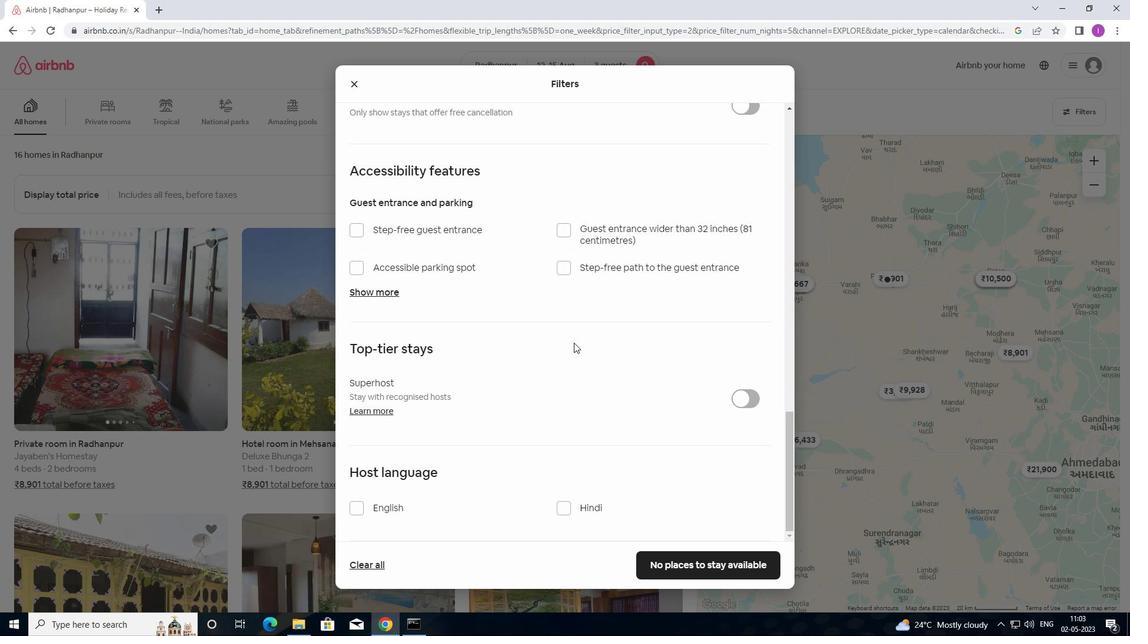 
Action: Mouse scrolled (569, 354) with delta (0, 0)
Screenshot: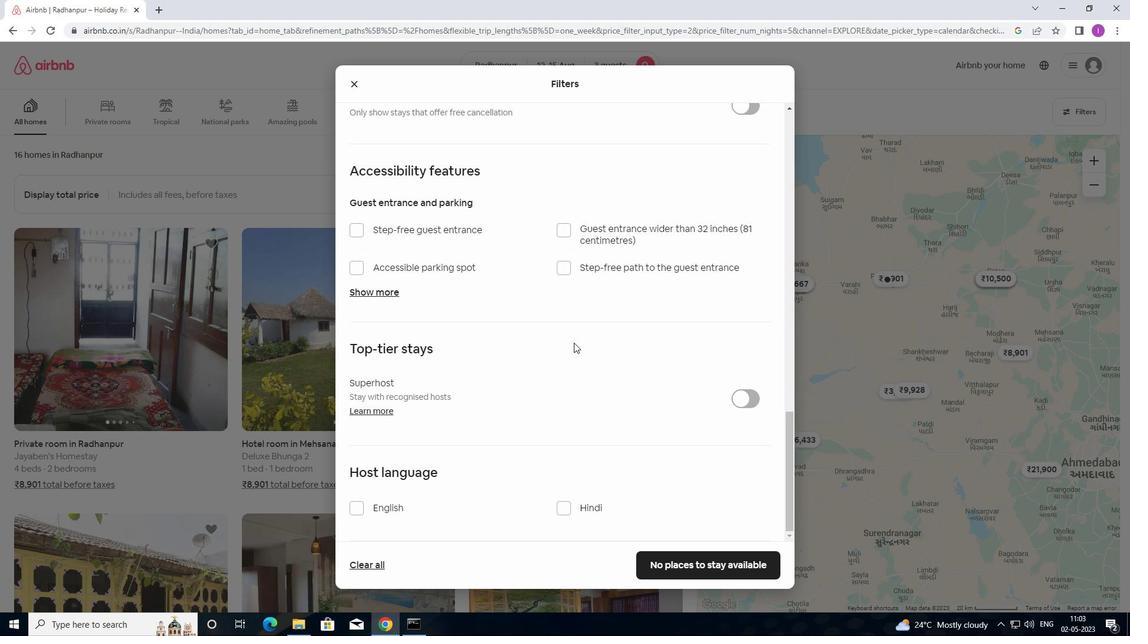 
Action: Mouse scrolled (569, 354) with delta (0, 0)
Screenshot: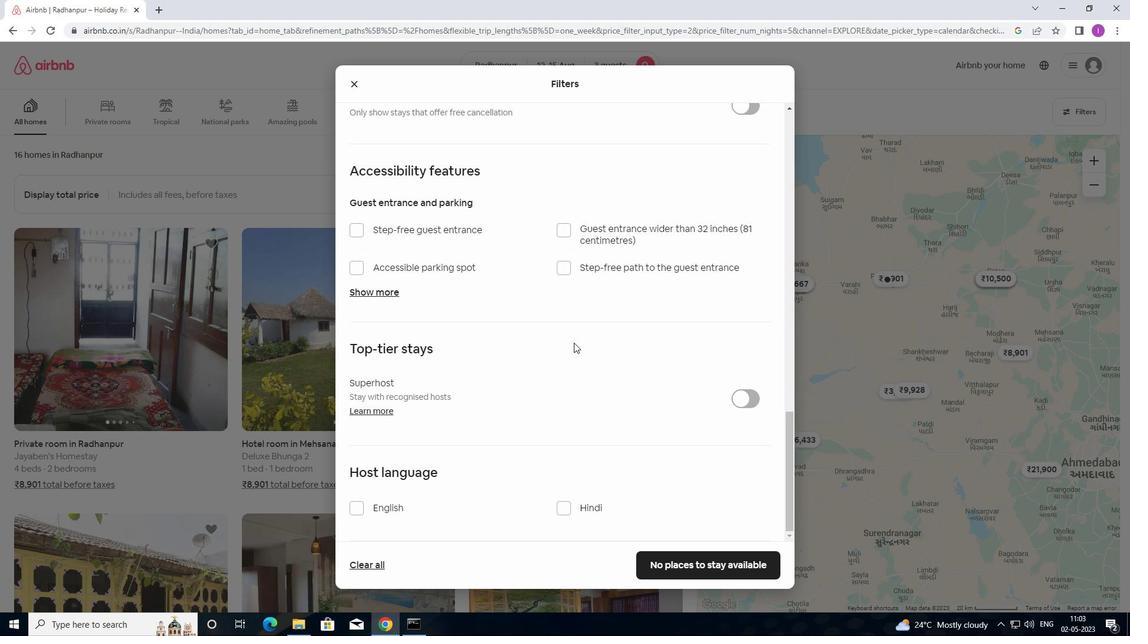 
Action: Mouse moved to (364, 507)
Screenshot: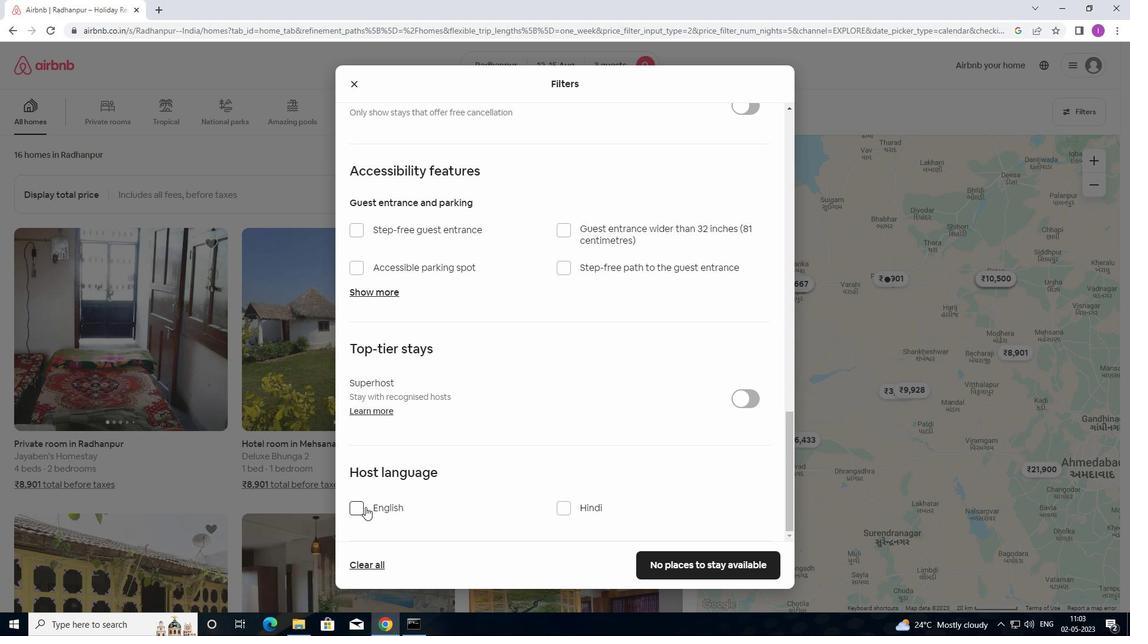 
Action: Mouse pressed left at (364, 507)
Screenshot: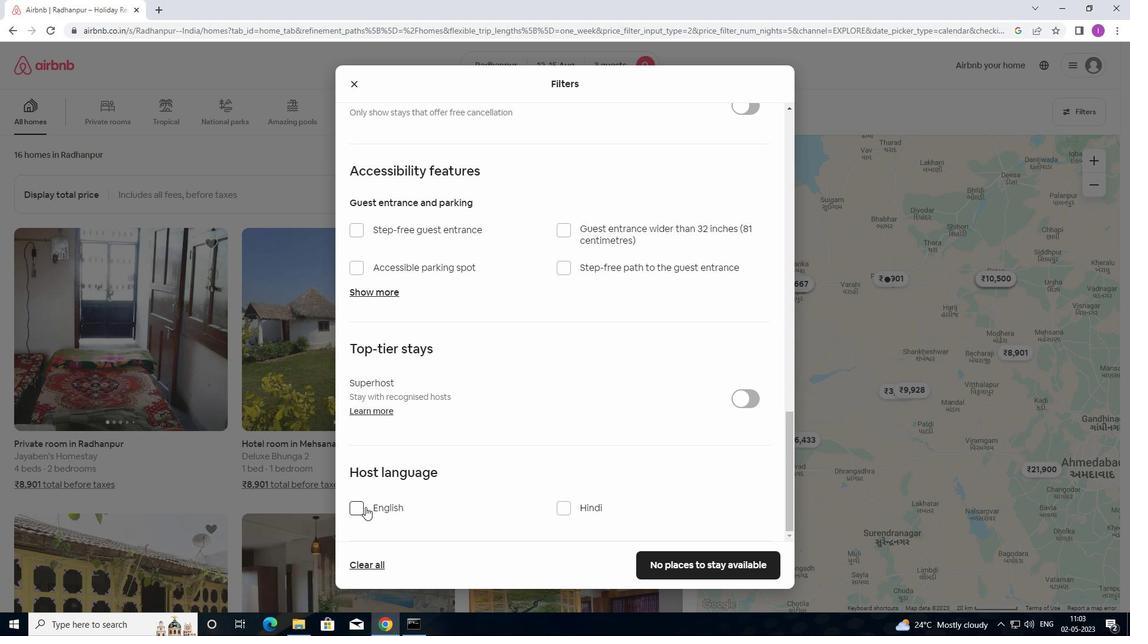 
Action: Mouse moved to (648, 564)
Screenshot: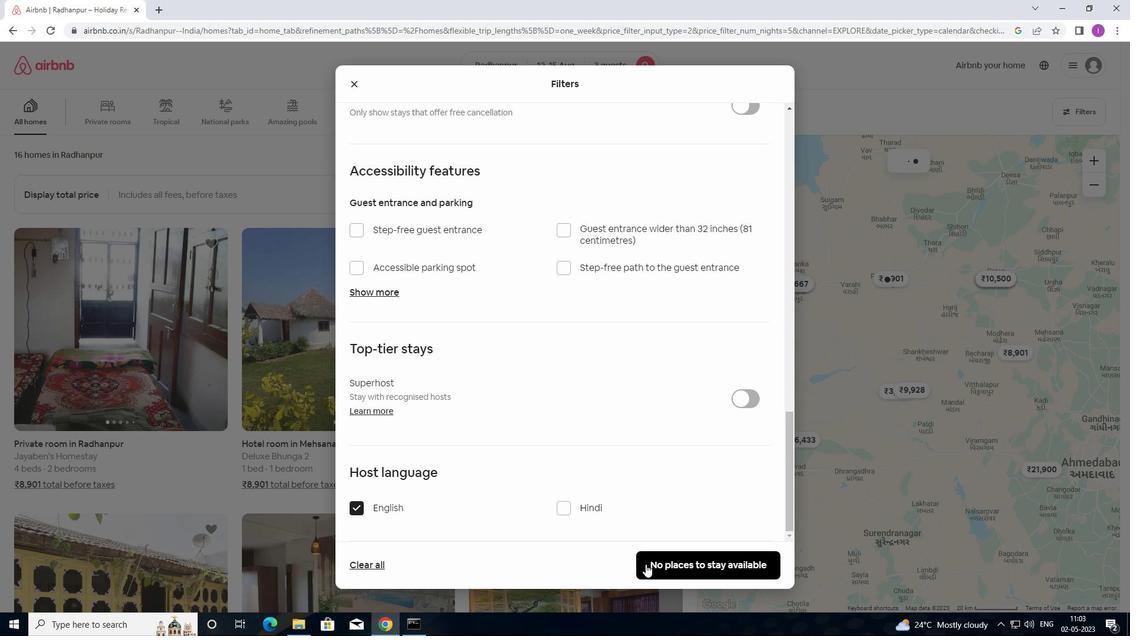 
Action: Mouse pressed left at (648, 564)
Screenshot: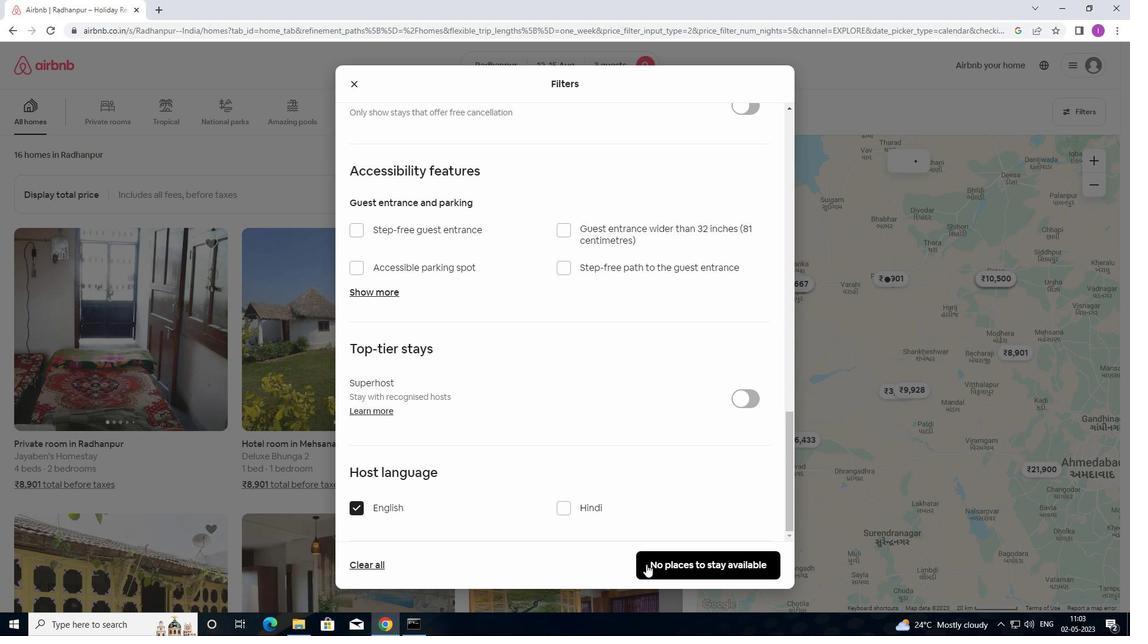 
Action: Mouse moved to (643, 556)
Screenshot: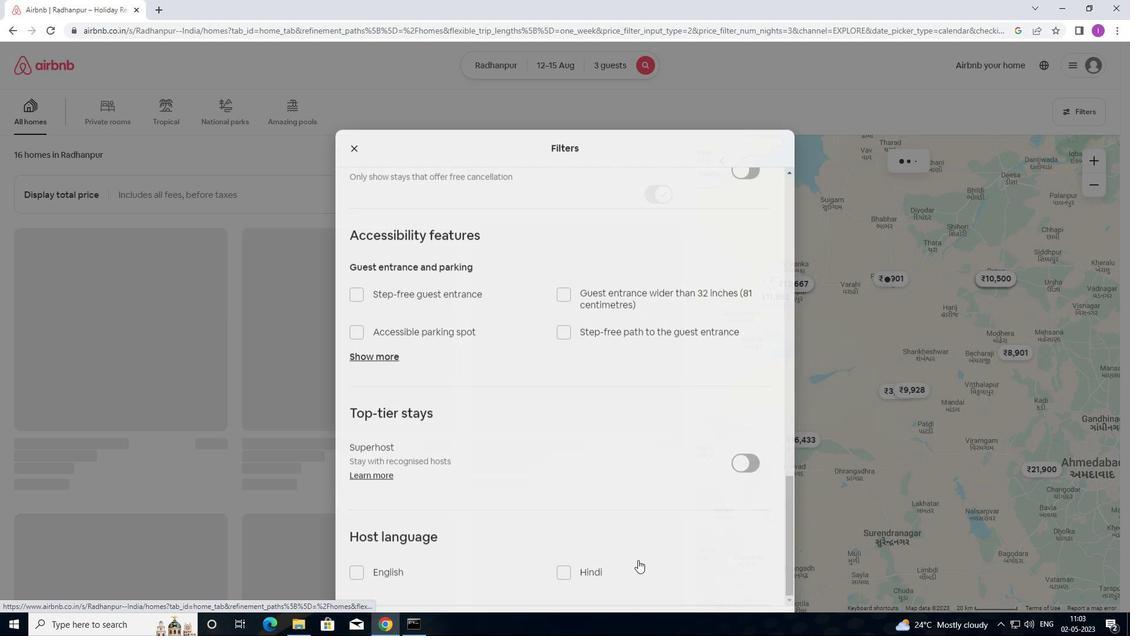 
